 Task: Look for space in Ardon, Russia from 12th July, 2023 to 16th July, 2023 for 8 adults in price range Rs.10000 to Rs.16000. Place can be private room with 8 bedrooms having 8 beds and 8 bathrooms. Property type can be house, flat, guest house. Amenities needed are: wifi, TV, free parkinig on premises, gym, breakfast. Booking option can be shelf check-in. Required host language is English.
Action: Mouse moved to (522, 113)
Screenshot: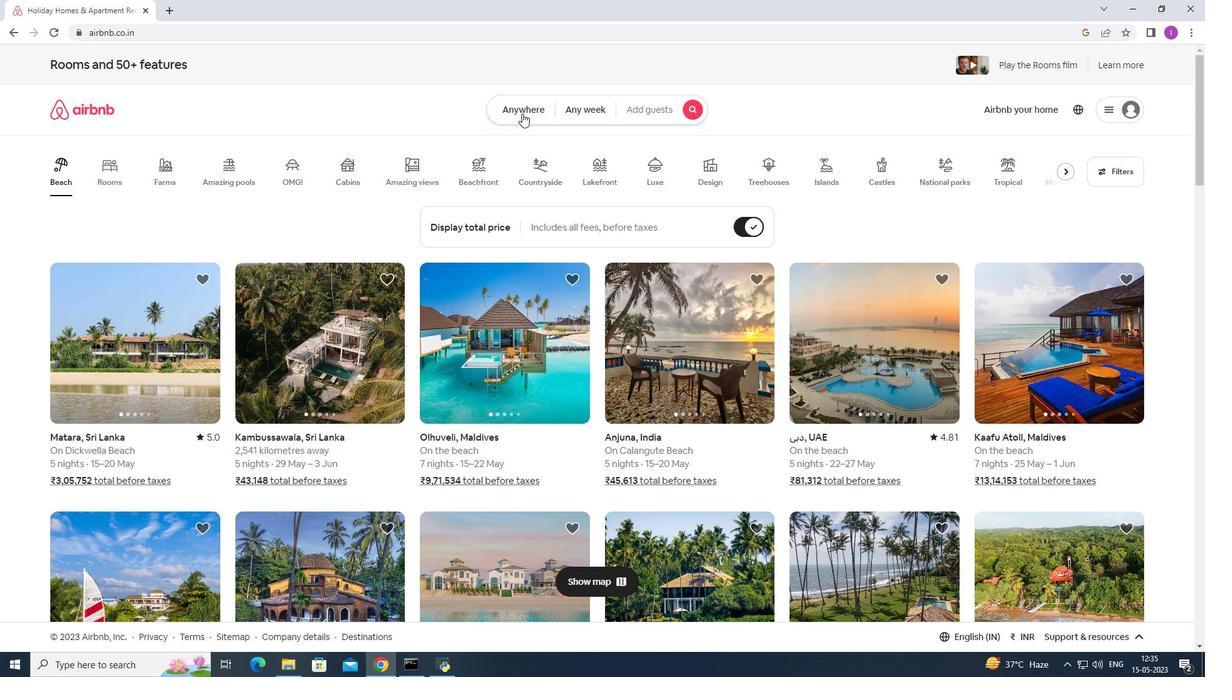 
Action: Mouse pressed left at (522, 113)
Screenshot: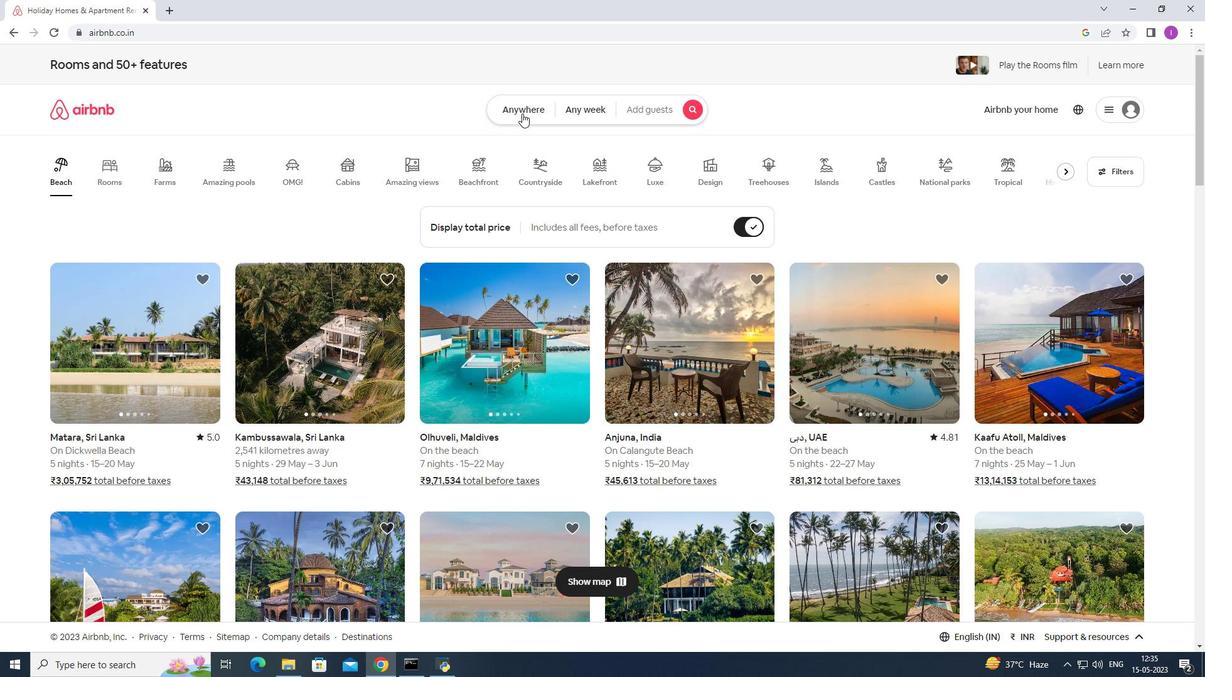 
Action: Mouse moved to (416, 163)
Screenshot: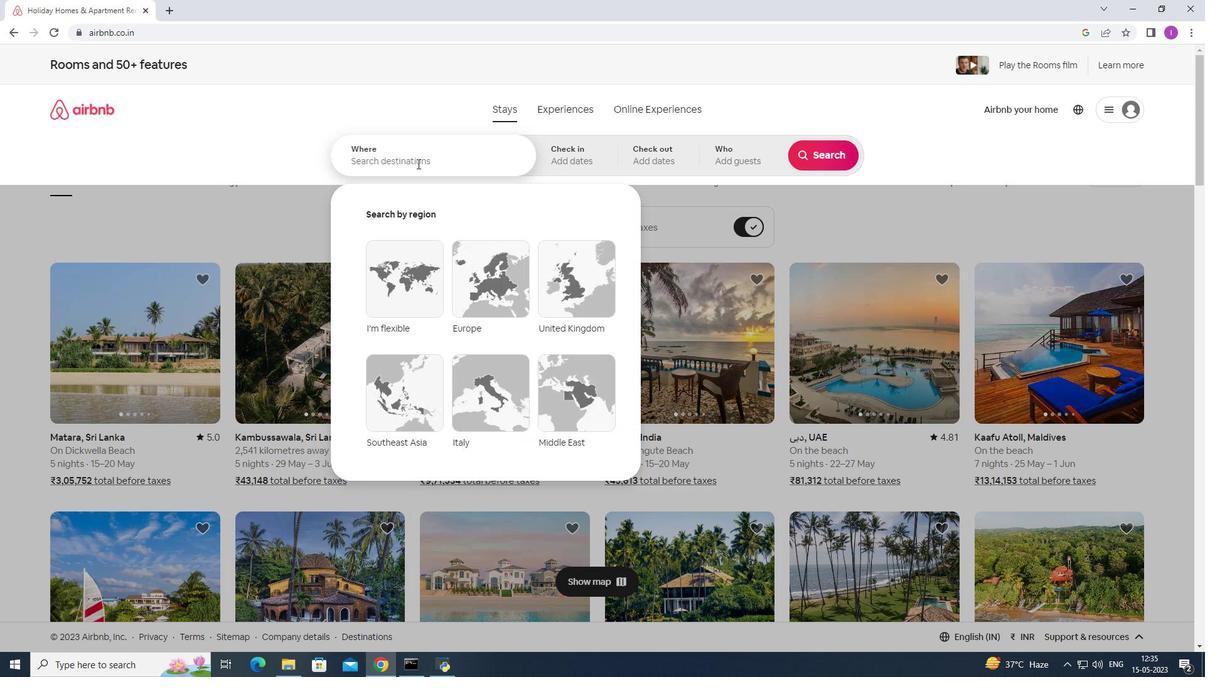 
Action: Mouse pressed left at (416, 163)
Screenshot: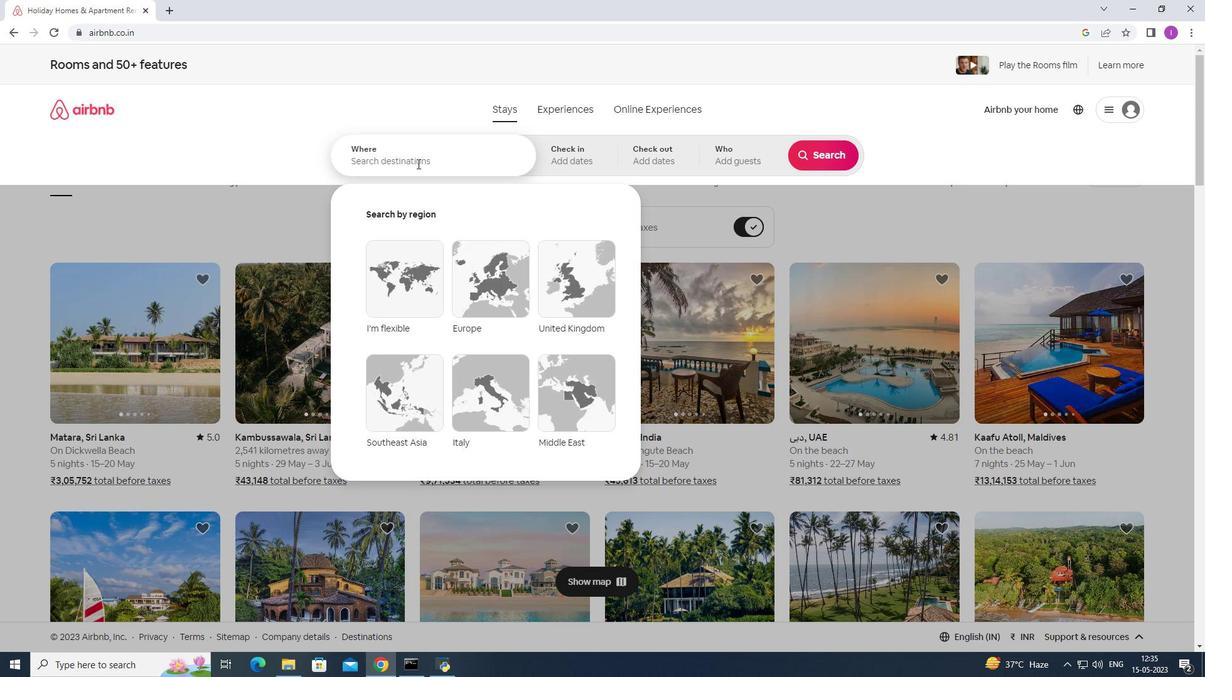 
Action: Mouse moved to (436, 163)
Screenshot: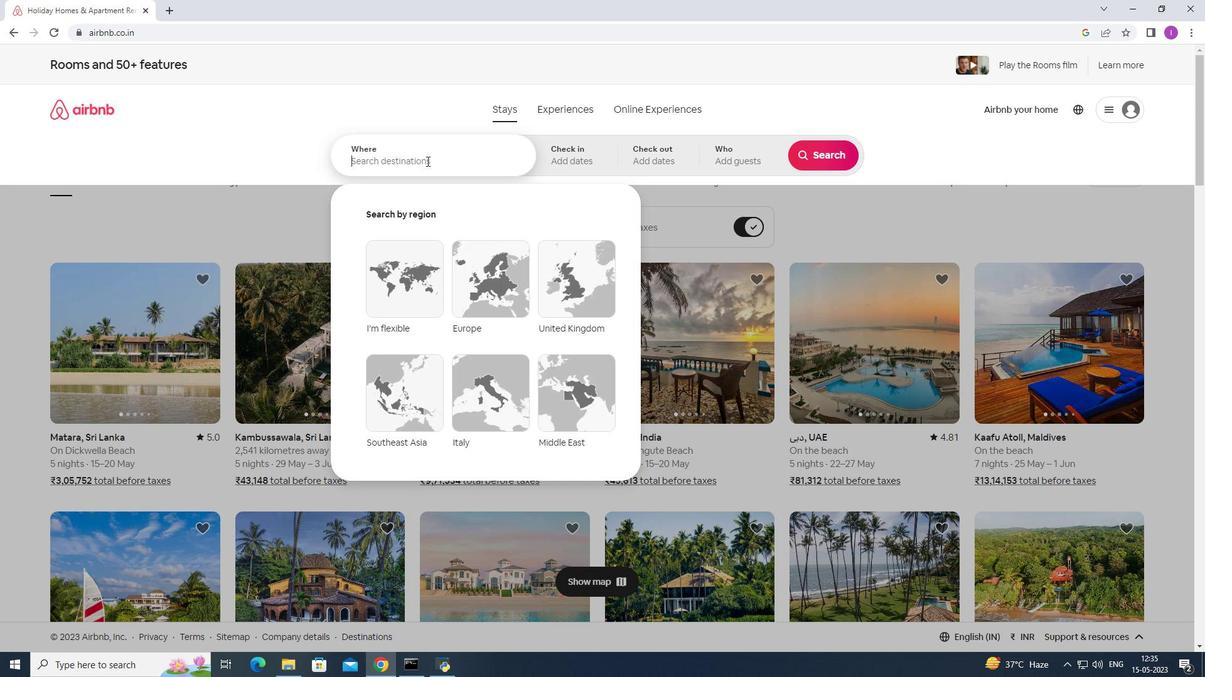 
Action: Key pressed <Key.shift>Ardon,<Key.shift>Russia
Screenshot: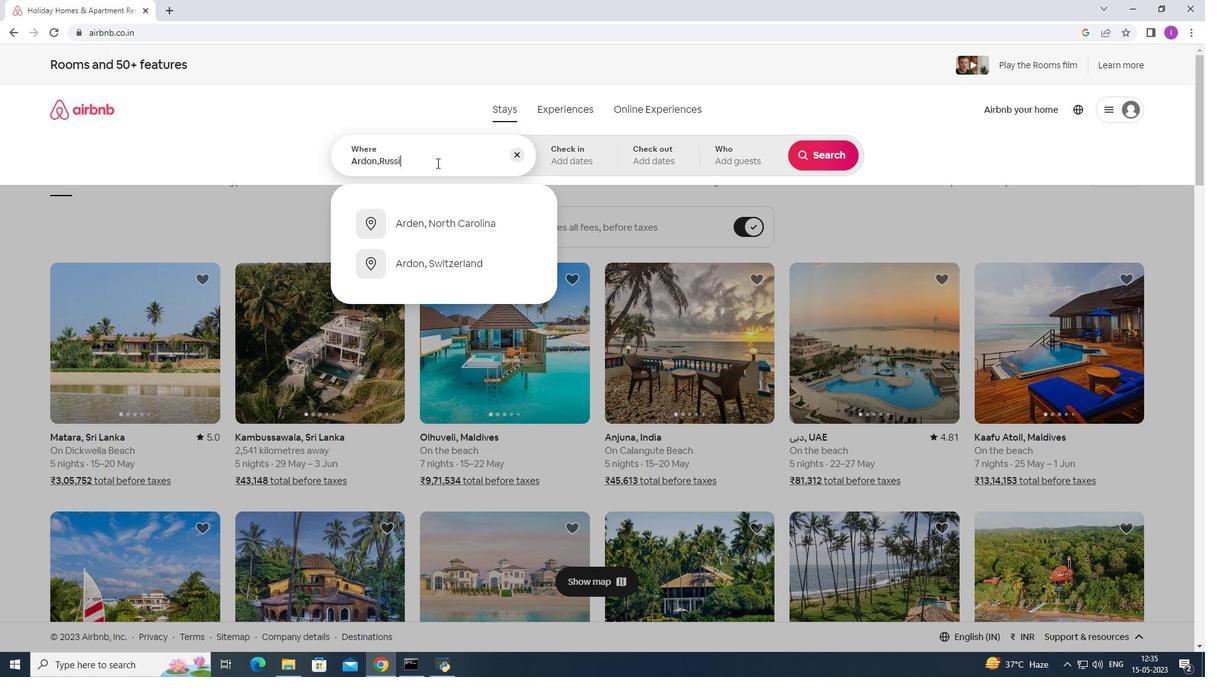 
Action: Mouse moved to (562, 164)
Screenshot: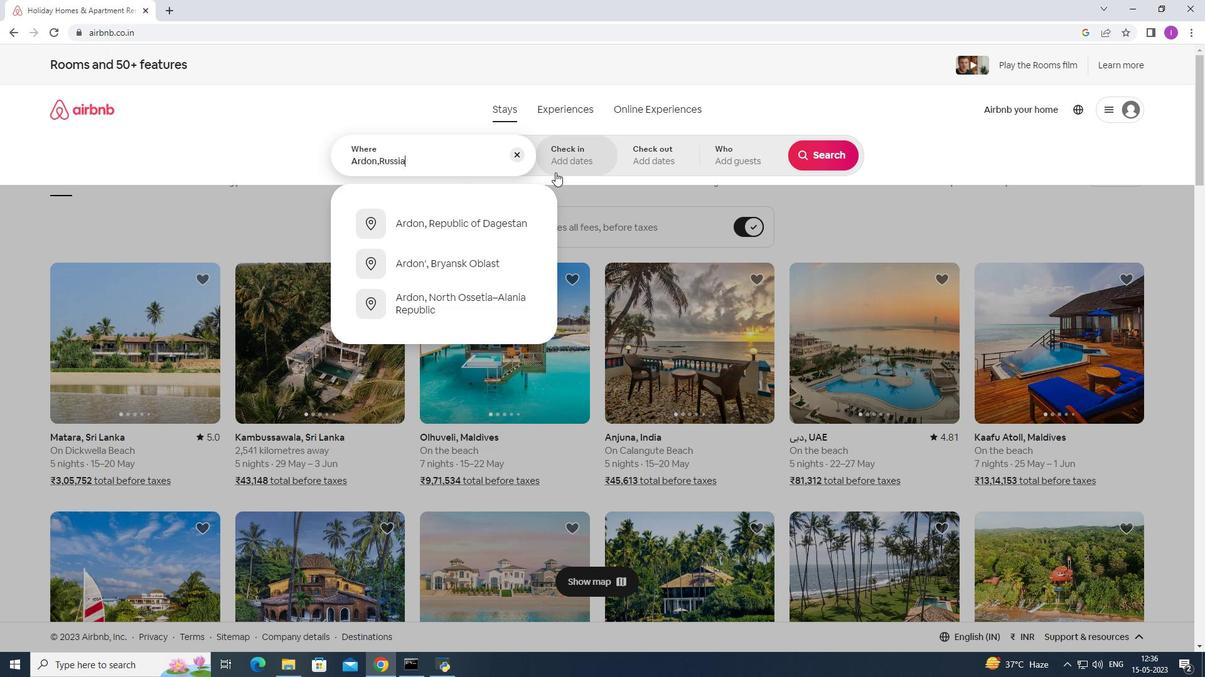 
Action: Mouse pressed left at (562, 164)
Screenshot: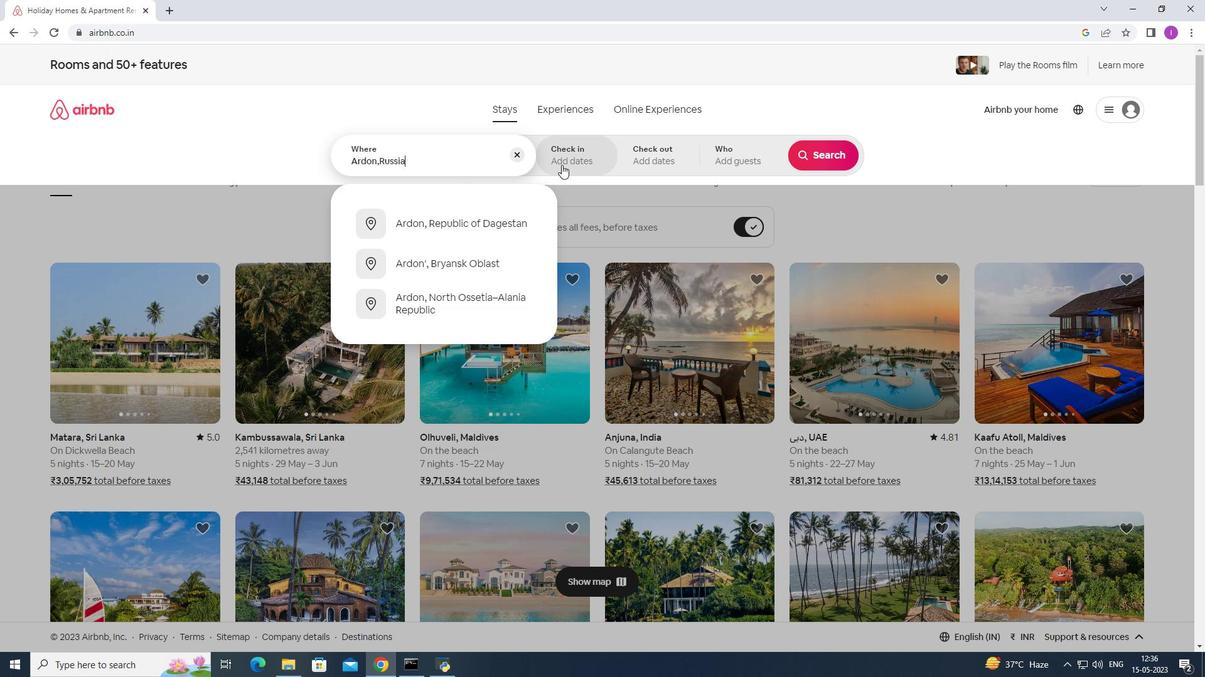 
Action: Mouse moved to (820, 257)
Screenshot: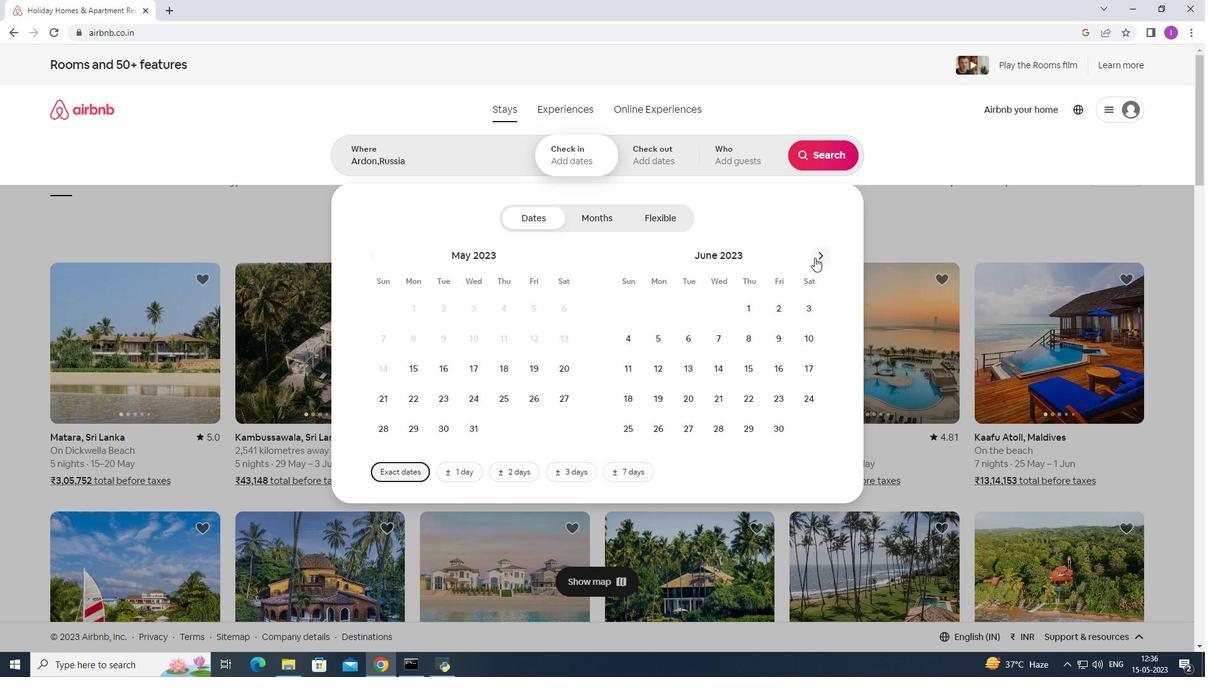 
Action: Mouse pressed left at (820, 257)
Screenshot: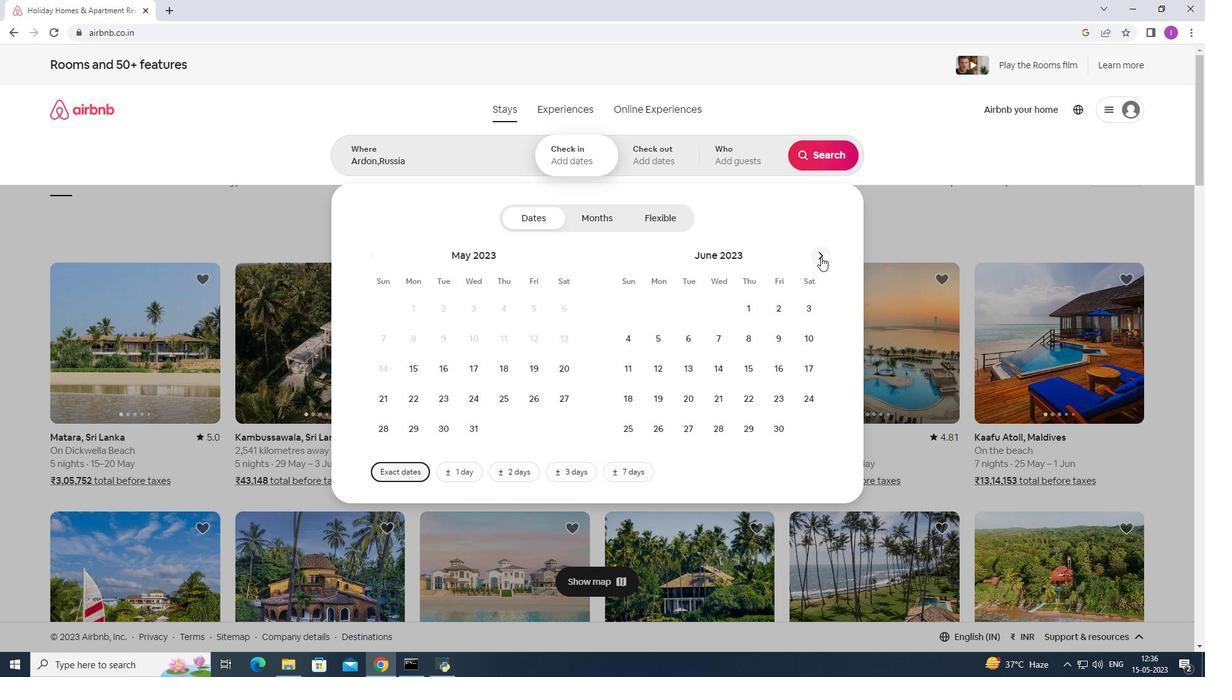 
Action: Mouse moved to (708, 369)
Screenshot: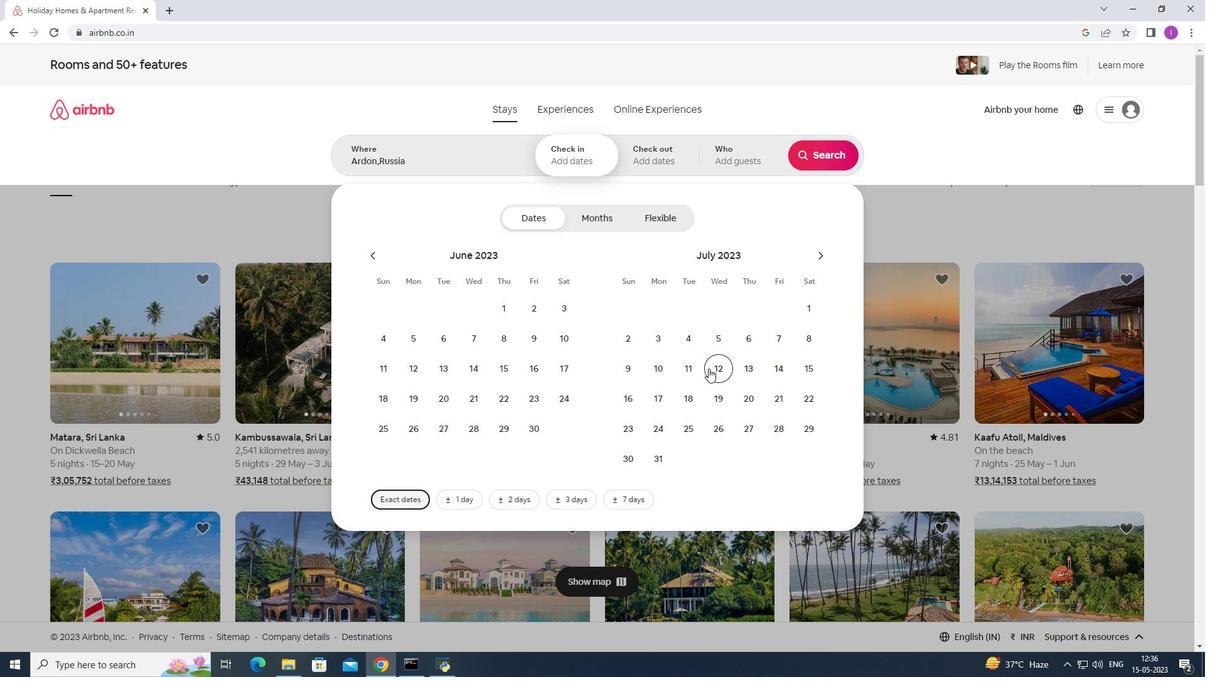 
Action: Mouse pressed left at (708, 369)
Screenshot: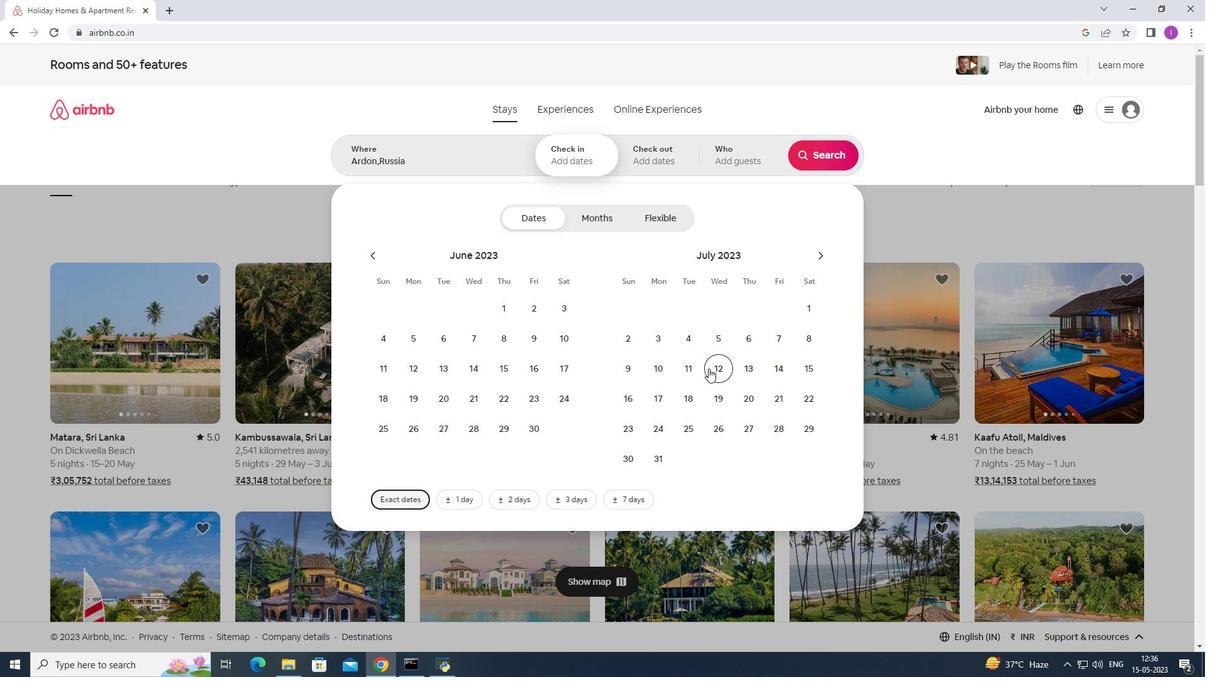 
Action: Mouse pressed left at (708, 369)
Screenshot: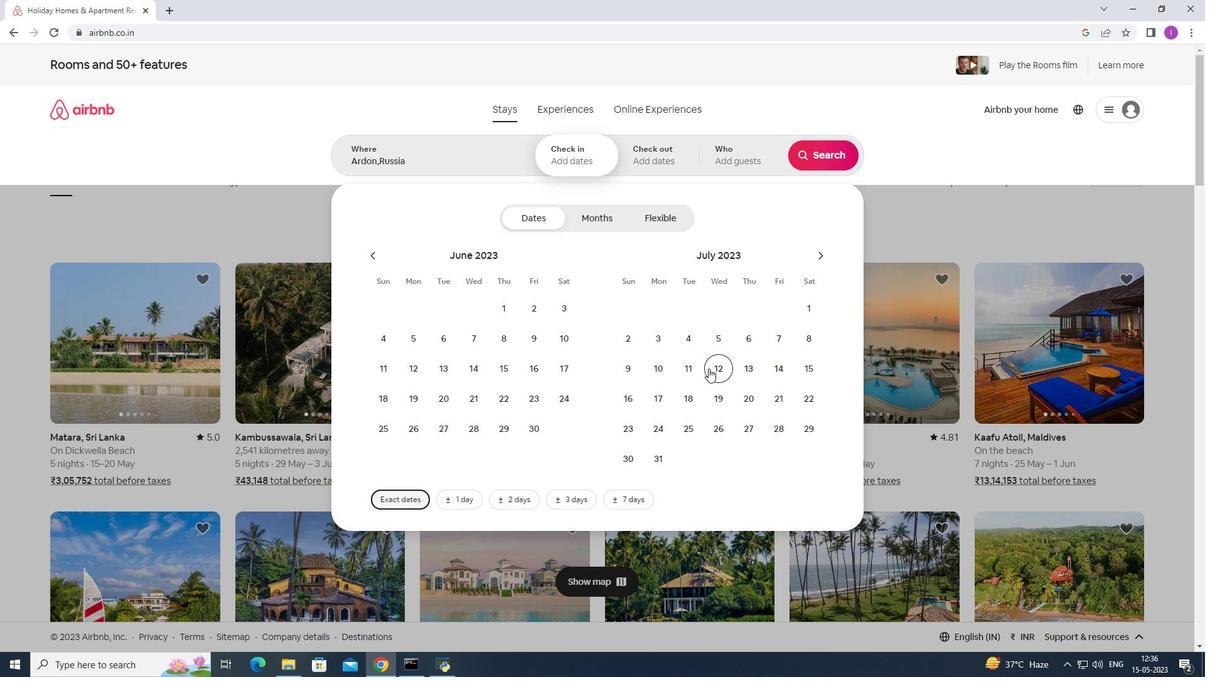 
Action: Mouse moved to (622, 401)
Screenshot: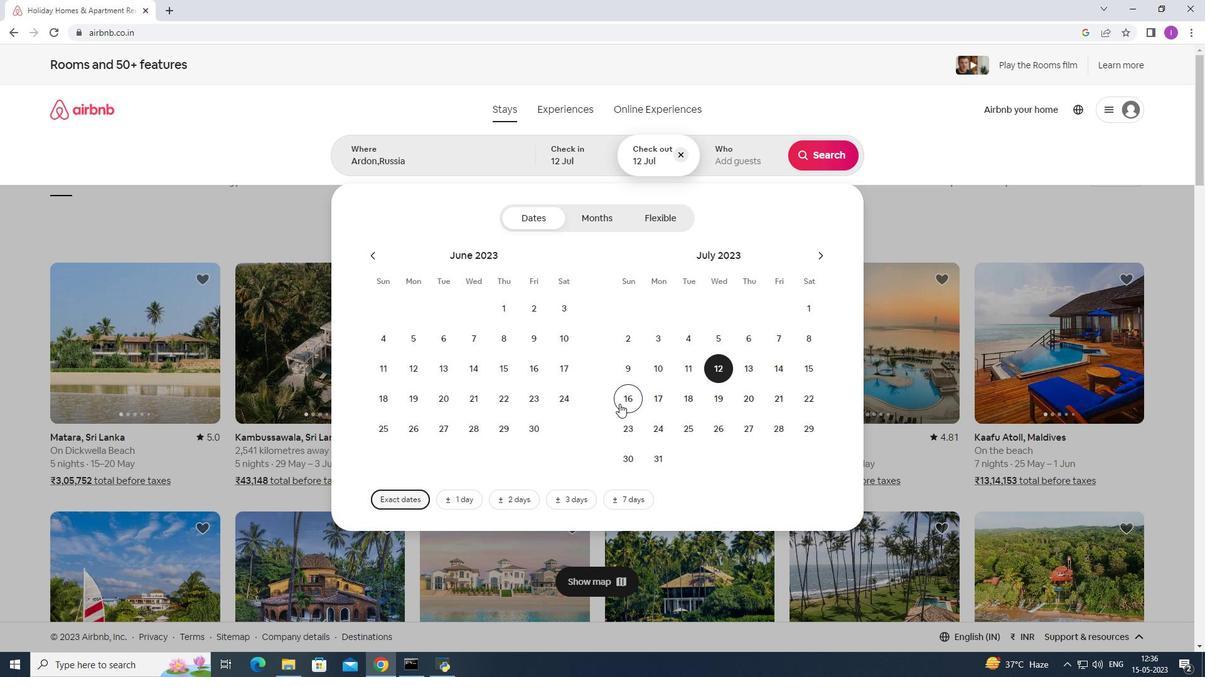 
Action: Mouse pressed left at (622, 401)
Screenshot: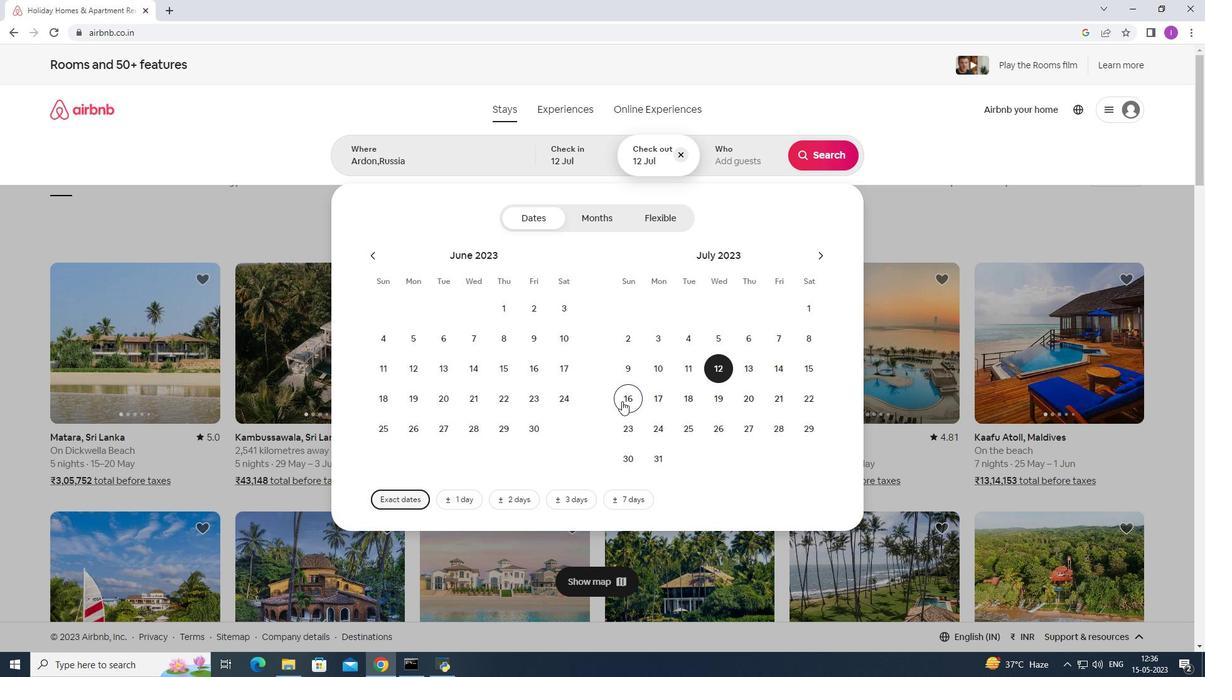 
Action: Mouse moved to (737, 165)
Screenshot: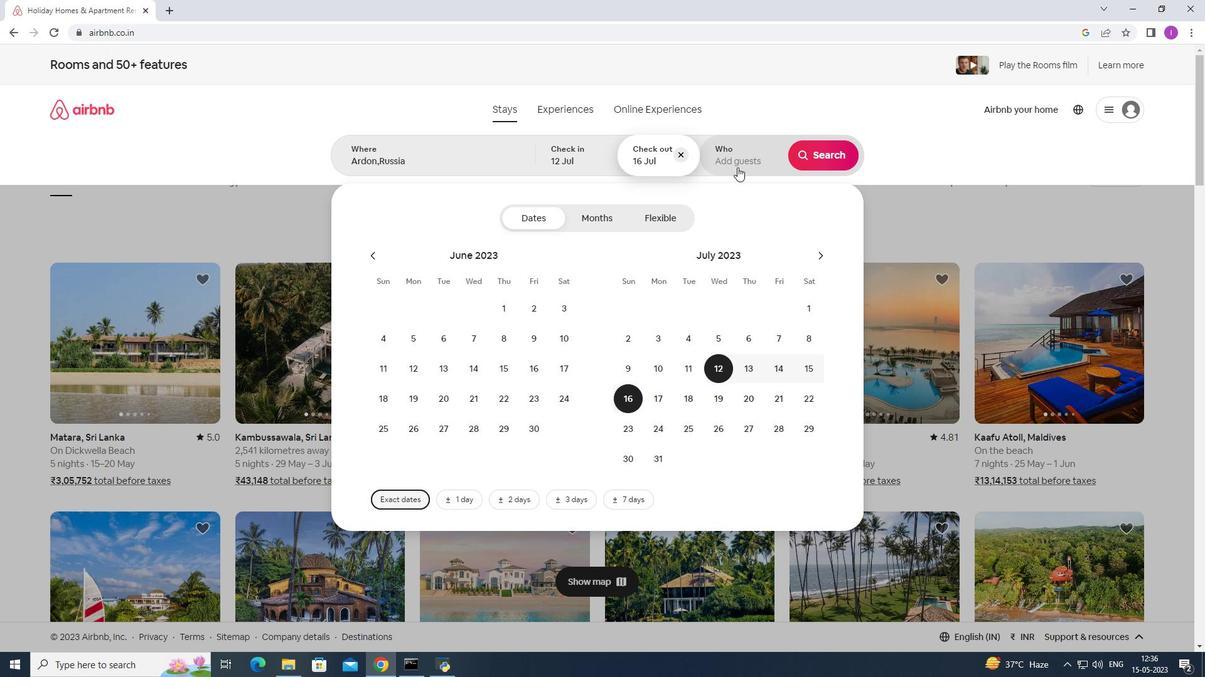 
Action: Mouse pressed left at (737, 165)
Screenshot: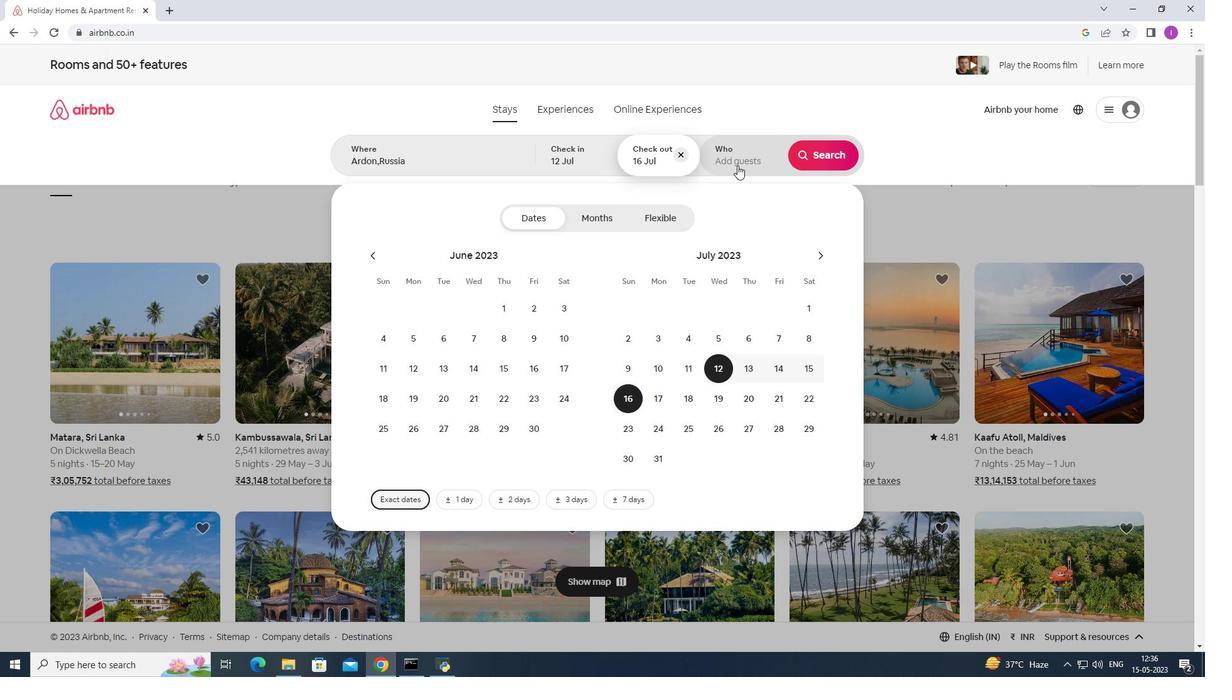 
Action: Mouse moved to (828, 220)
Screenshot: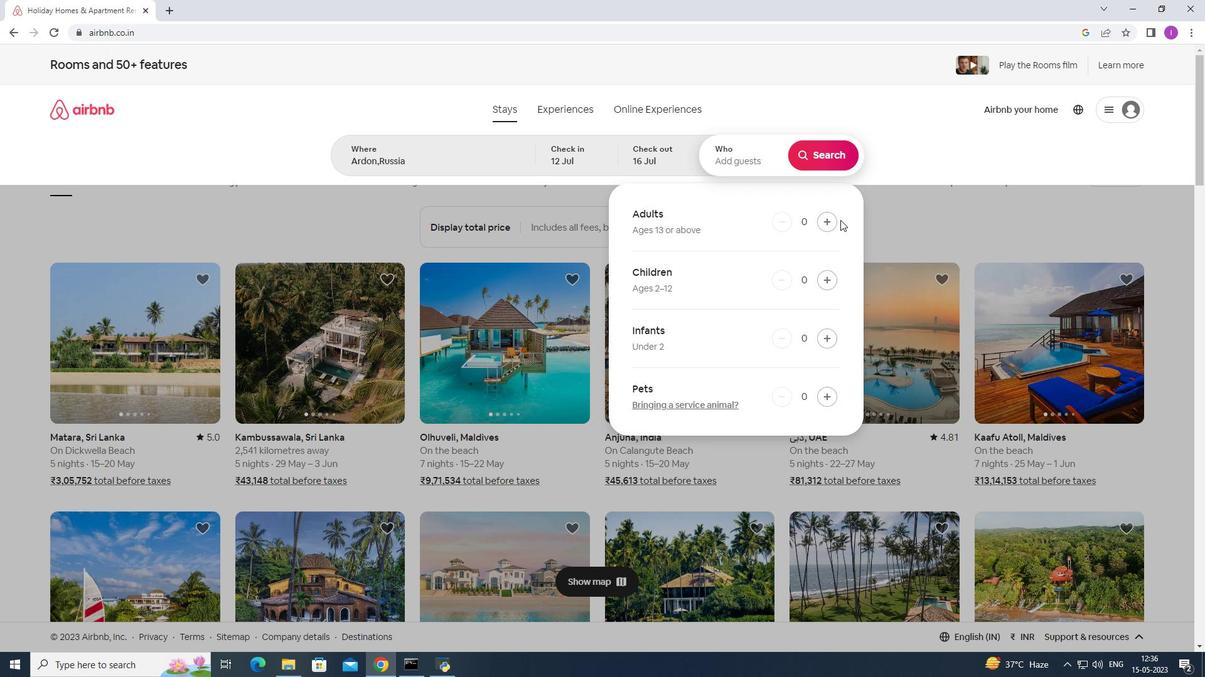 
Action: Mouse pressed left at (828, 220)
Screenshot: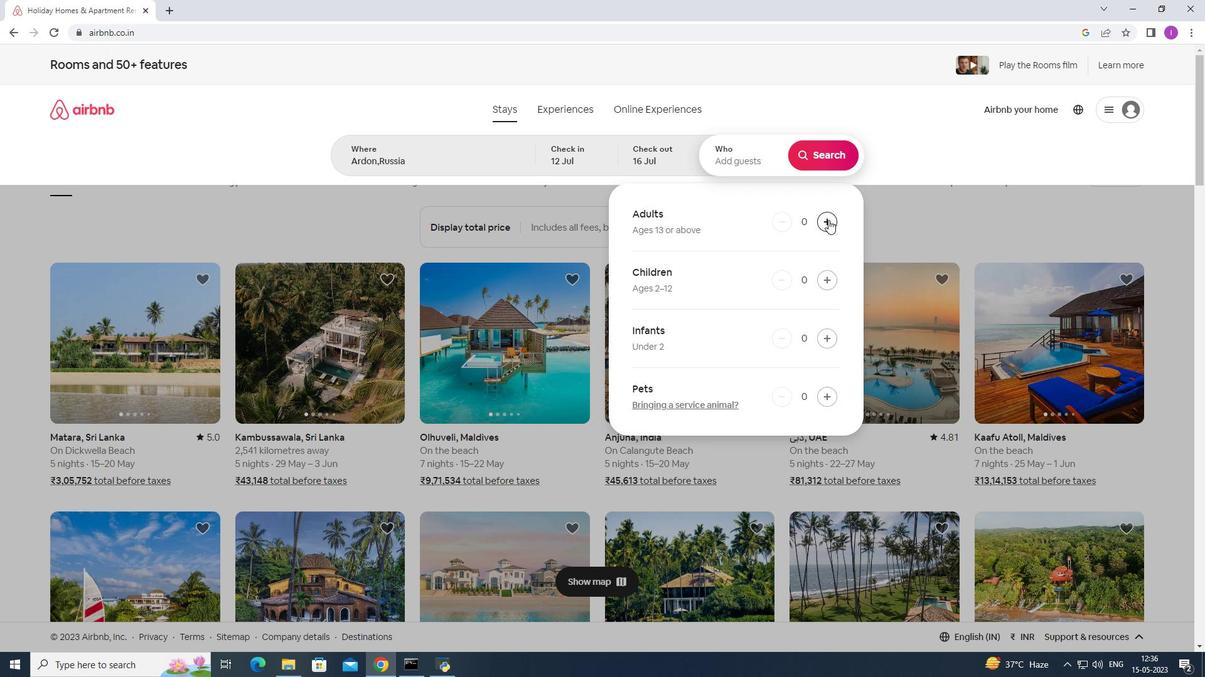 
Action: Mouse pressed left at (828, 220)
Screenshot: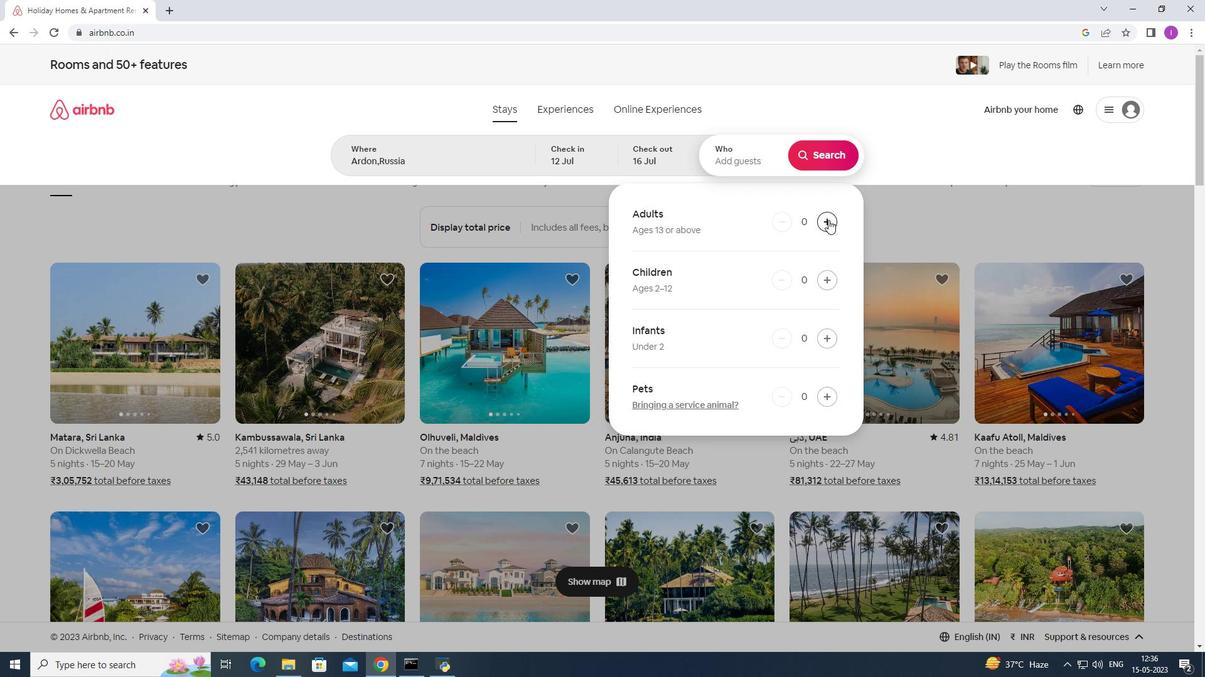 
Action: Mouse pressed left at (828, 220)
Screenshot: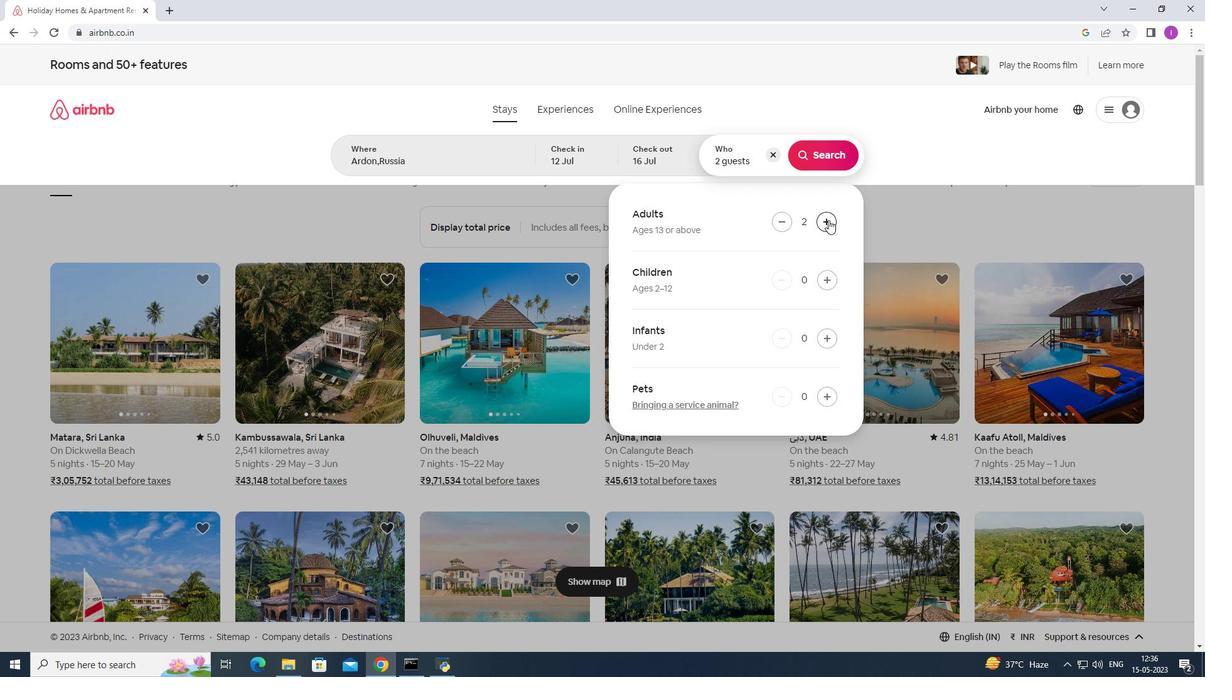 
Action: Mouse pressed left at (828, 220)
Screenshot: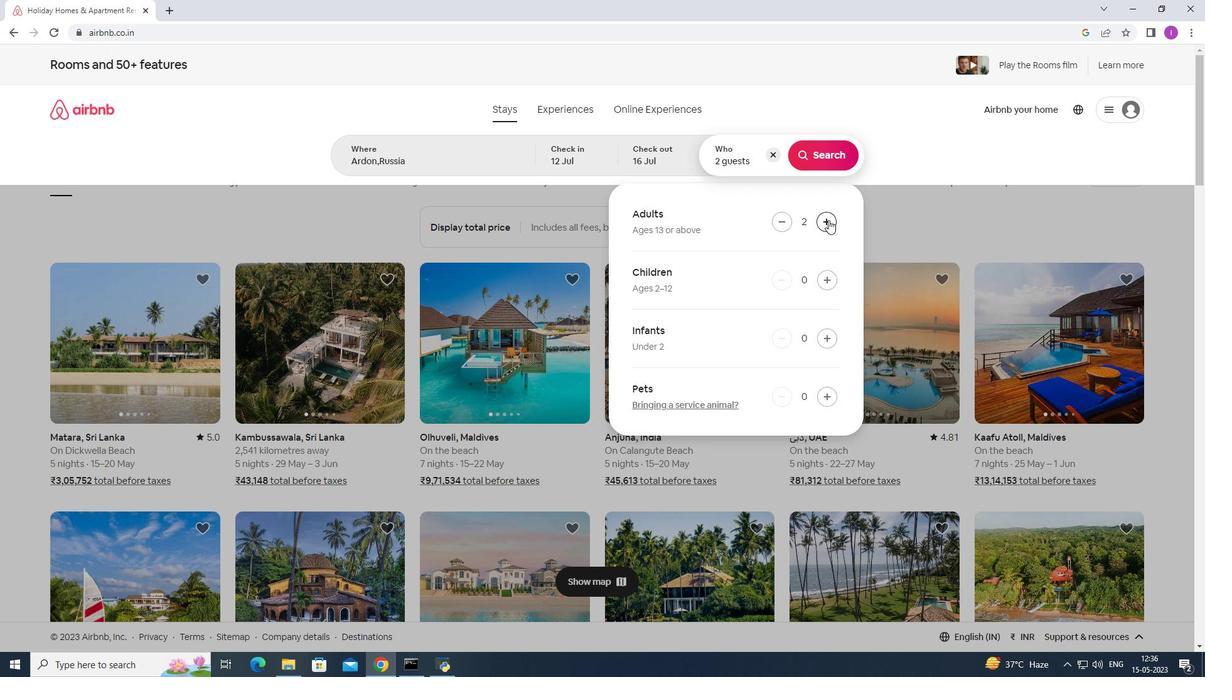 
Action: Mouse pressed left at (828, 220)
Screenshot: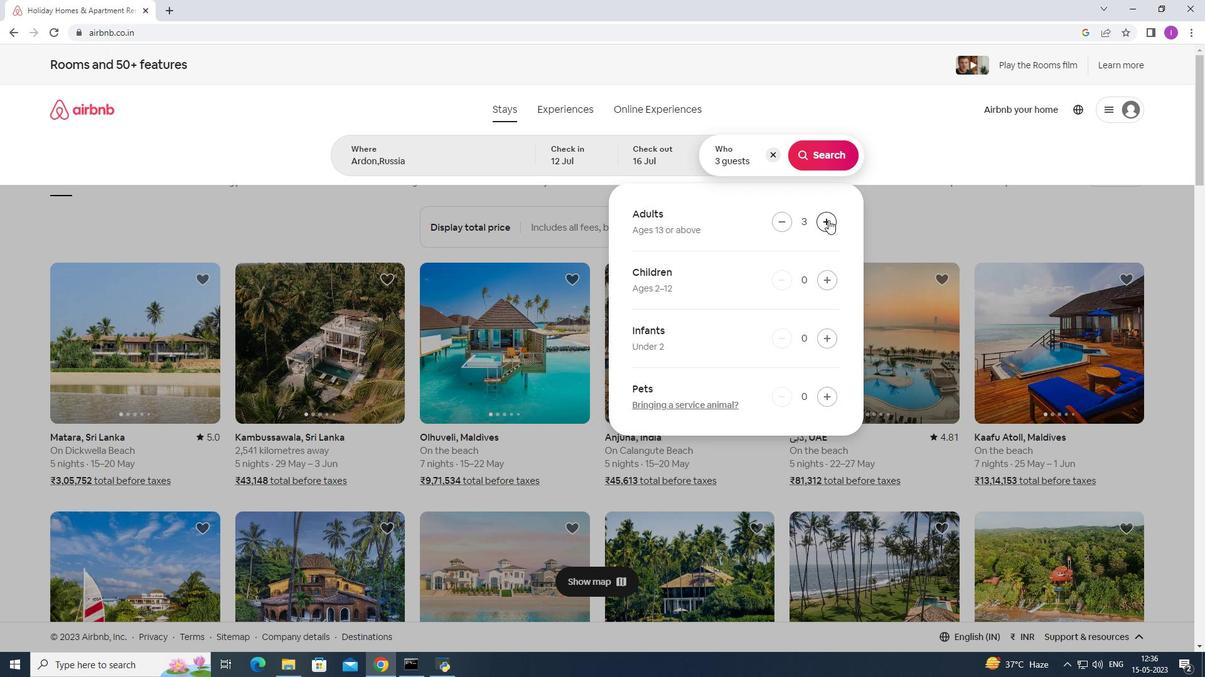 
Action: Mouse moved to (828, 220)
Screenshot: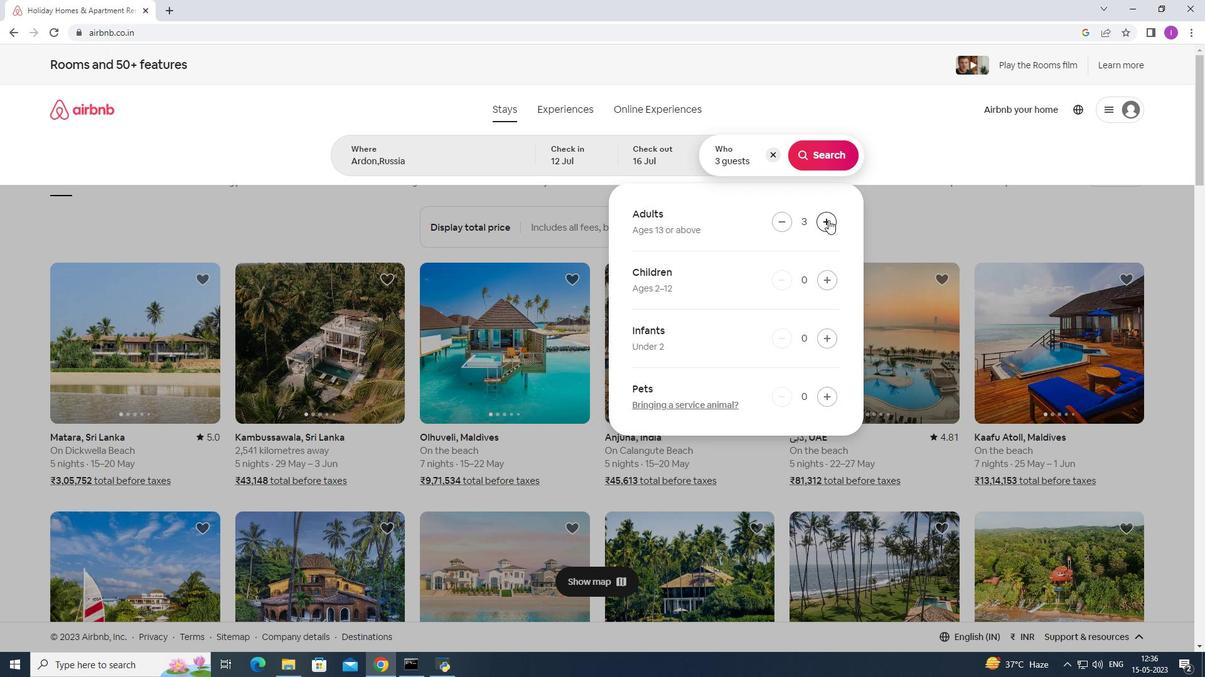 
Action: Mouse pressed left at (828, 220)
Screenshot: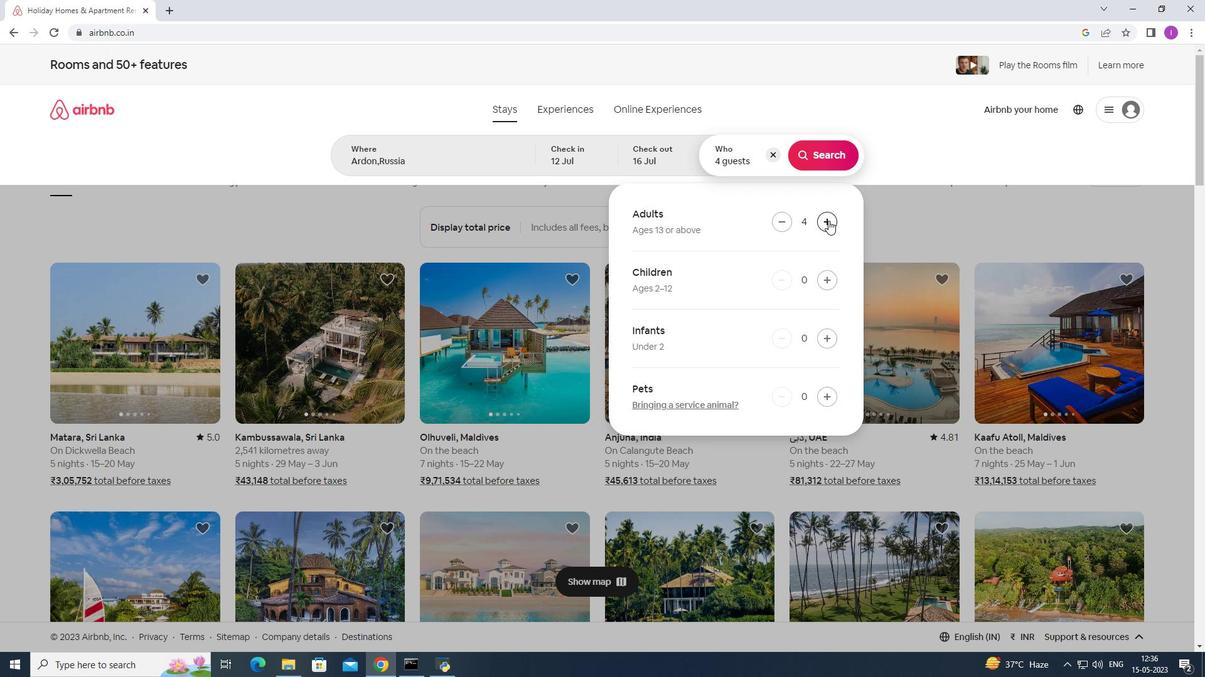
Action: Mouse pressed left at (828, 220)
Screenshot: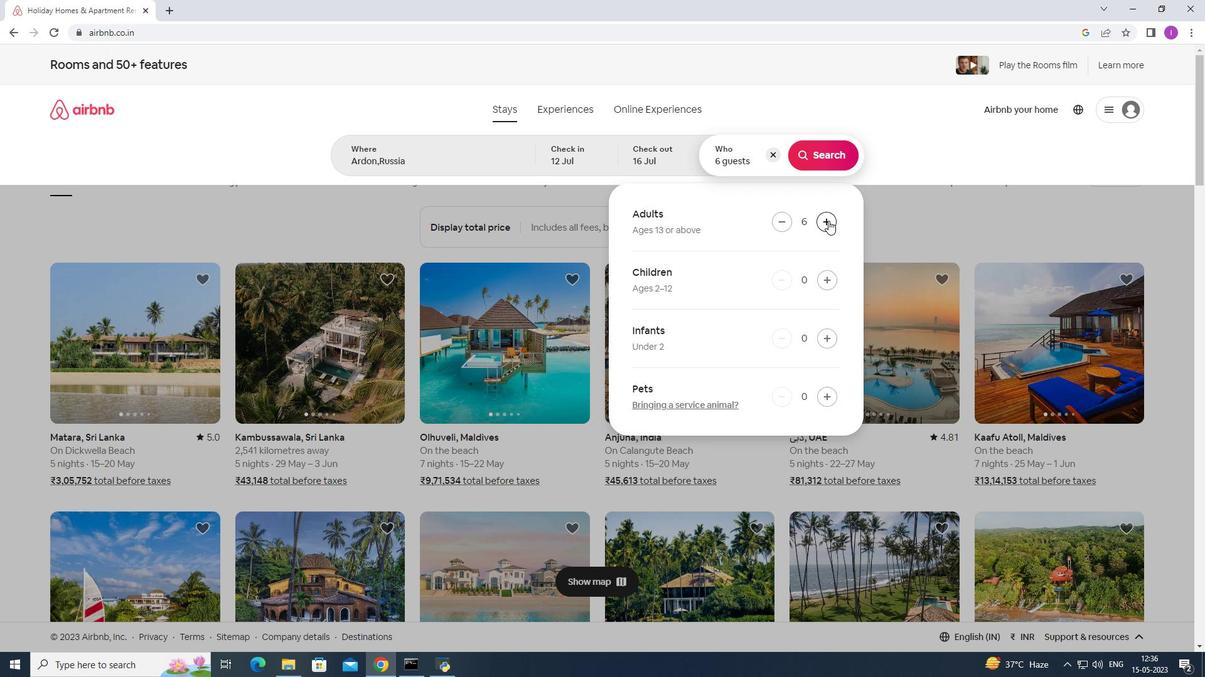 
Action: Mouse pressed left at (828, 220)
Screenshot: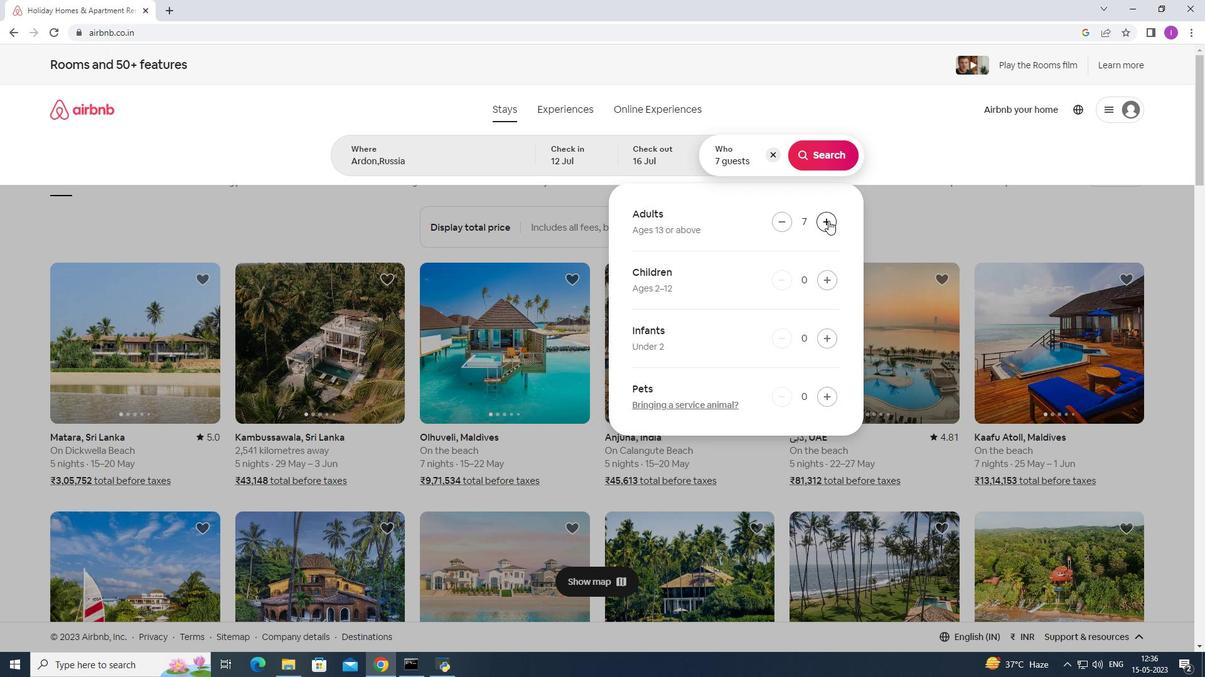 
Action: Mouse moved to (830, 158)
Screenshot: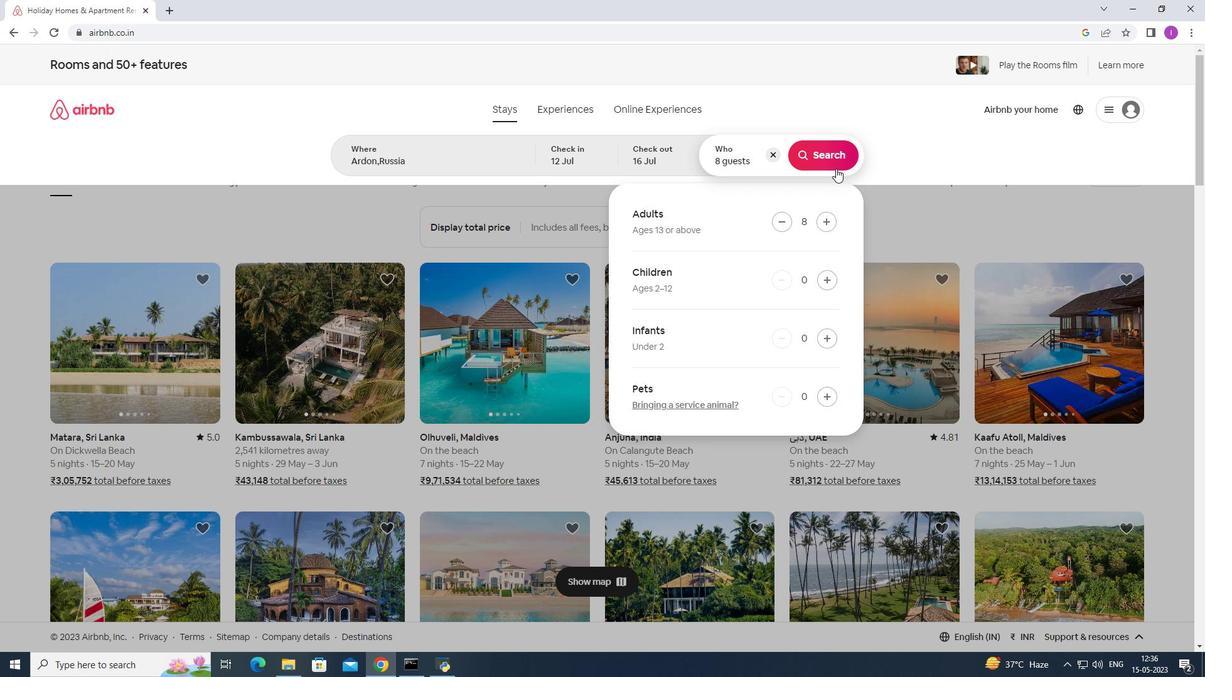 
Action: Mouse pressed left at (830, 158)
Screenshot: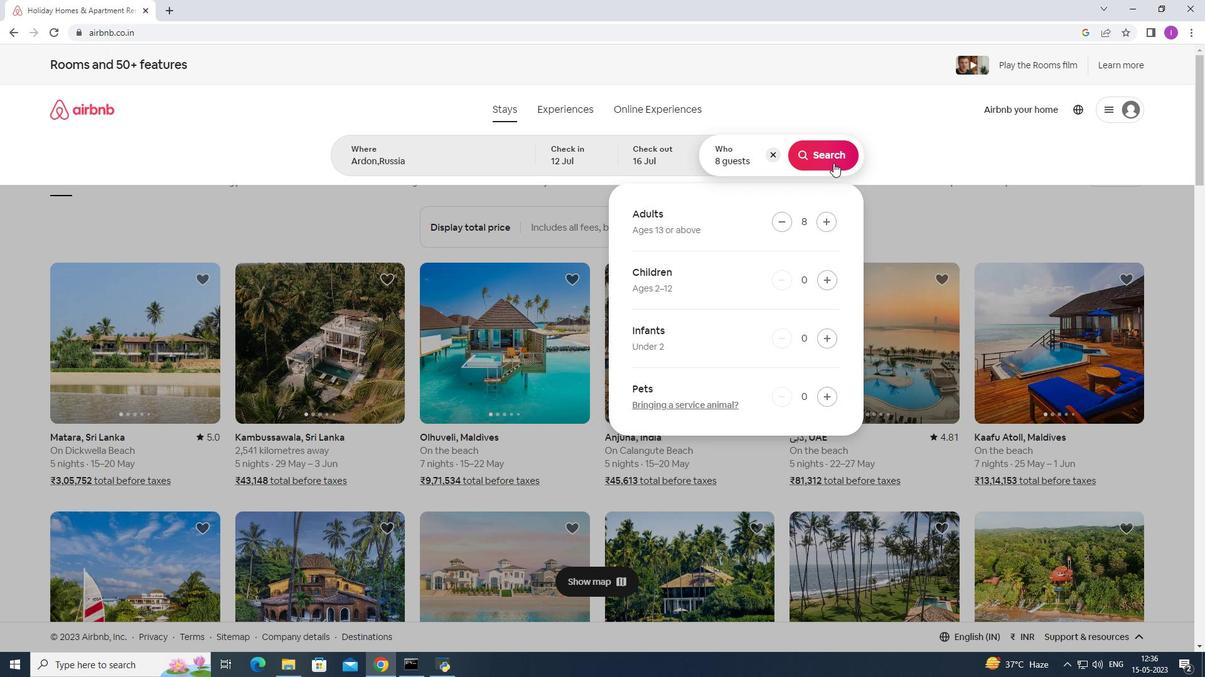 
Action: Mouse moved to (1168, 121)
Screenshot: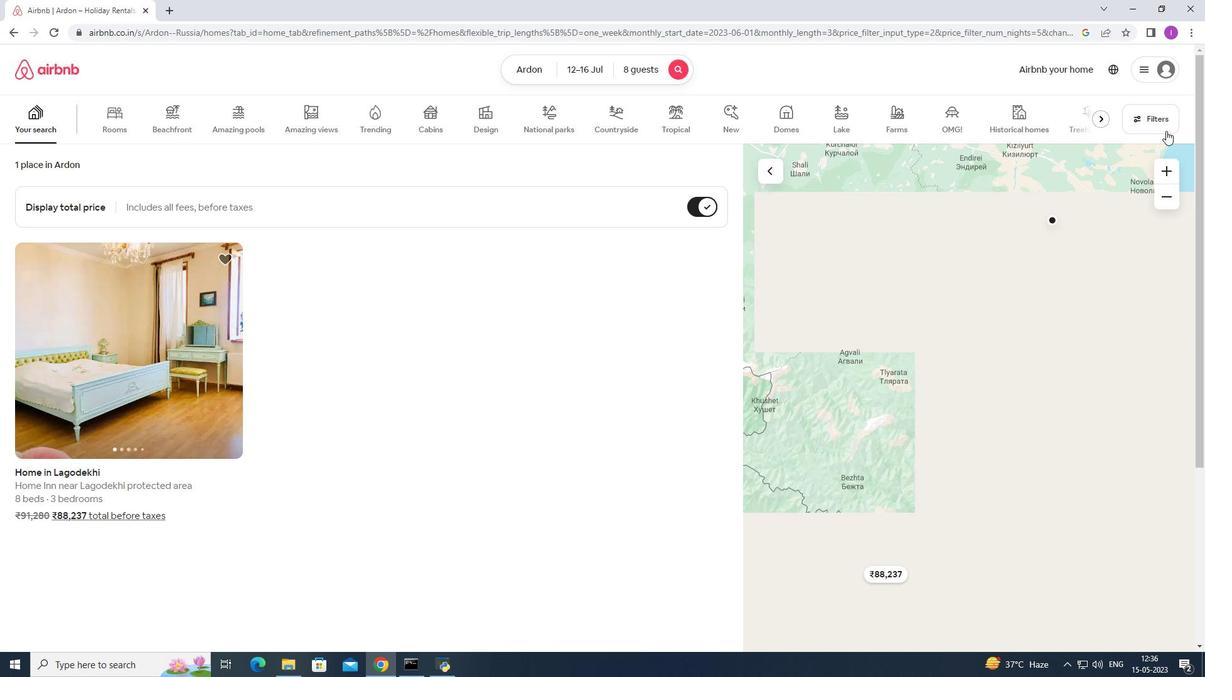 
Action: Mouse pressed left at (1168, 121)
Screenshot: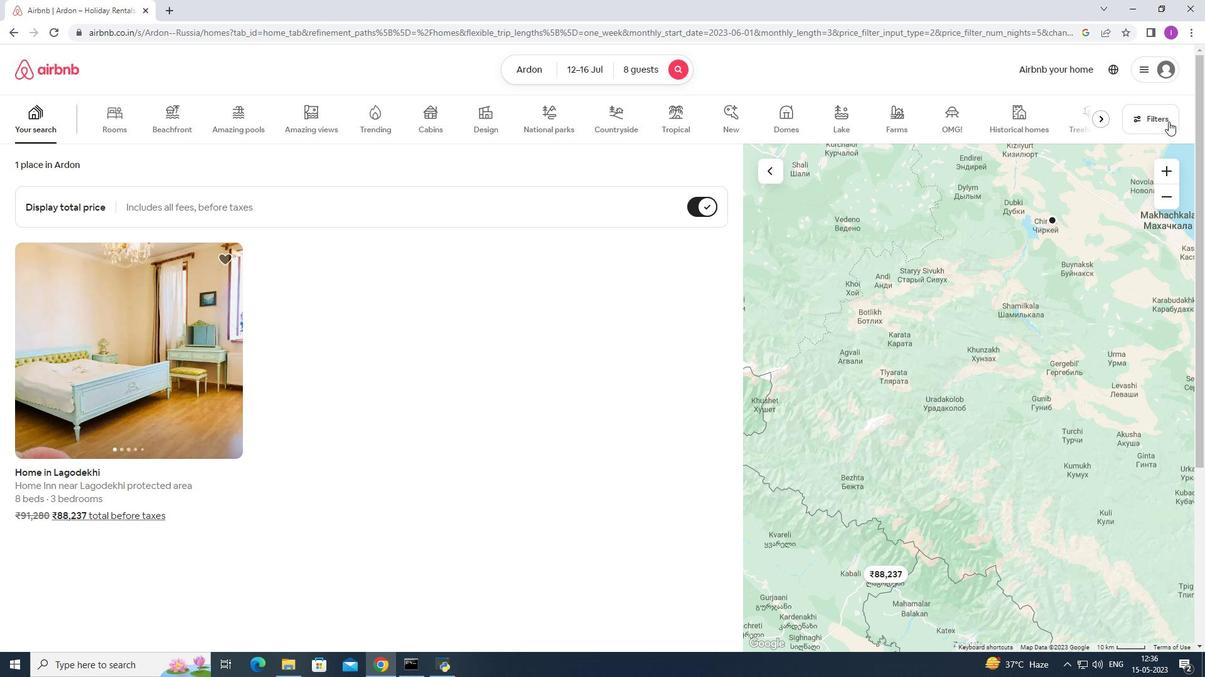 
Action: Mouse moved to (707, 429)
Screenshot: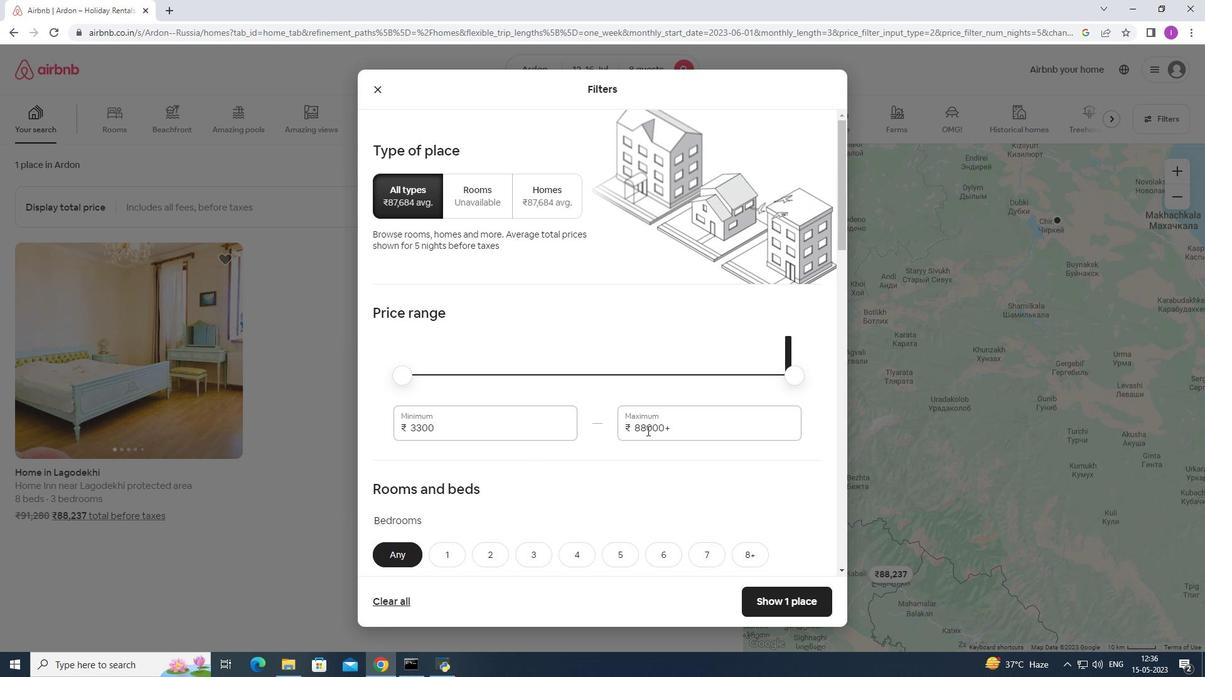 
Action: Mouse pressed left at (707, 429)
Screenshot: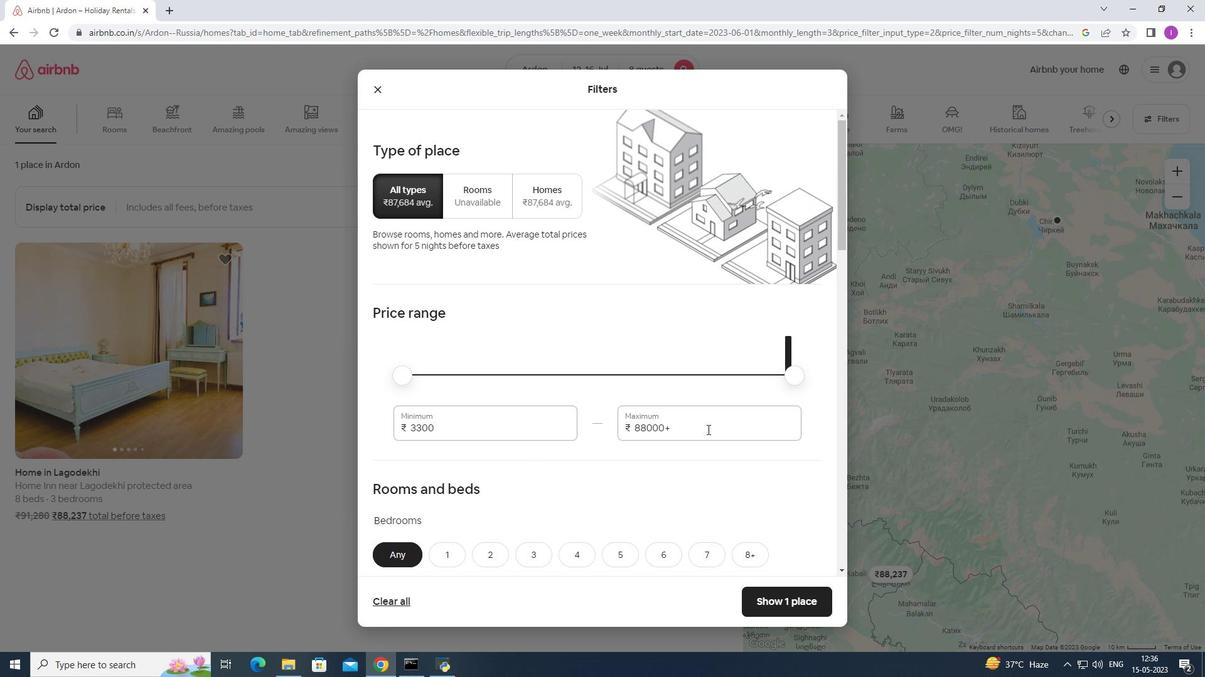 
Action: Mouse moved to (684, 423)
Screenshot: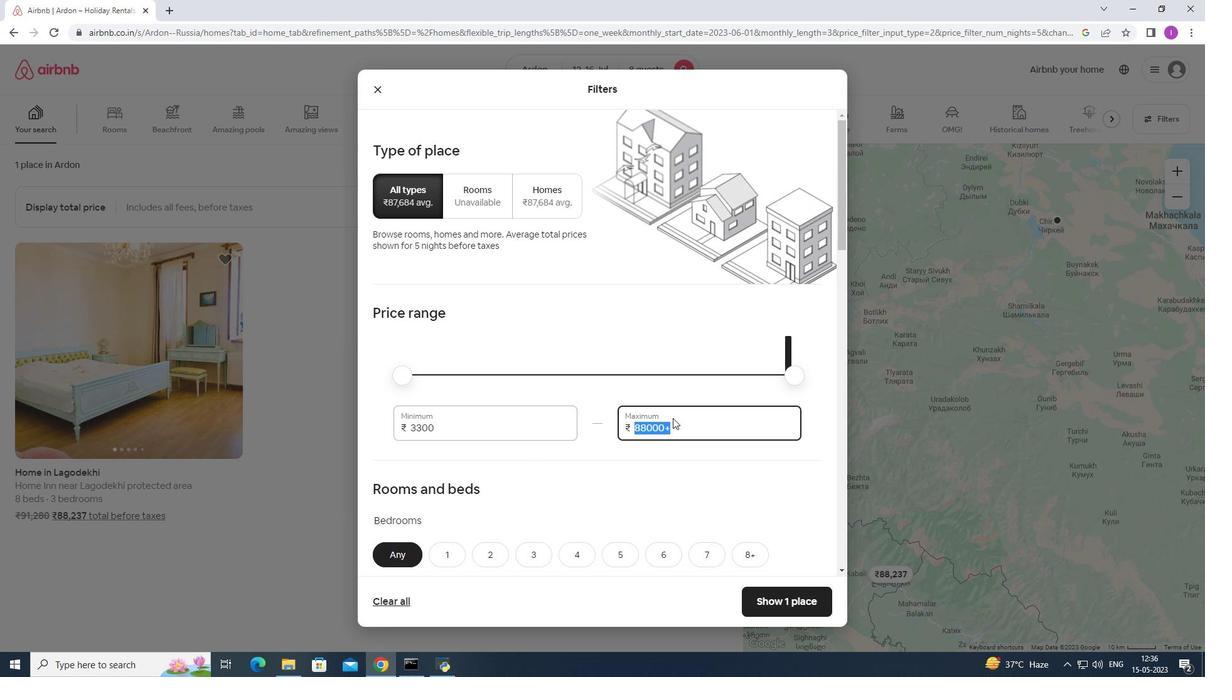 
Action: Key pressed 1
Screenshot: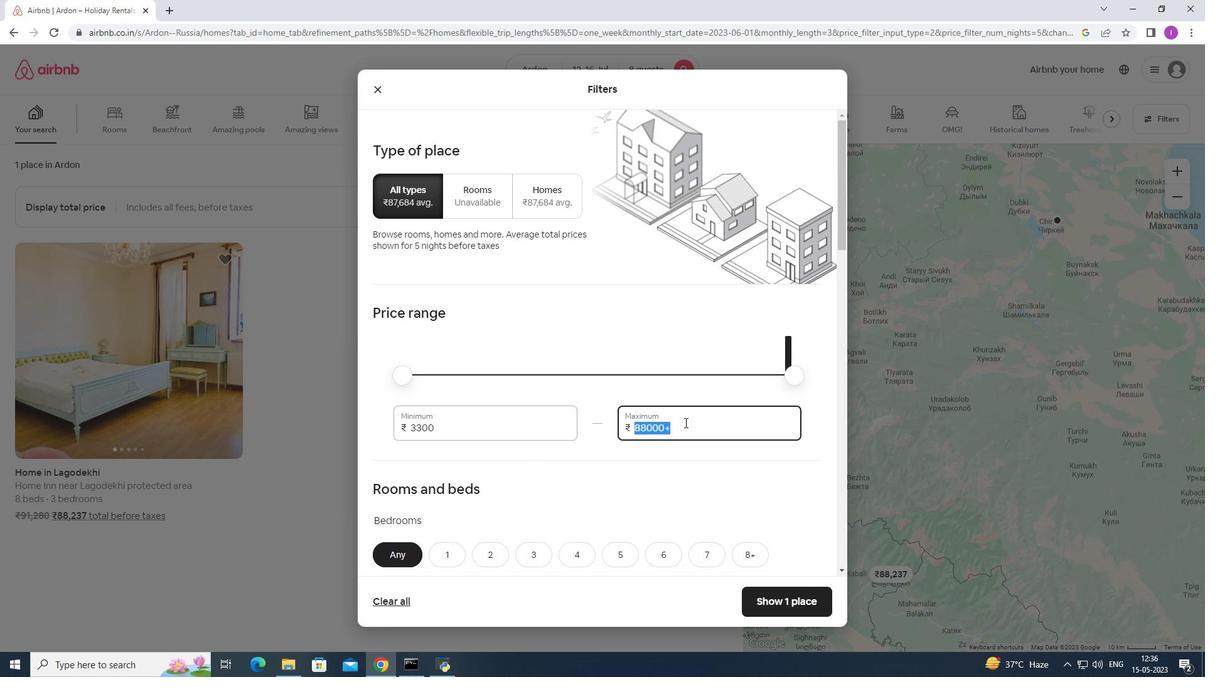 
Action: Mouse moved to (685, 421)
Screenshot: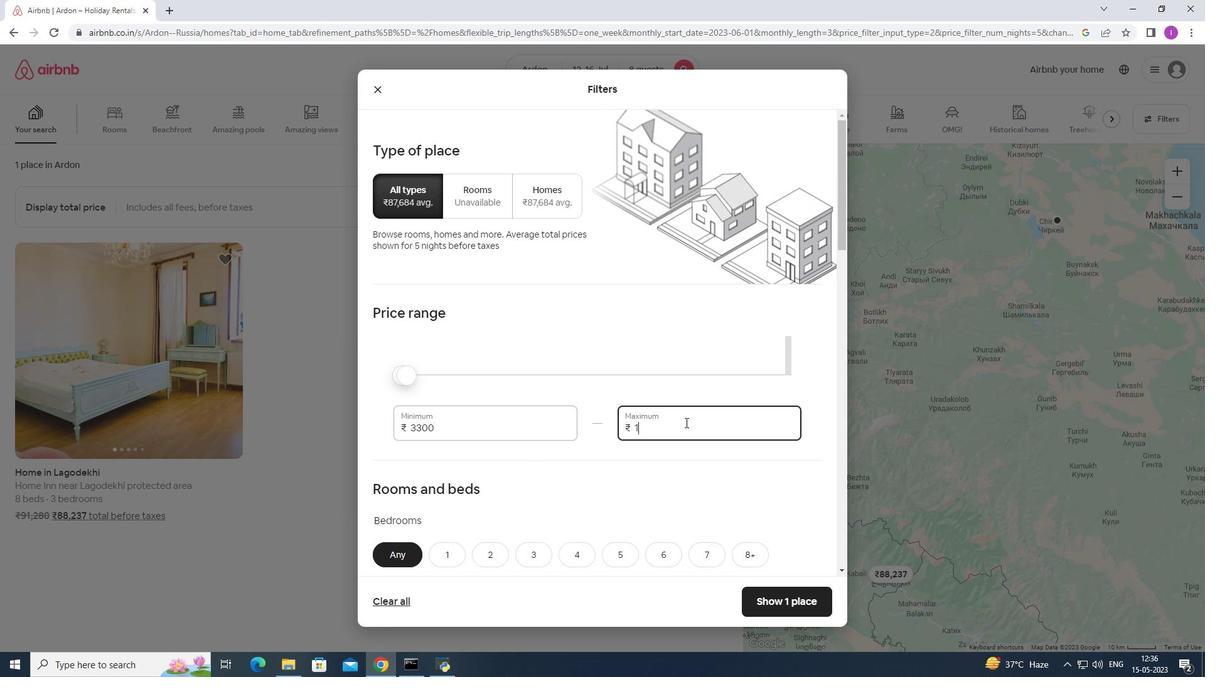 
Action: Key pressed 6
Screenshot: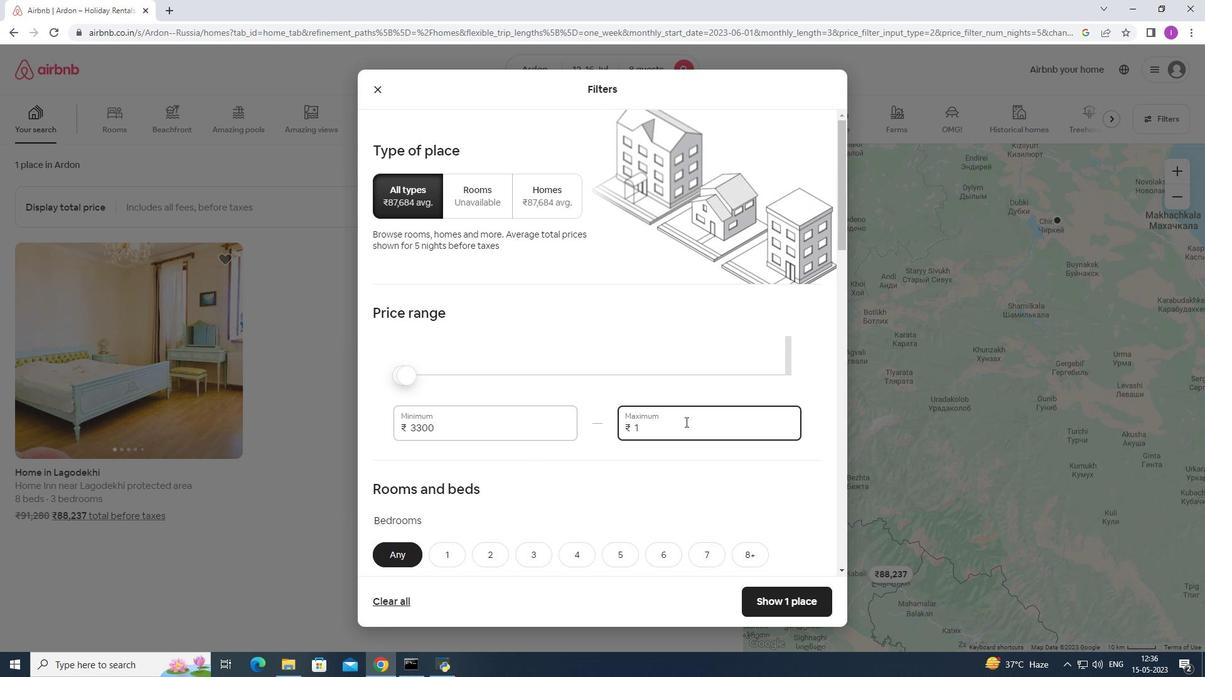 
Action: Mouse moved to (685, 419)
Screenshot: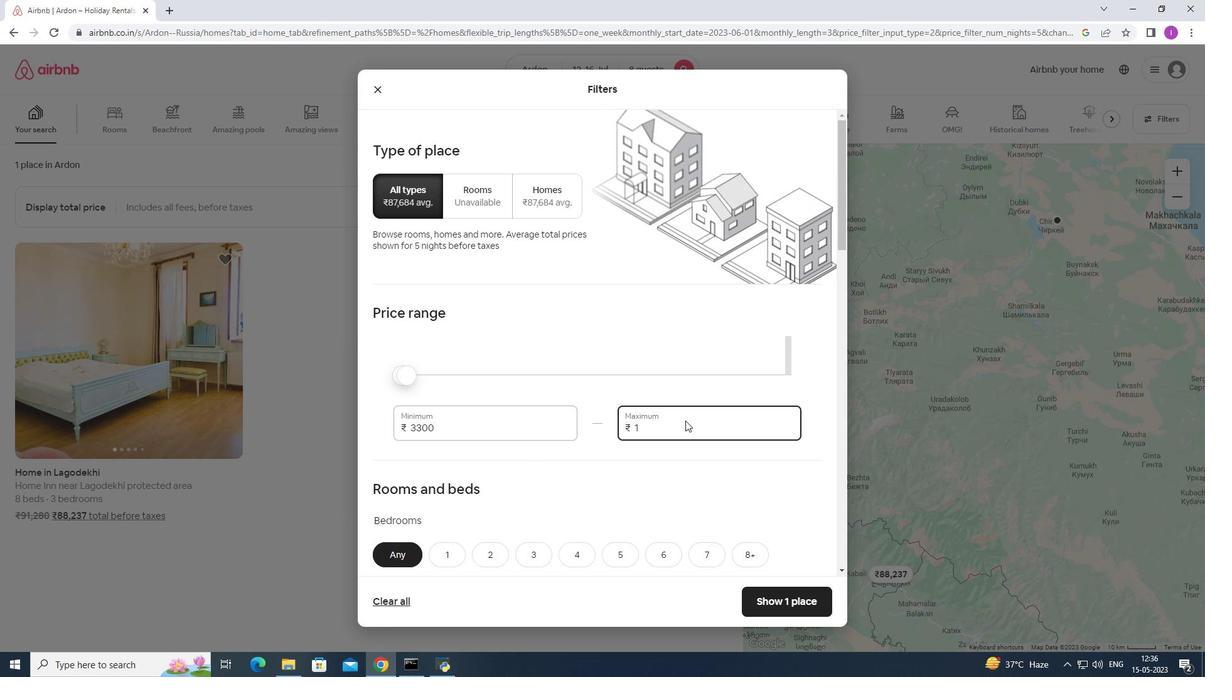 
Action: Key pressed 0
Screenshot: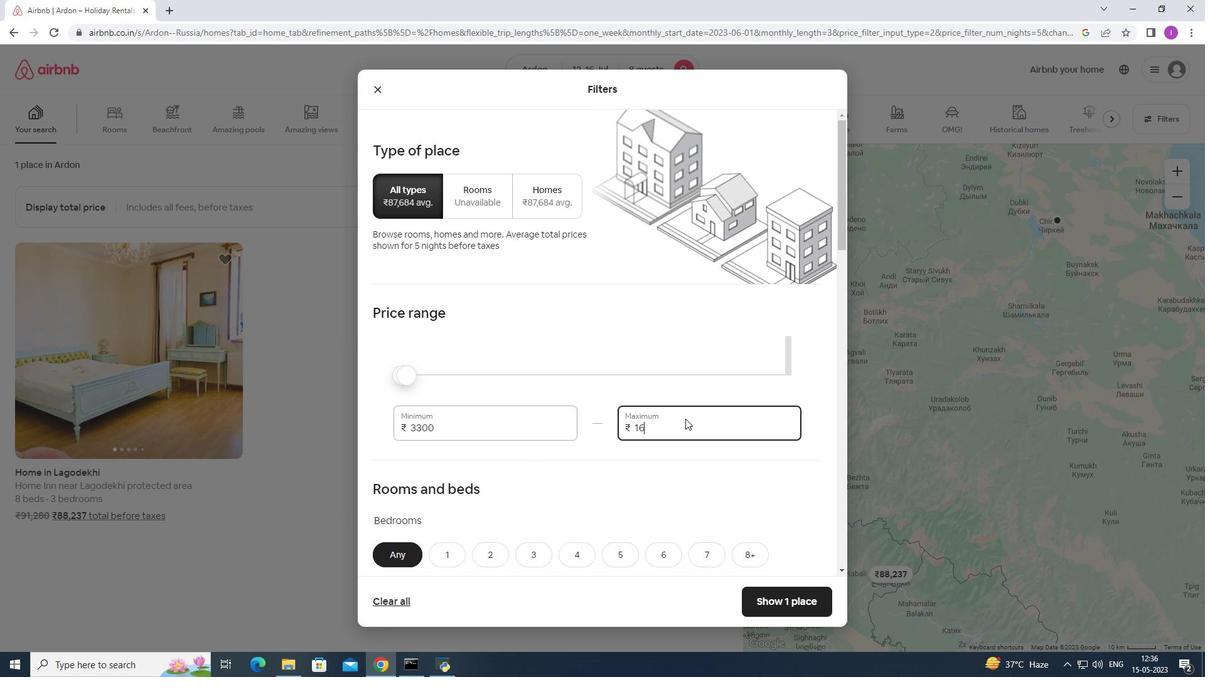 
Action: Mouse moved to (685, 418)
Screenshot: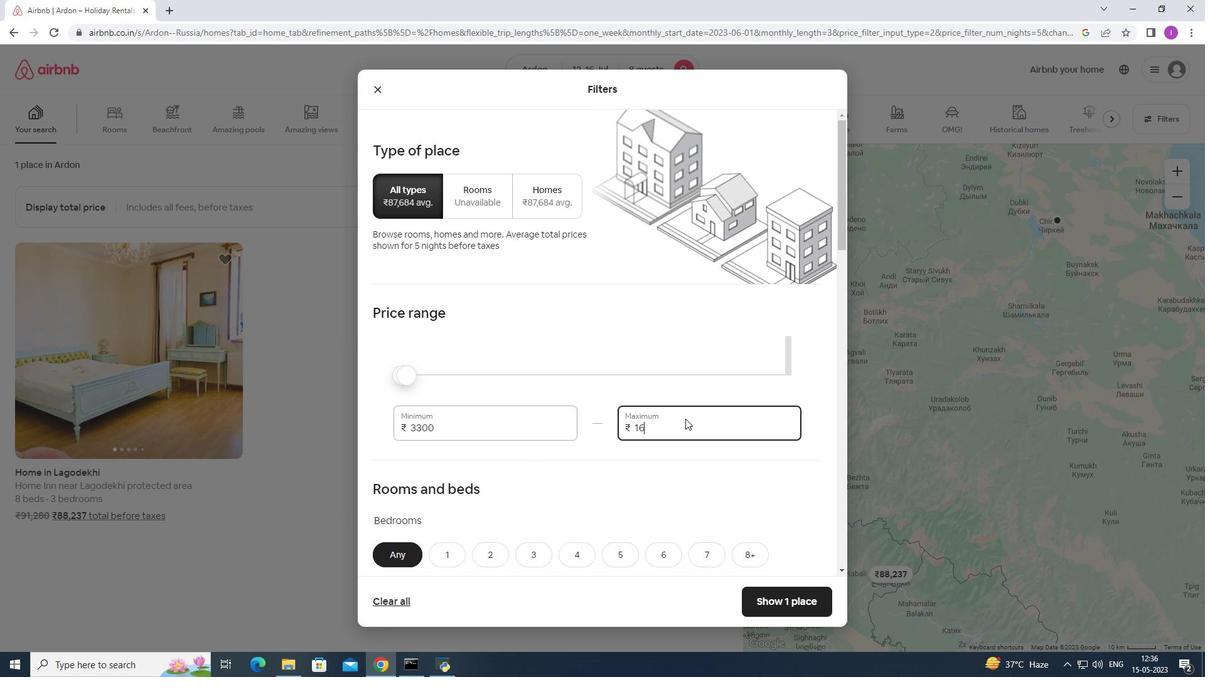 
Action: Key pressed 00
Screenshot: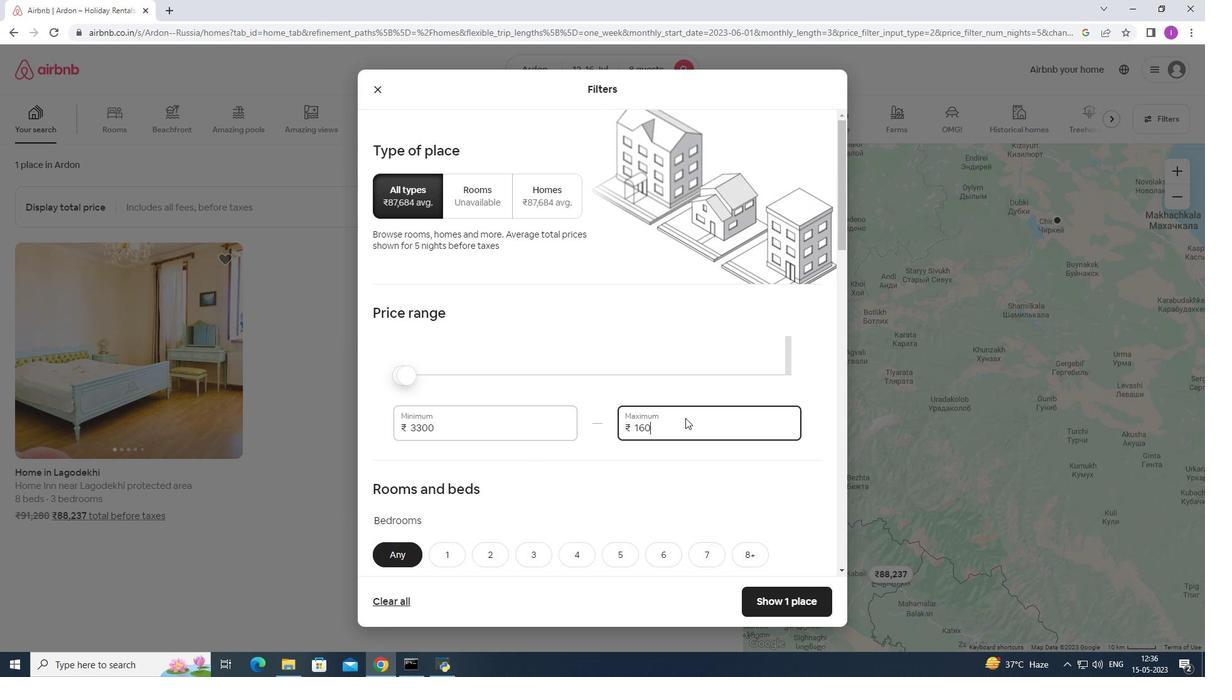 
Action: Mouse moved to (459, 429)
Screenshot: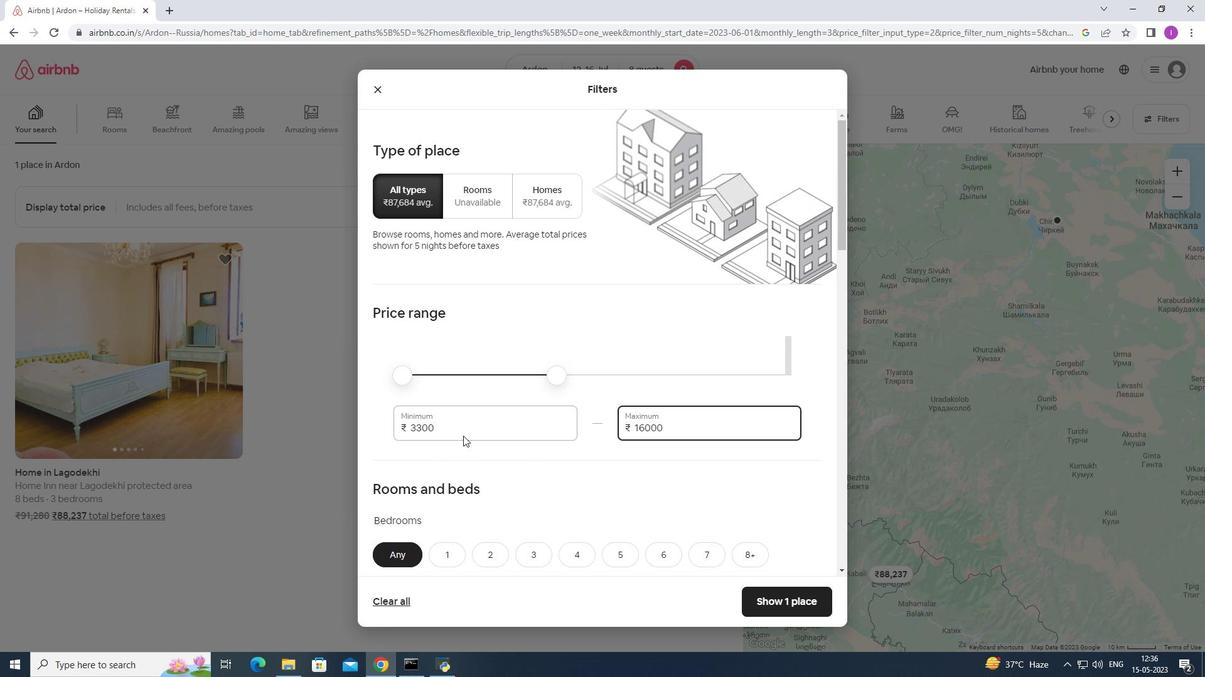 
Action: Mouse pressed left at (459, 429)
Screenshot: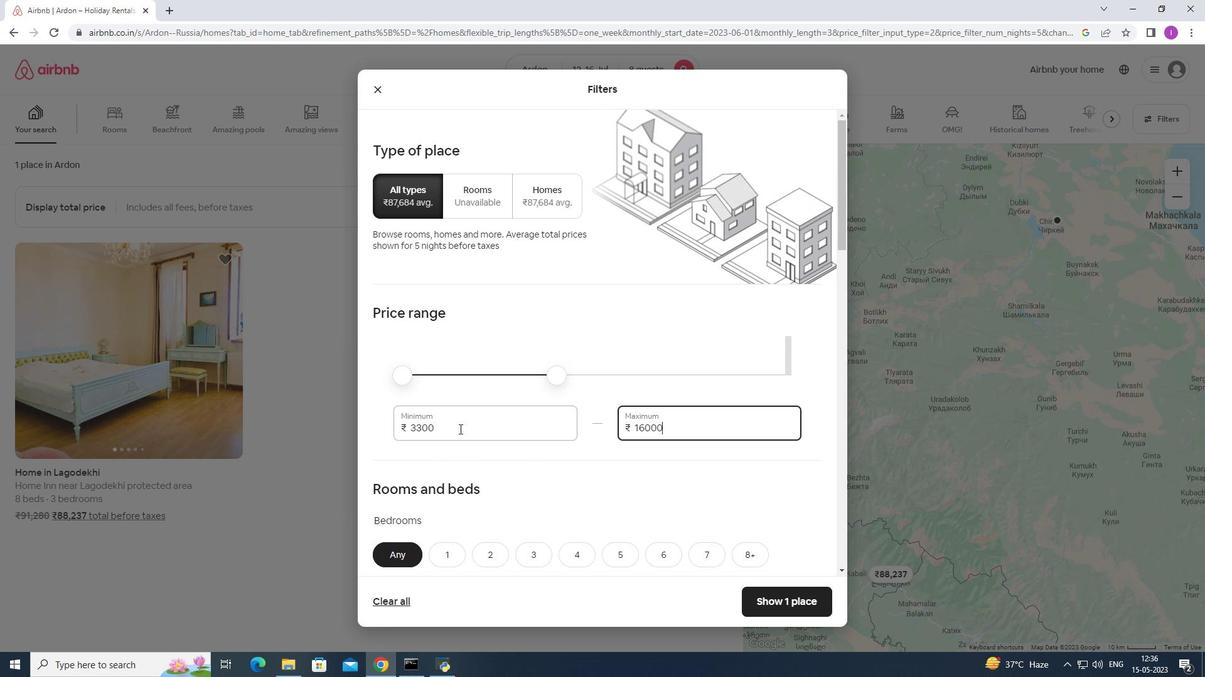 
Action: Mouse moved to (475, 448)
Screenshot: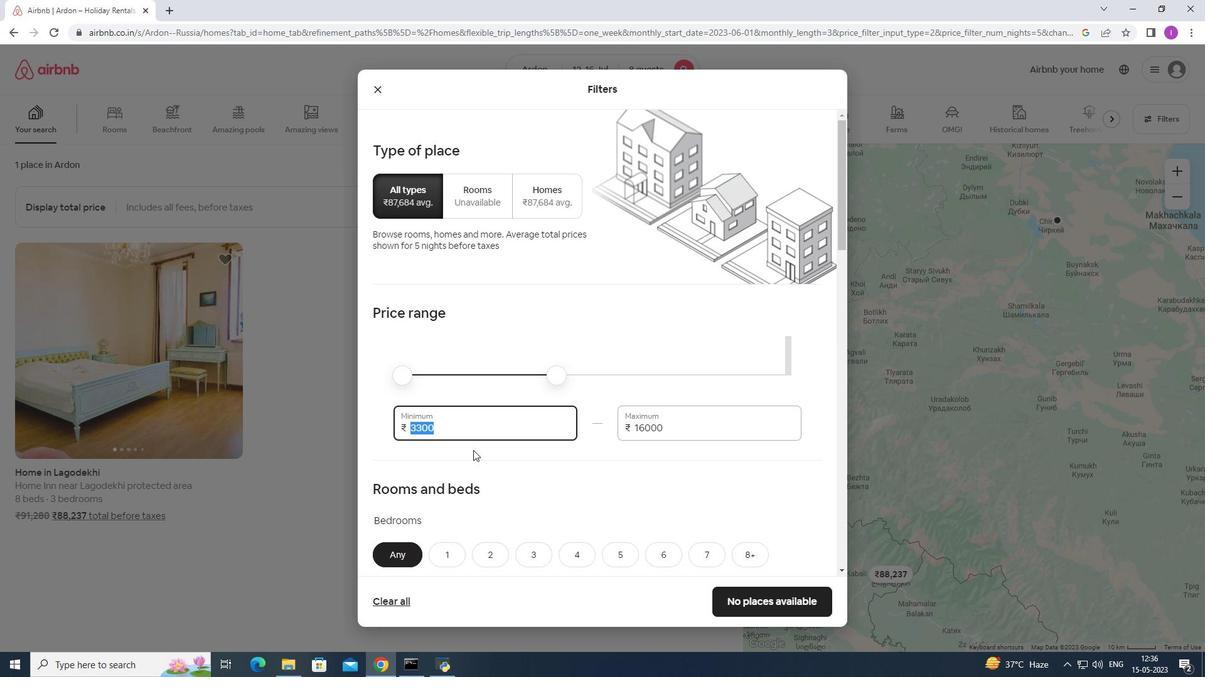 
Action: Key pressed 1
Screenshot: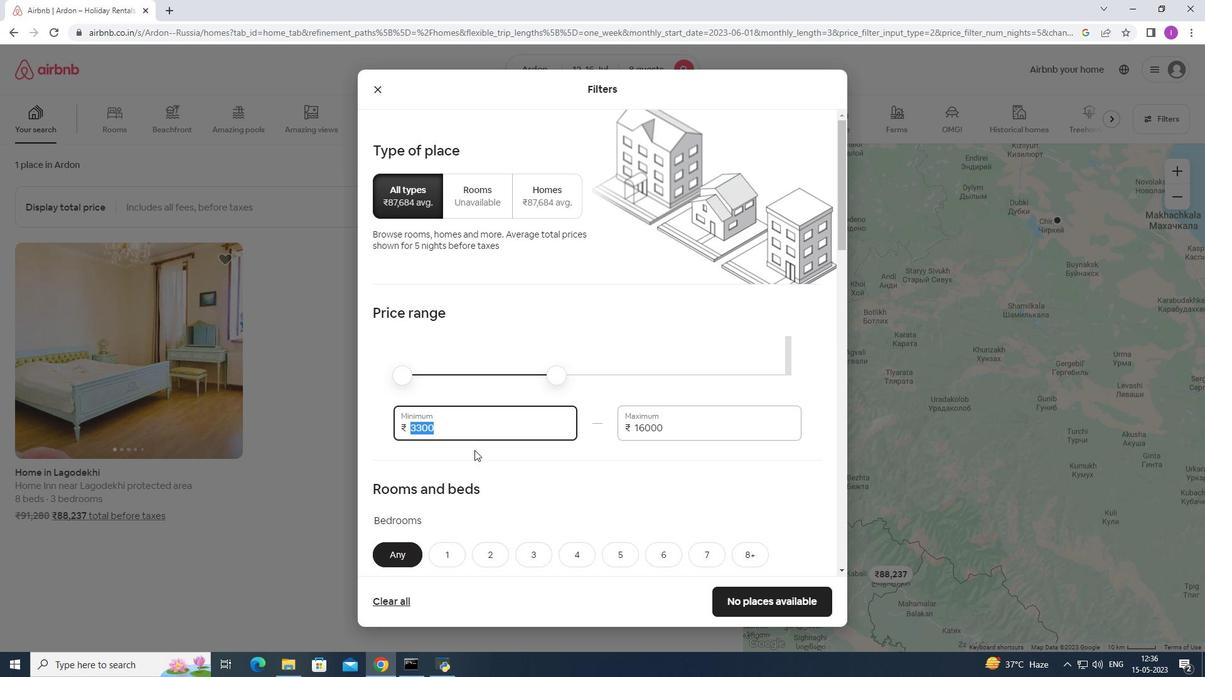 
Action: Mouse moved to (475, 447)
Screenshot: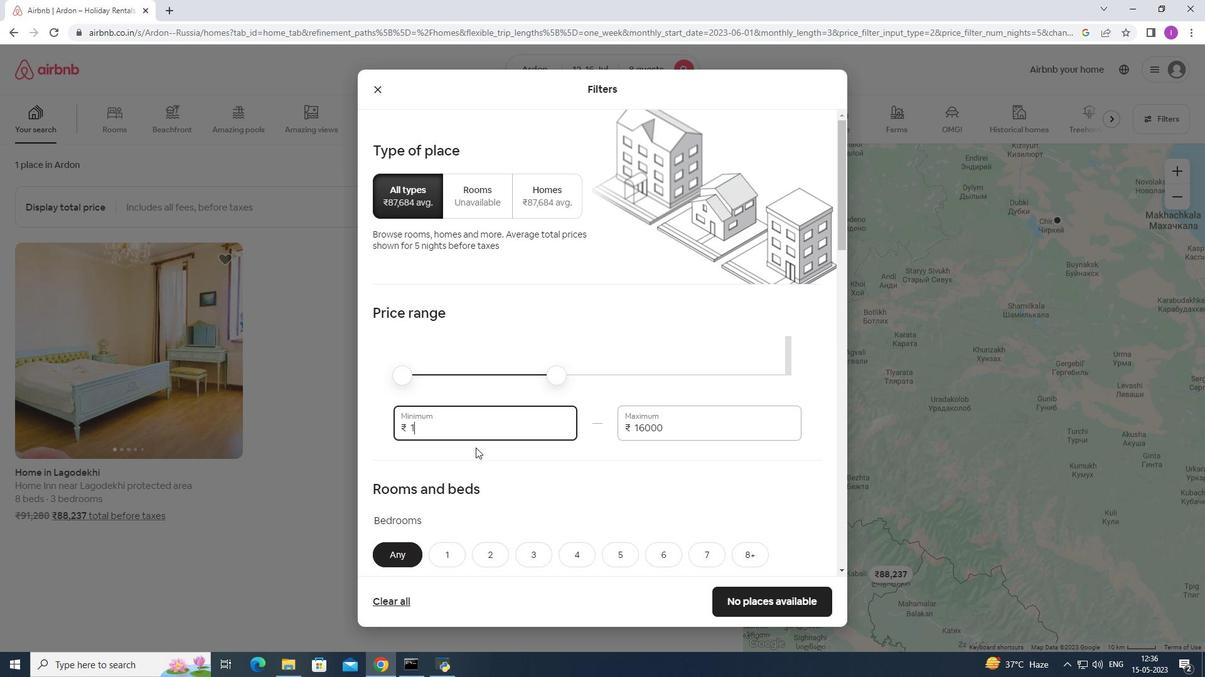 
Action: Key pressed 0
Screenshot: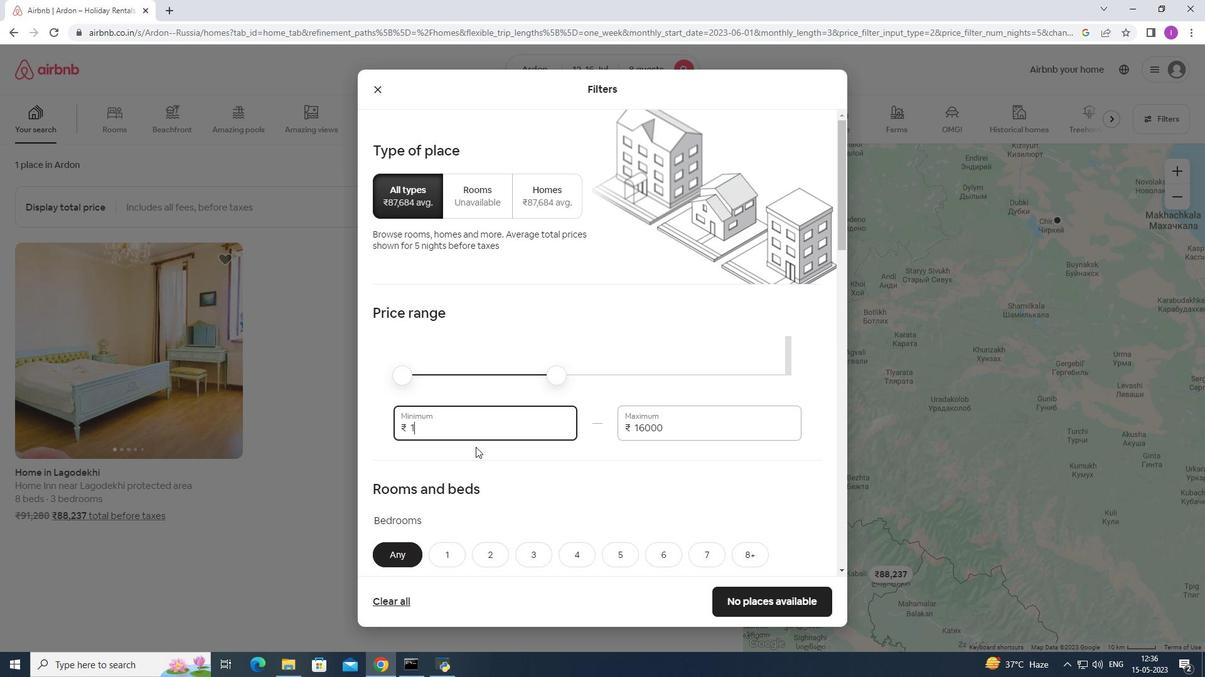 
Action: Mouse moved to (475, 445)
Screenshot: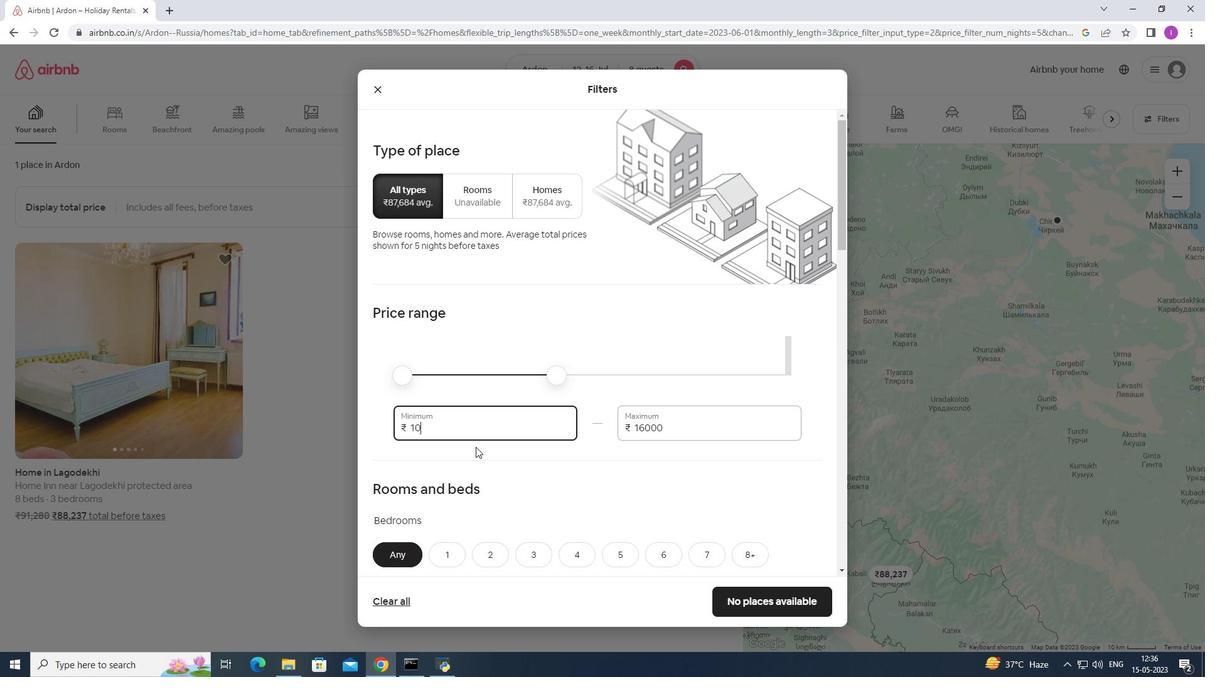 
Action: Key pressed 0
Screenshot: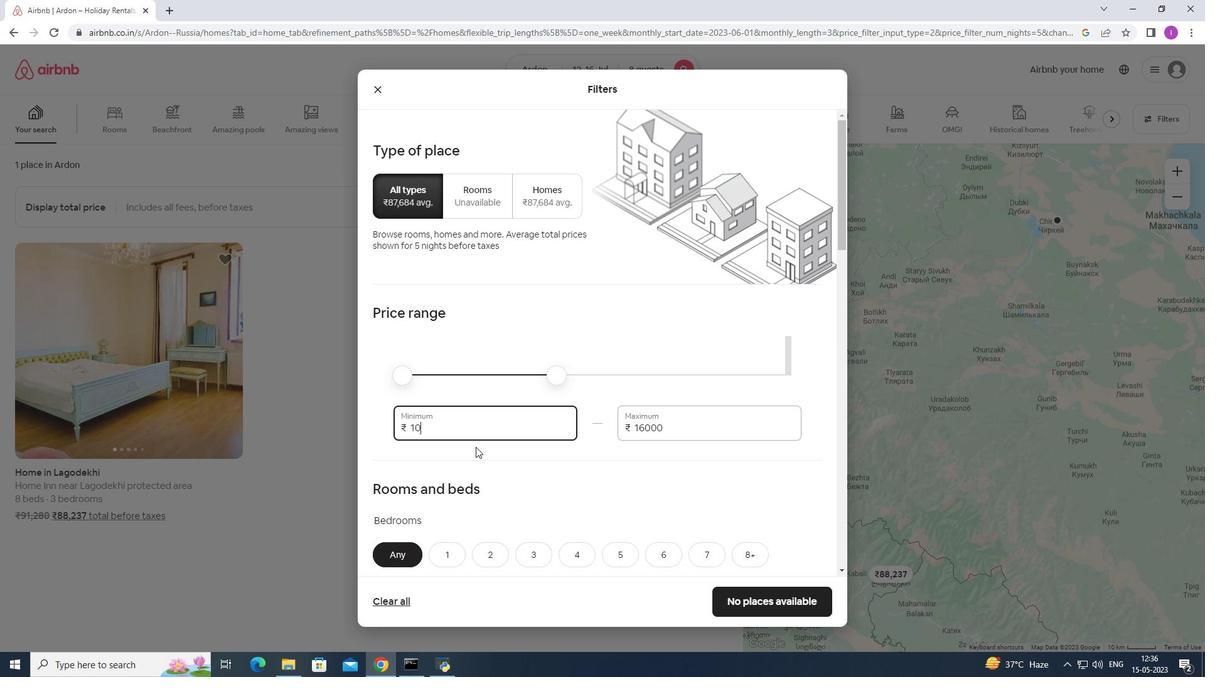 
Action: Mouse moved to (475, 444)
Screenshot: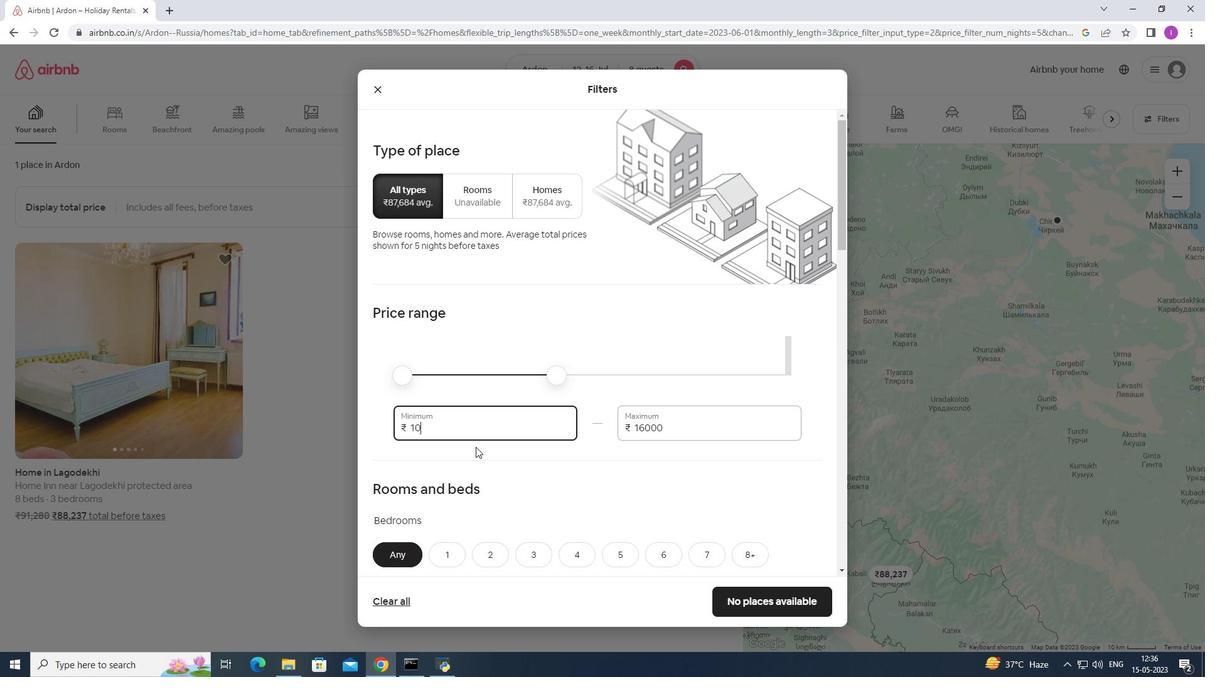 
Action: Key pressed 00
Screenshot: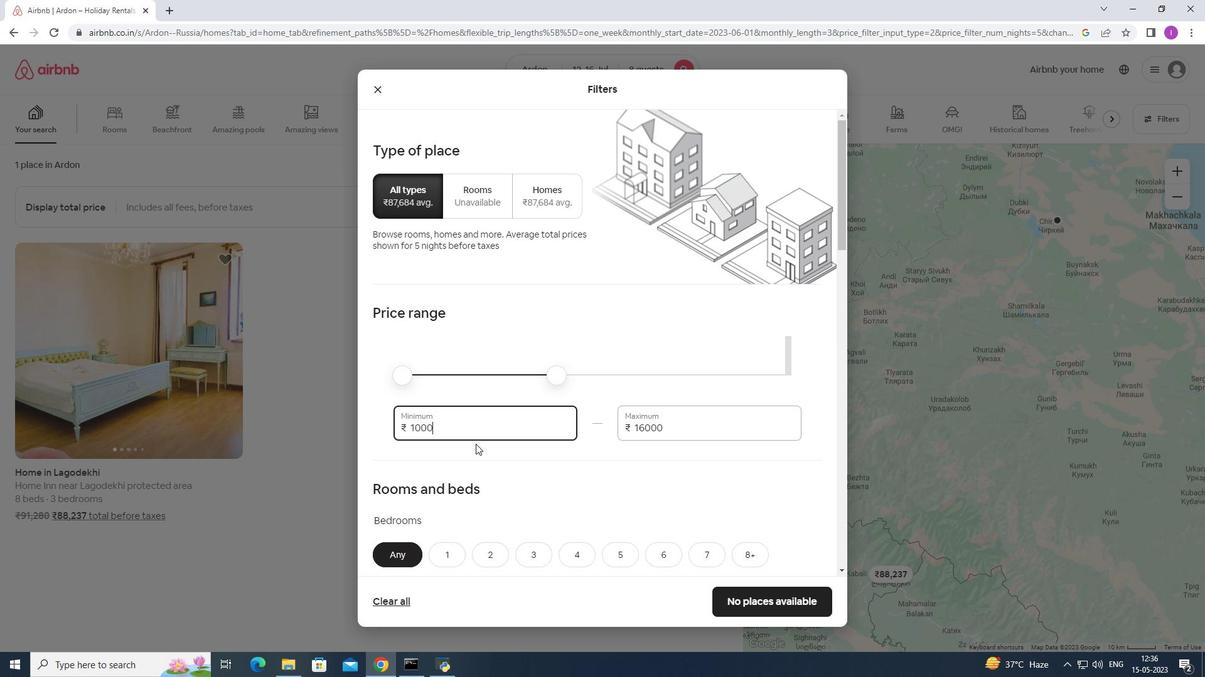 
Action: Mouse moved to (469, 454)
Screenshot: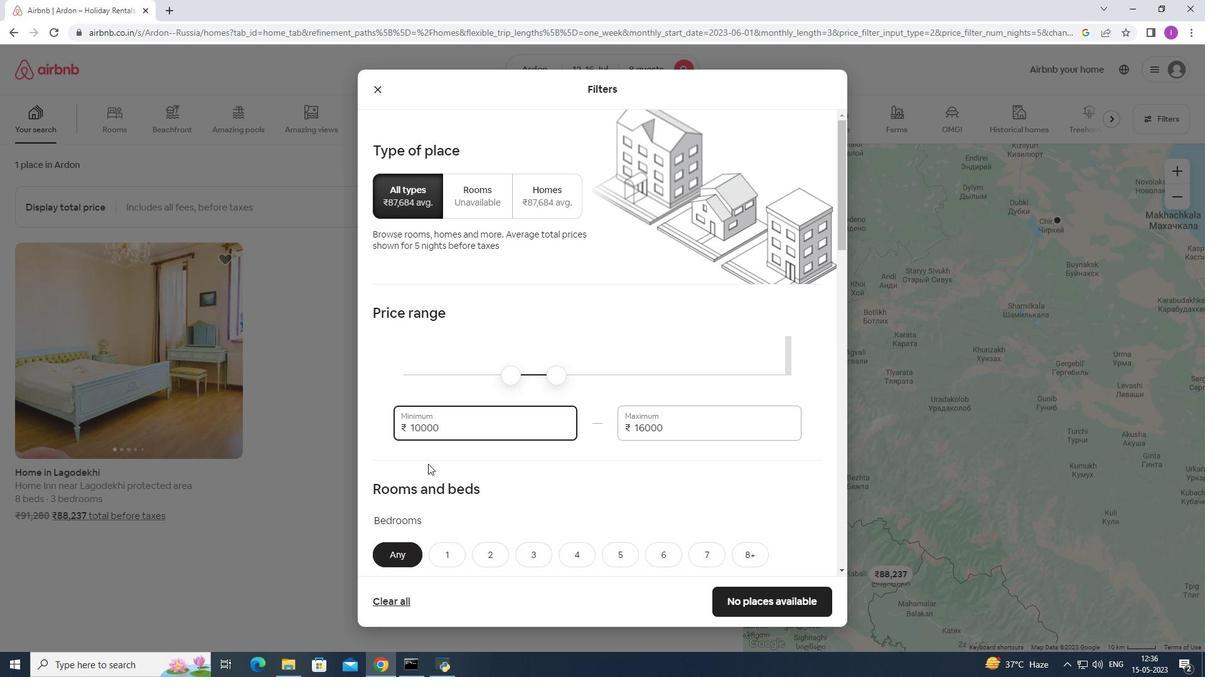 
Action: Mouse scrolled (469, 453) with delta (0, 0)
Screenshot: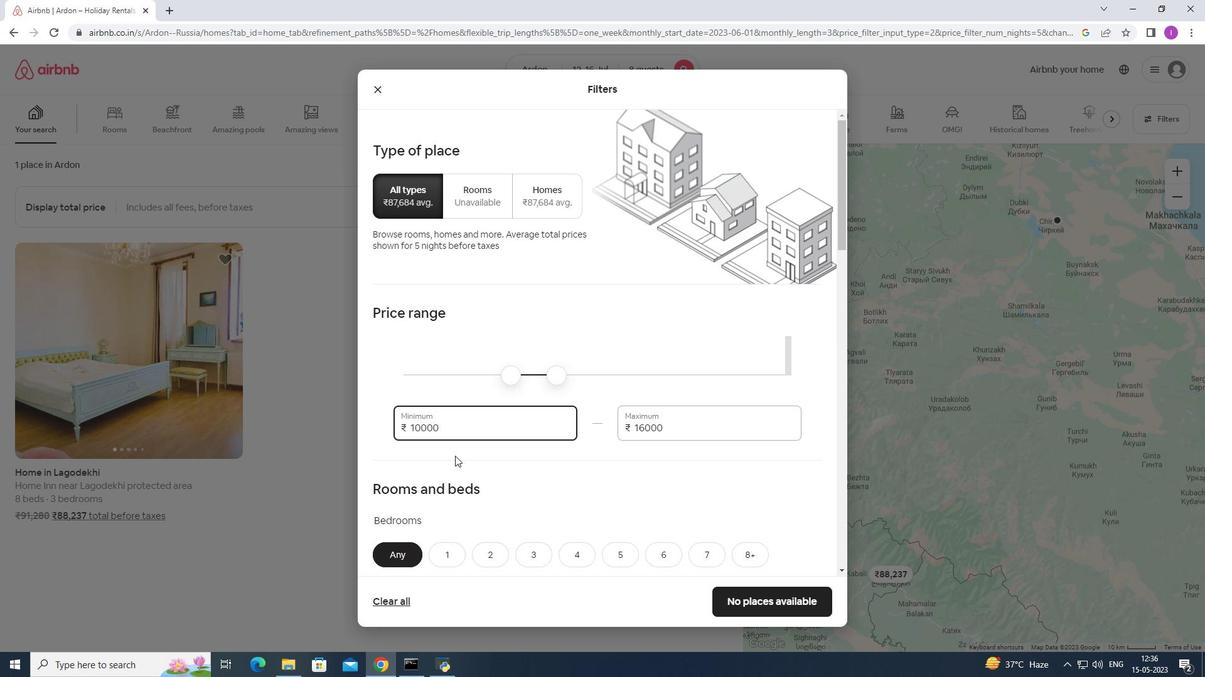 
Action: Mouse scrolled (469, 453) with delta (0, 0)
Screenshot: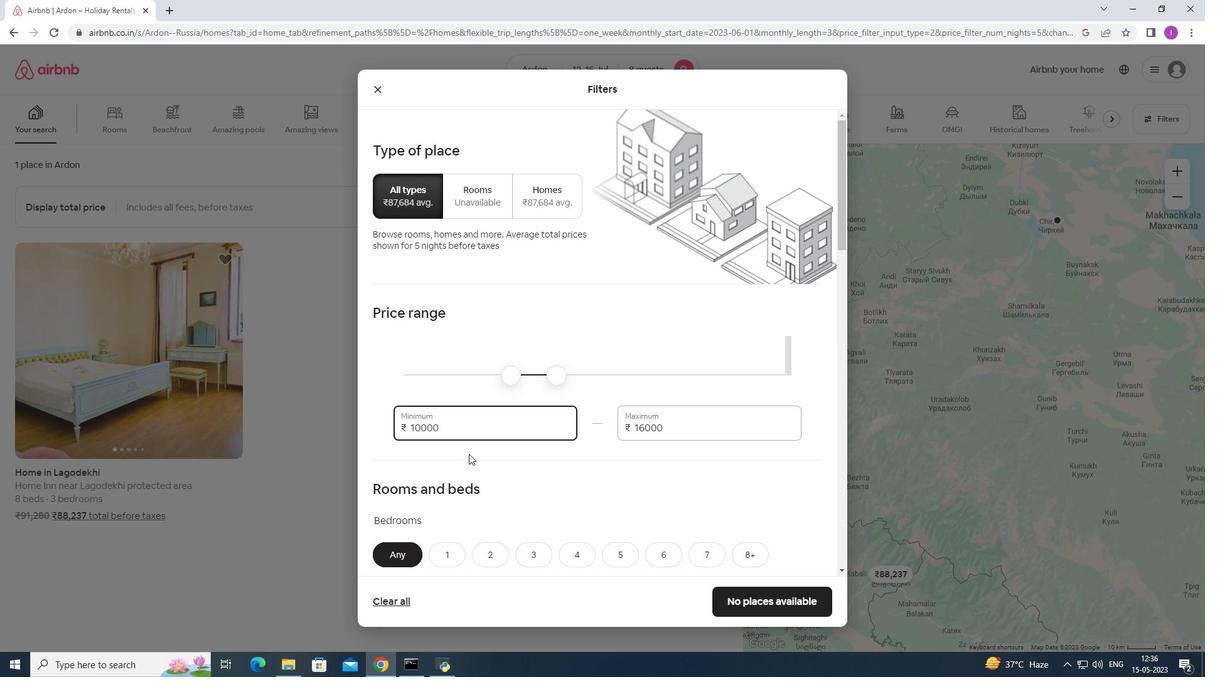 
Action: Mouse moved to (475, 453)
Screenshot: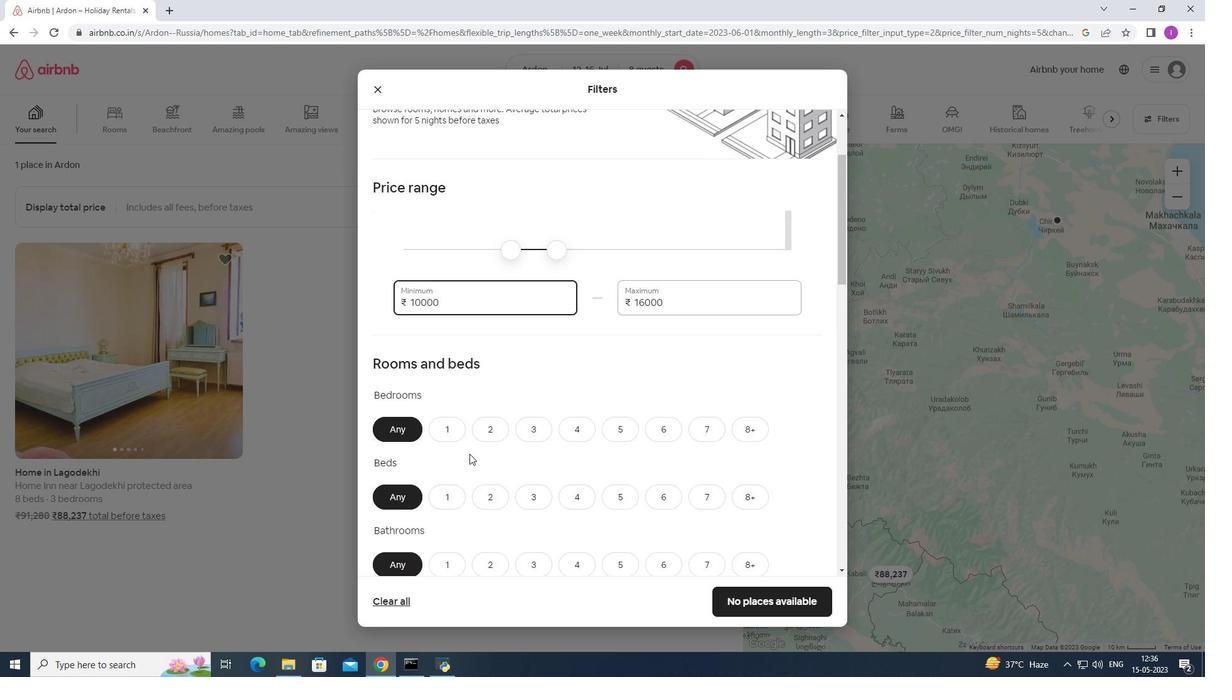 
Action: Mouse scrolled (475, 453) with delta (0, 0)
Screenshot: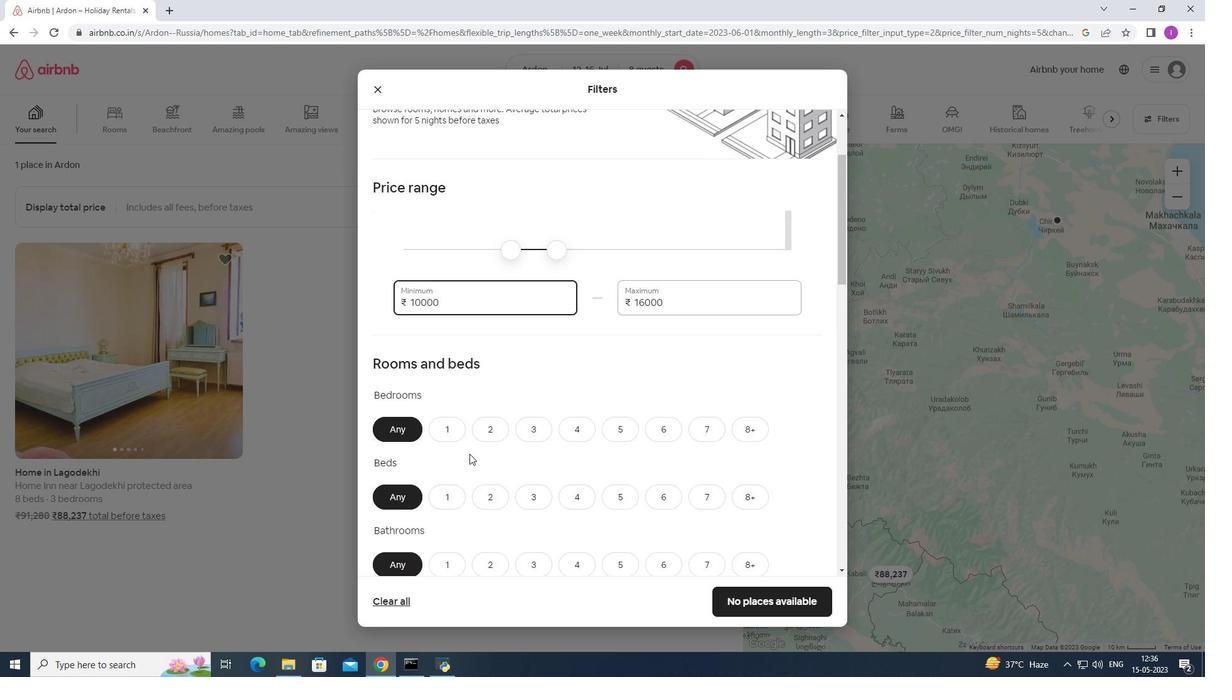 
Action: Mouse scrolled (475, 453) with delta (0, 0)
Screenshot: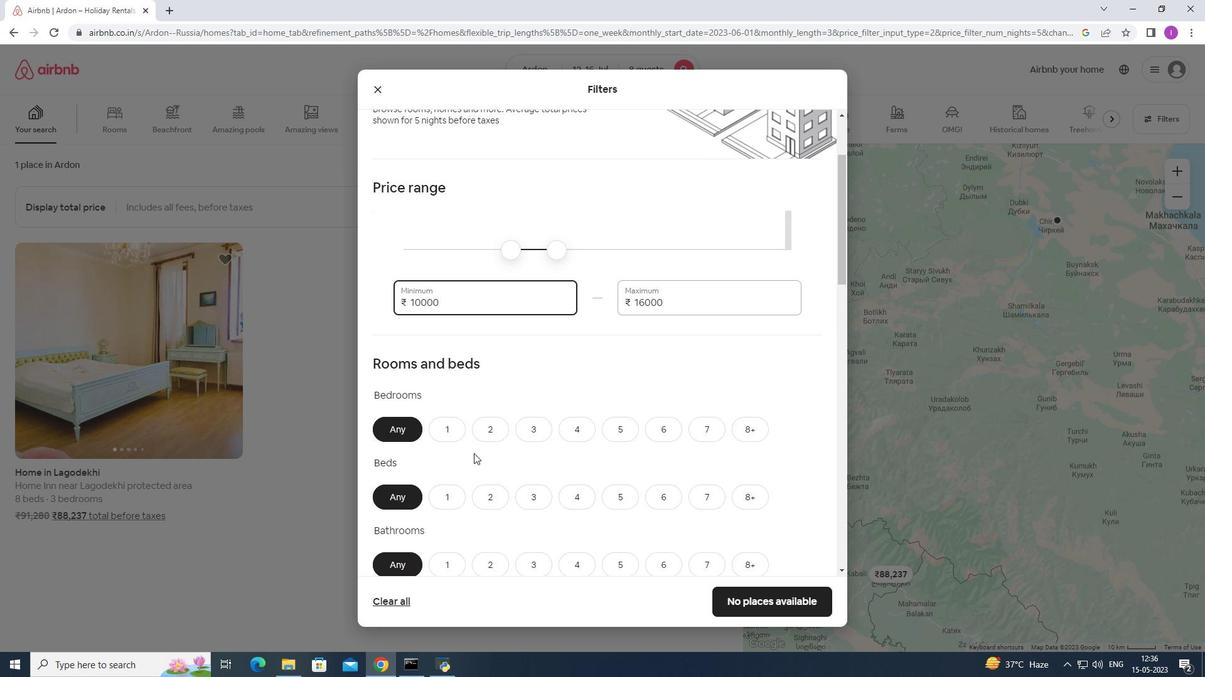 
Action: Mouse moved to (476, 453)
Screenshot: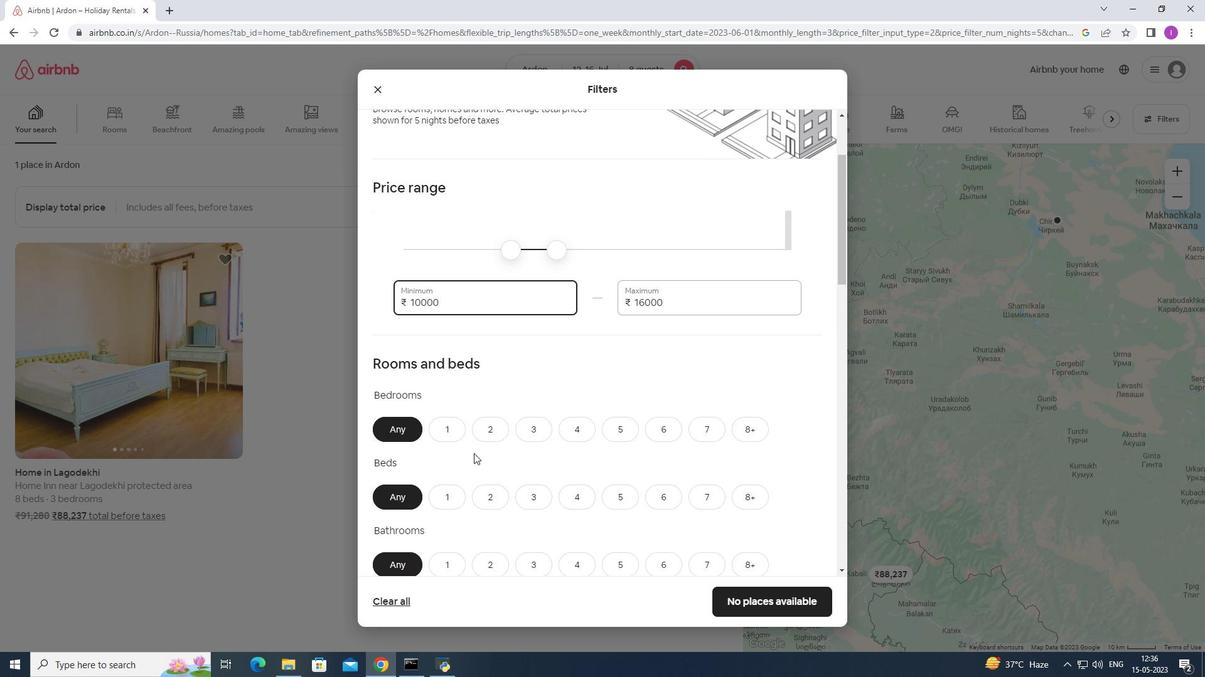 
Action: Mouse scrolled (476, 453) with delta (0, 0)
Screenshot: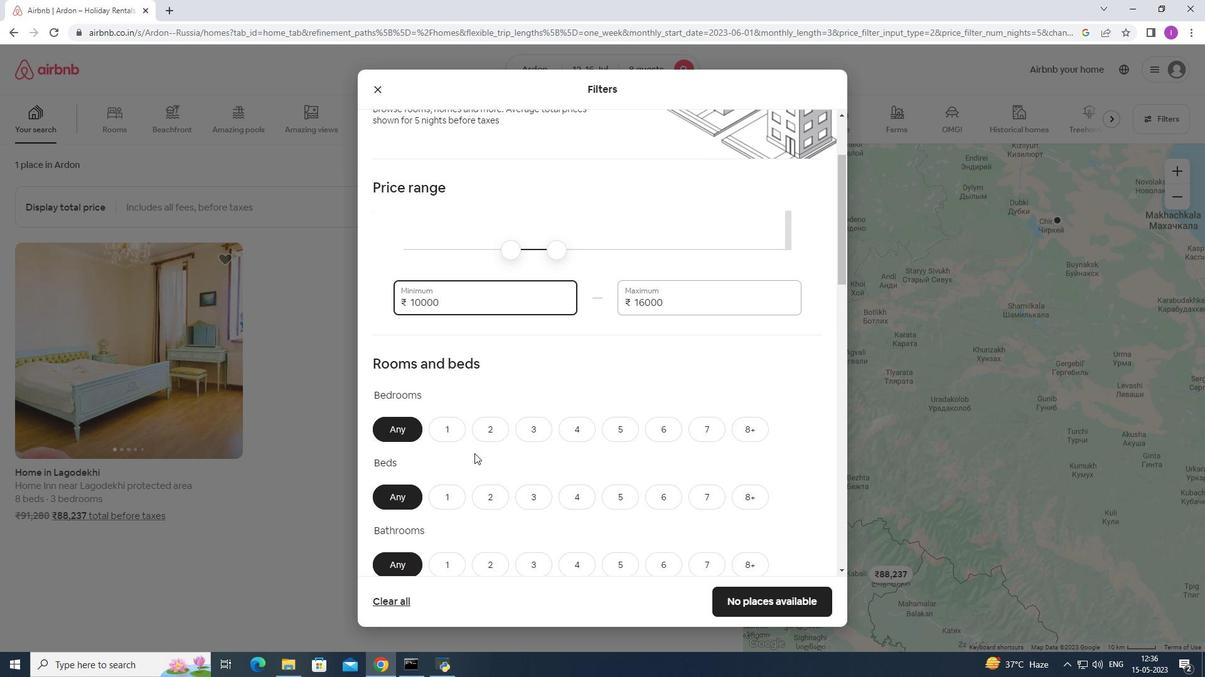 
Action: Mouse moved to (763, 240)
Screenshot: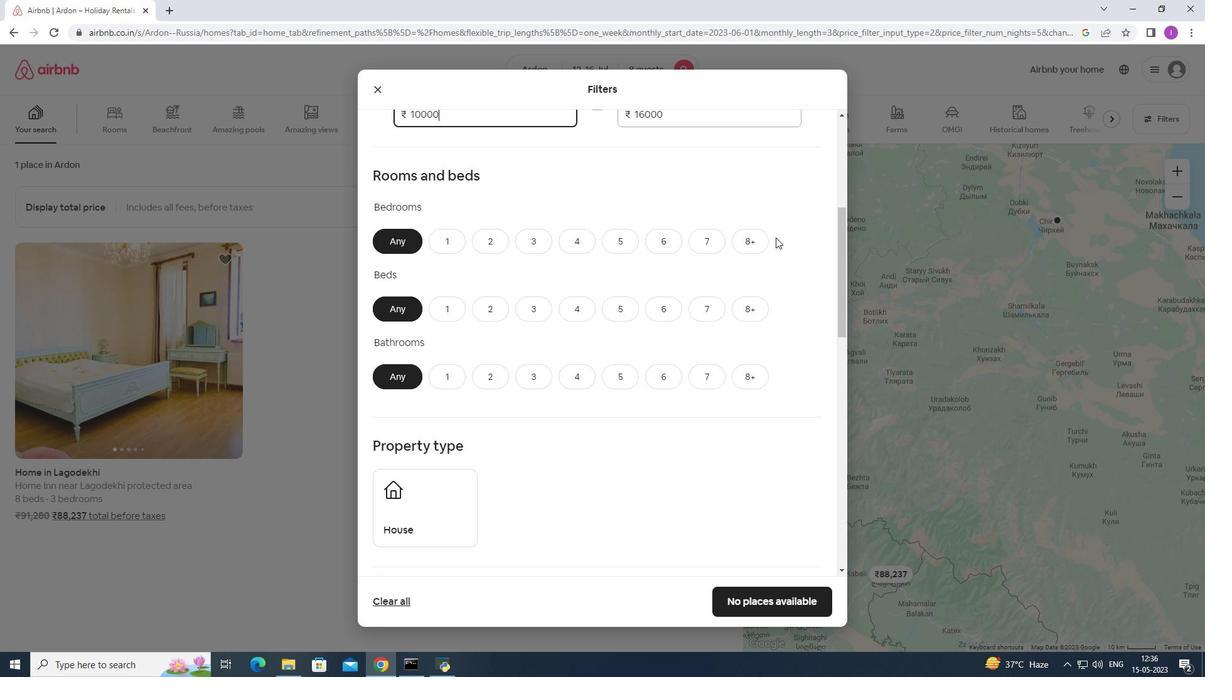 
Action: Mouse pressed left at (763, 240)
Screenshot: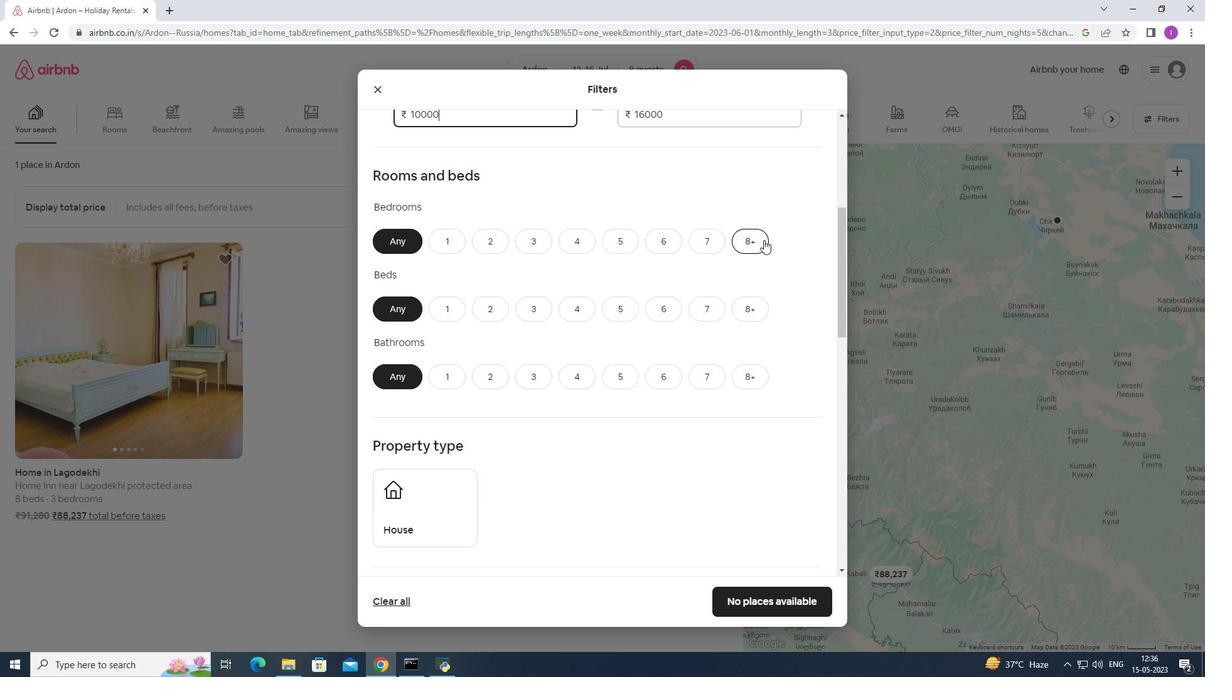 
Action: Mouse moved to (757, 310)
Screenshot: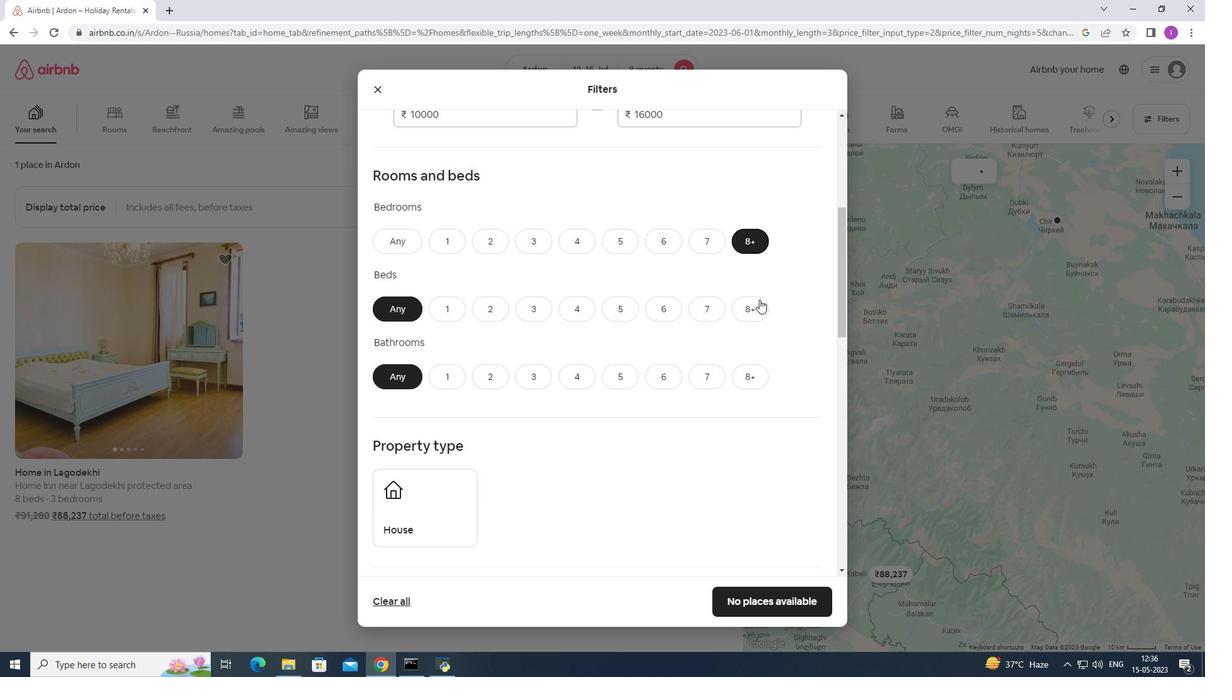 
Action: Mouse pressed left at (757, 310)
Screenshot: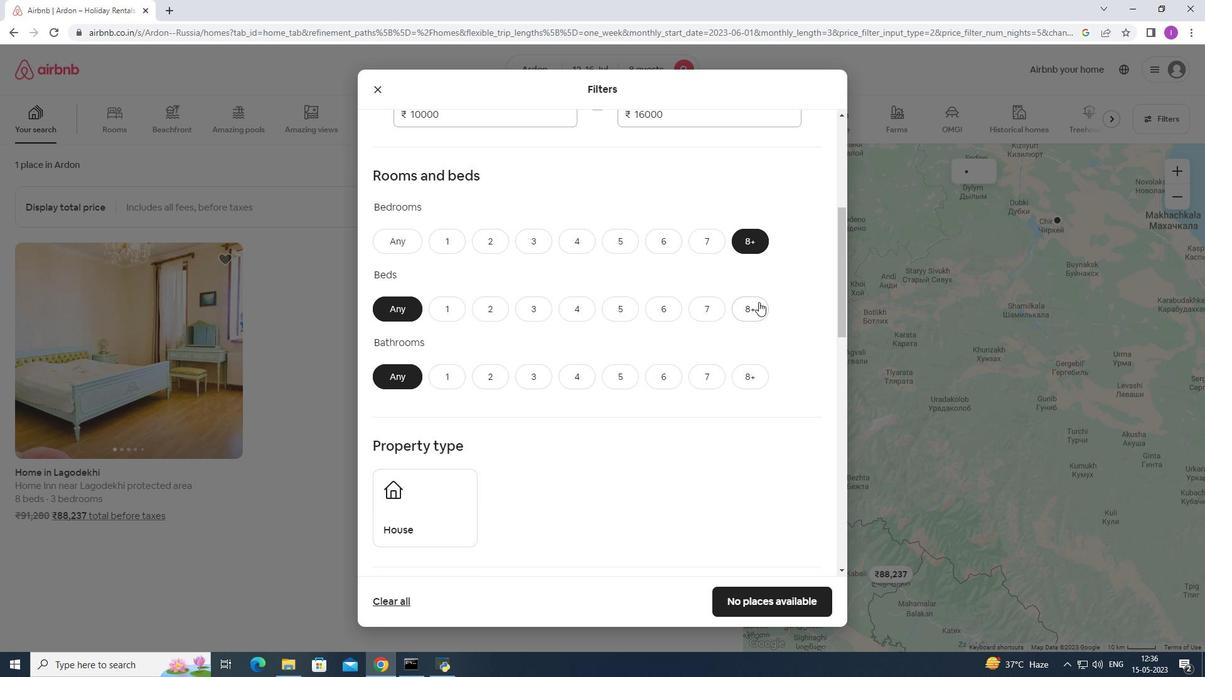 
Action: Mouse moved to (752, 372)
Screenshot: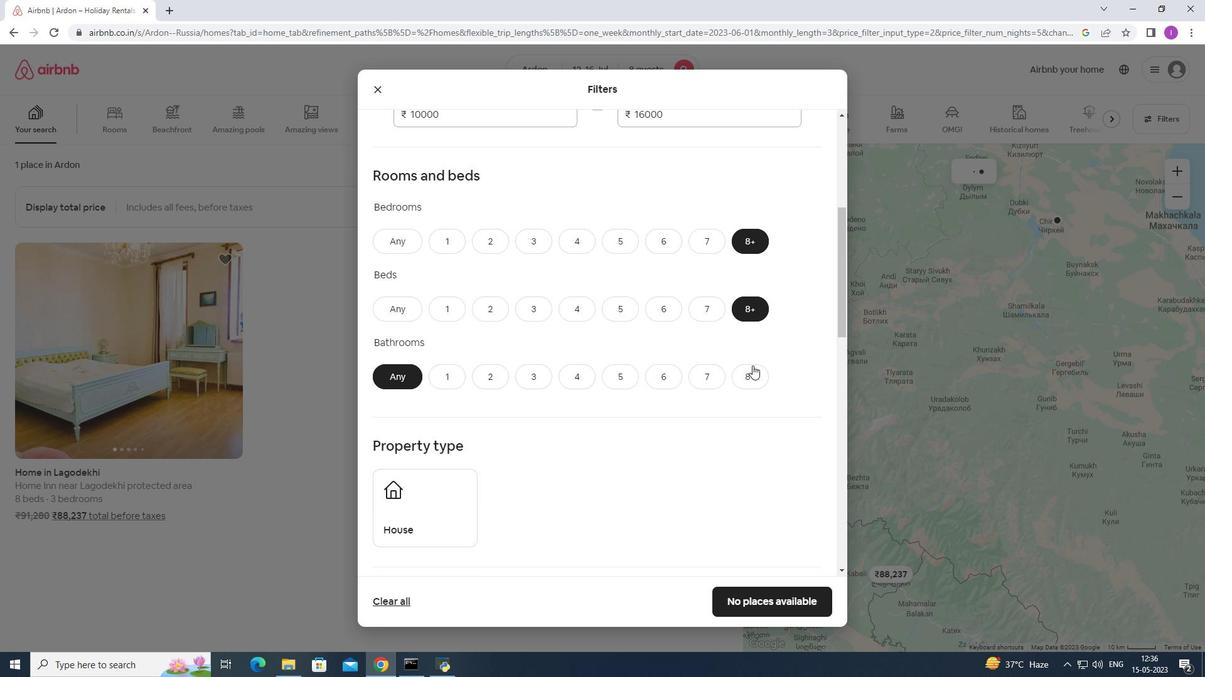 
Action: Mouse pressed left at (752, 372)
Screenshot: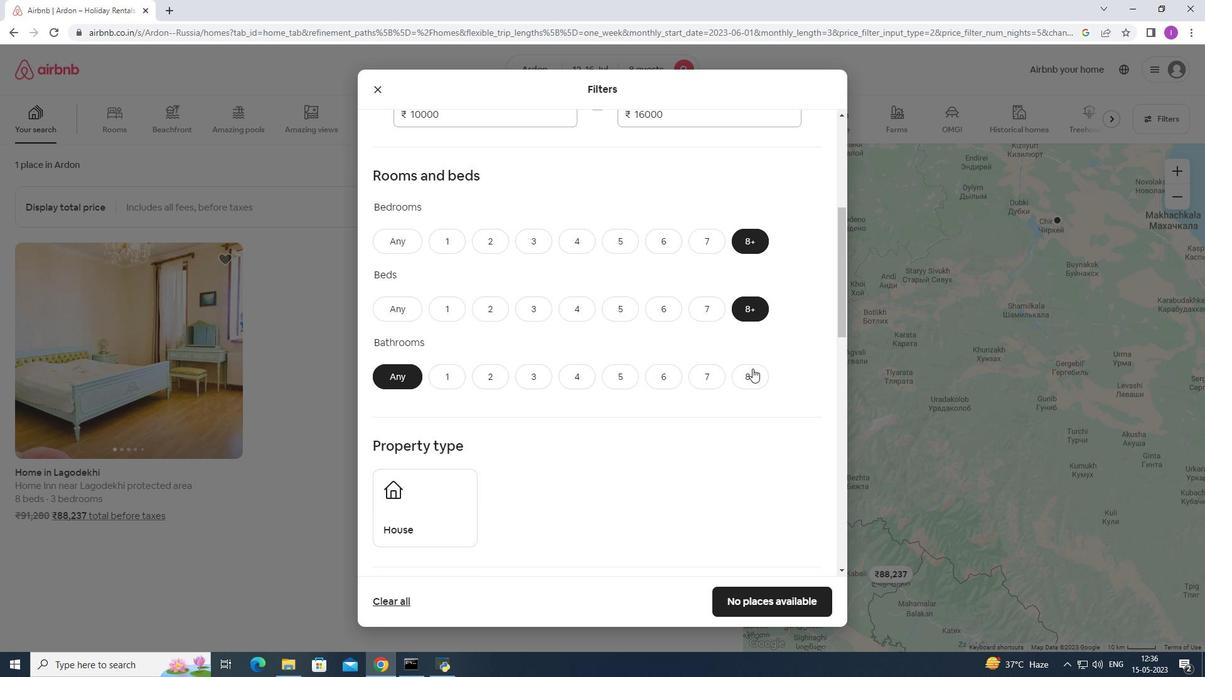 
Action: Mouse moved to (578, 401)
Screenshot: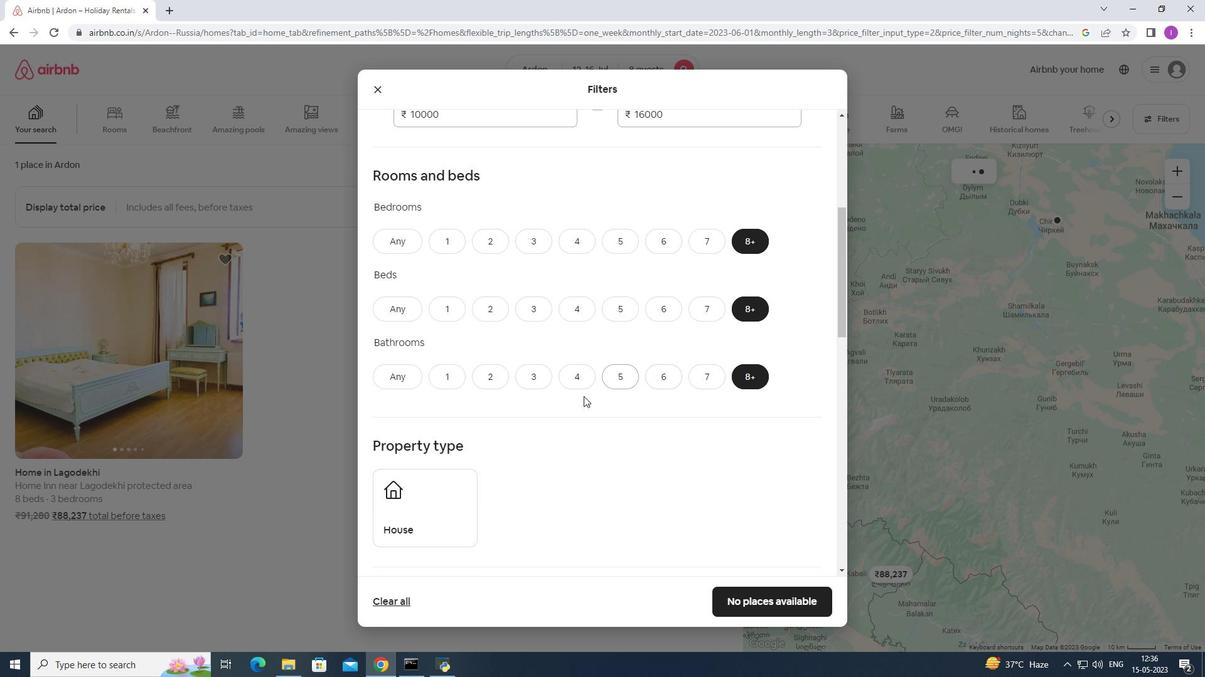 
Action: Mouse scrolled (578, 400) with delta (0, 0)
Screenshot: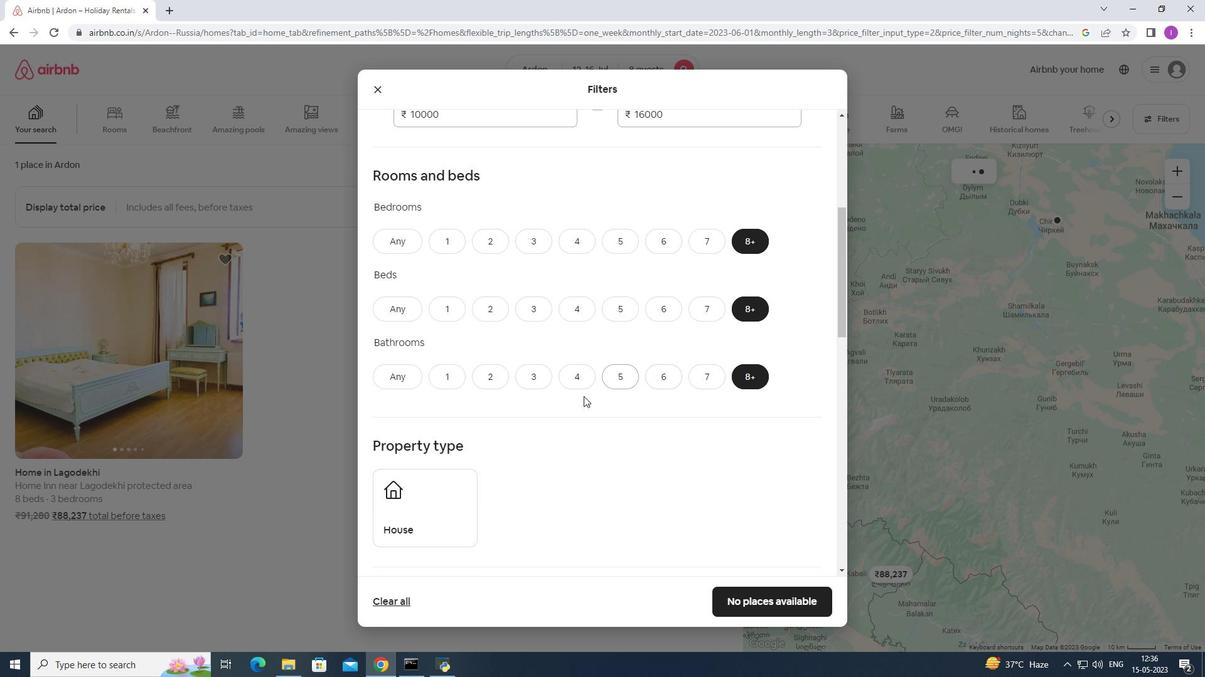 
Action: Mouse scrolled (578, 400) with delta (0, 0)
Screenshot: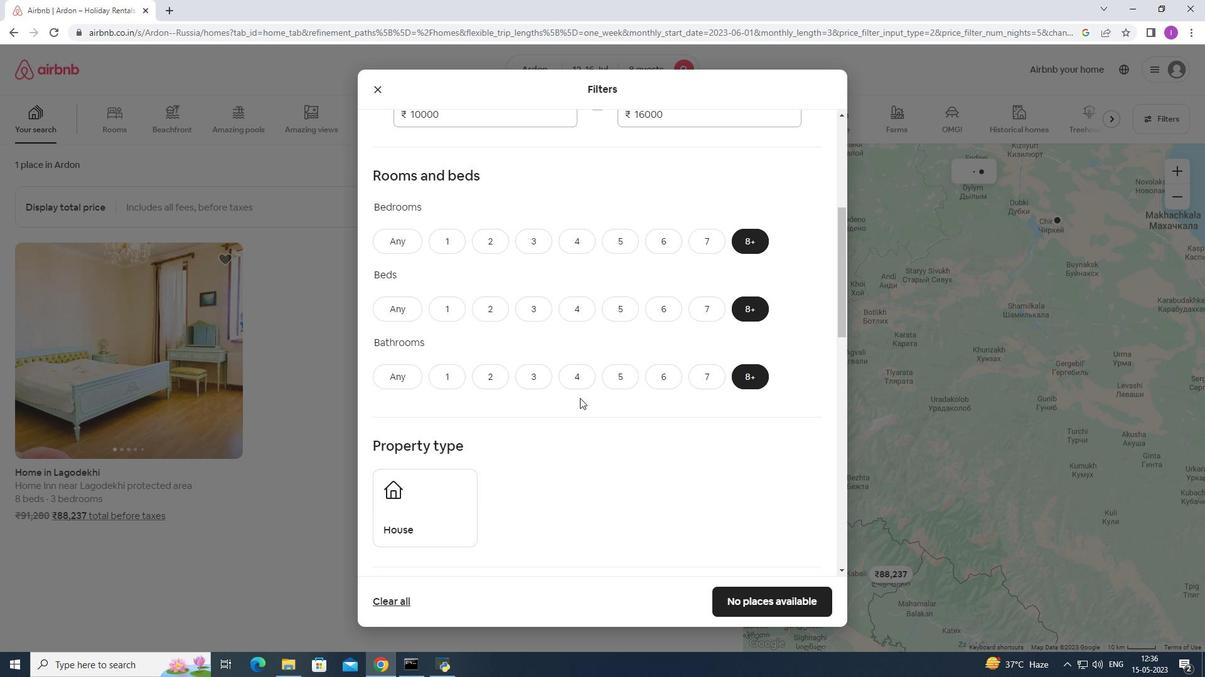 
Action: Mouse scrolled (578, 400) with delta (0, 0)
Screenshot: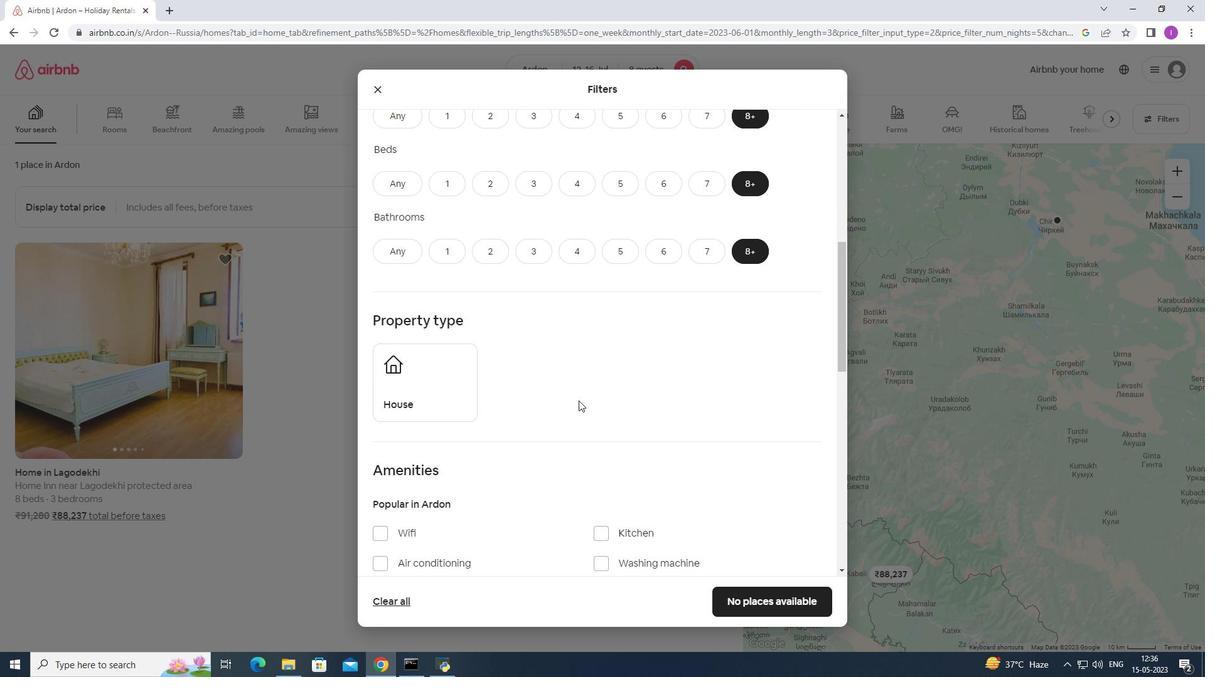 
Action: Mouse scrolled (578, 400) with delta (0, 0)
Screenshot: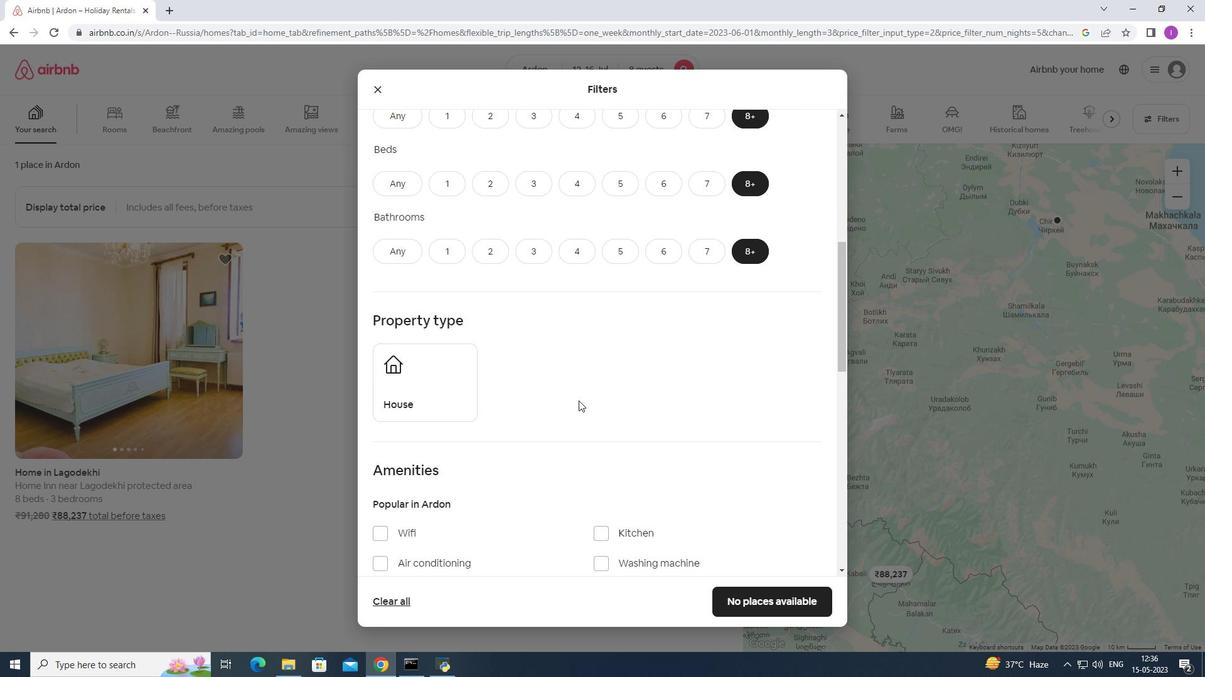 
Action: Mouse scrolled (578, 400) with delta (0, 0)
Screenshot: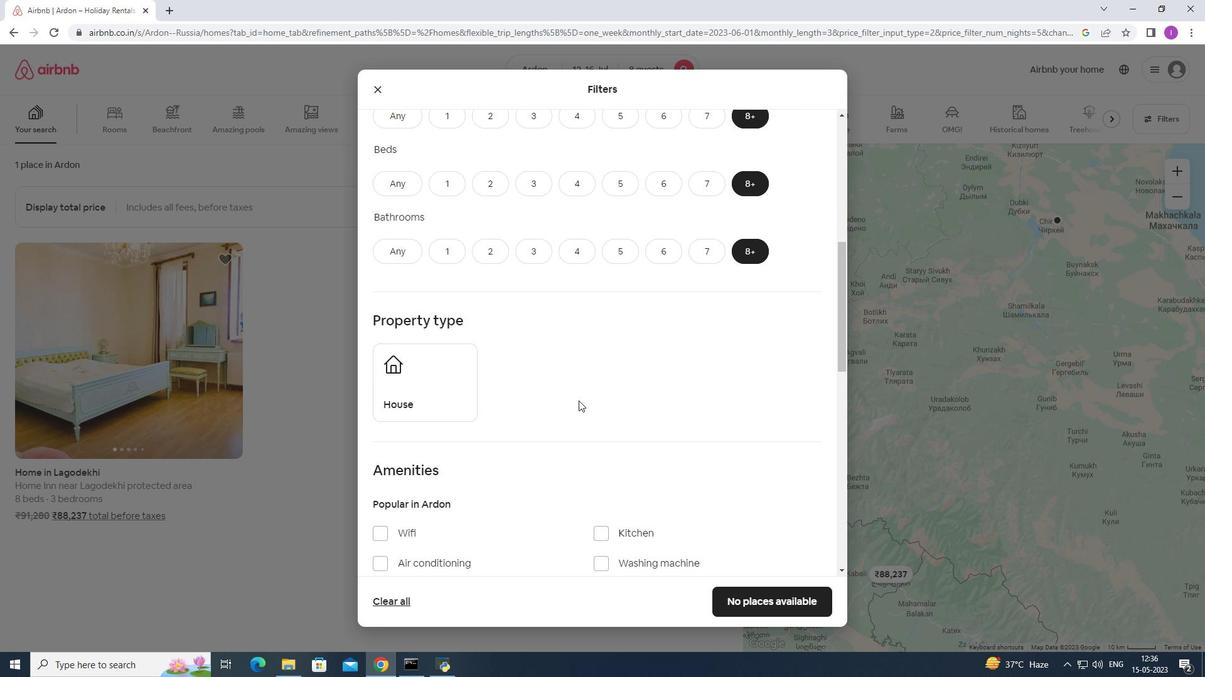 
Action: Mouse moved to (434, 212)
Screenshot: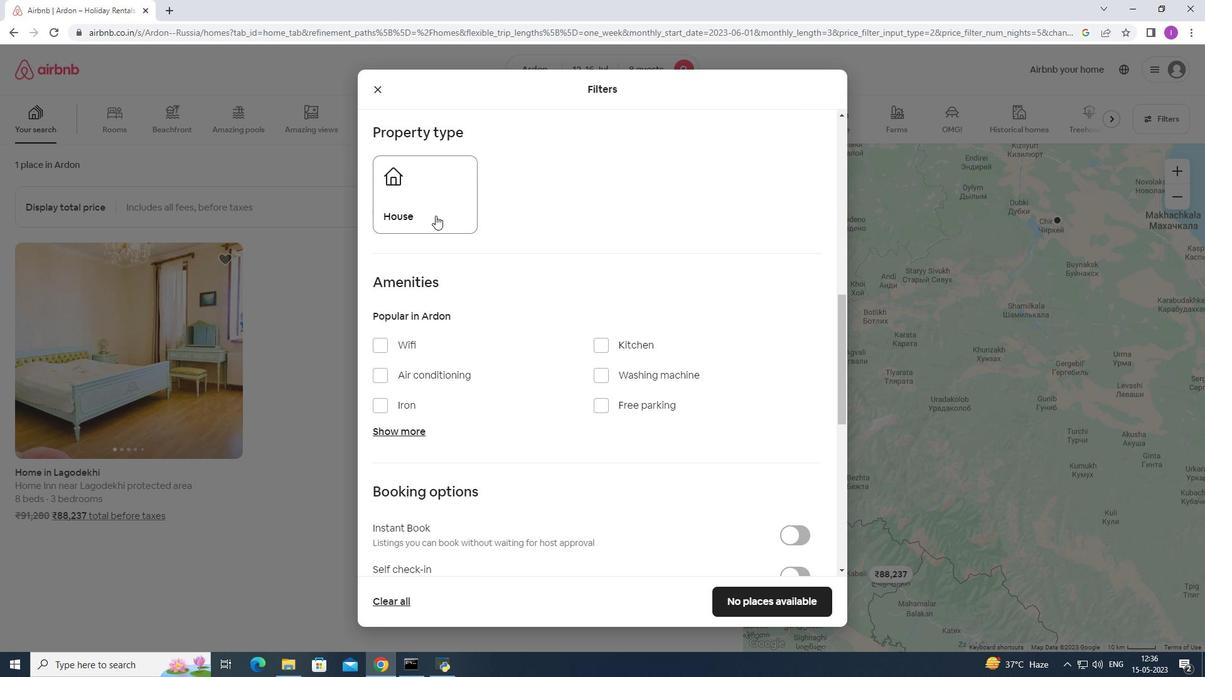 
Action: Mouse pressed left at (434, 212)
Screenshot: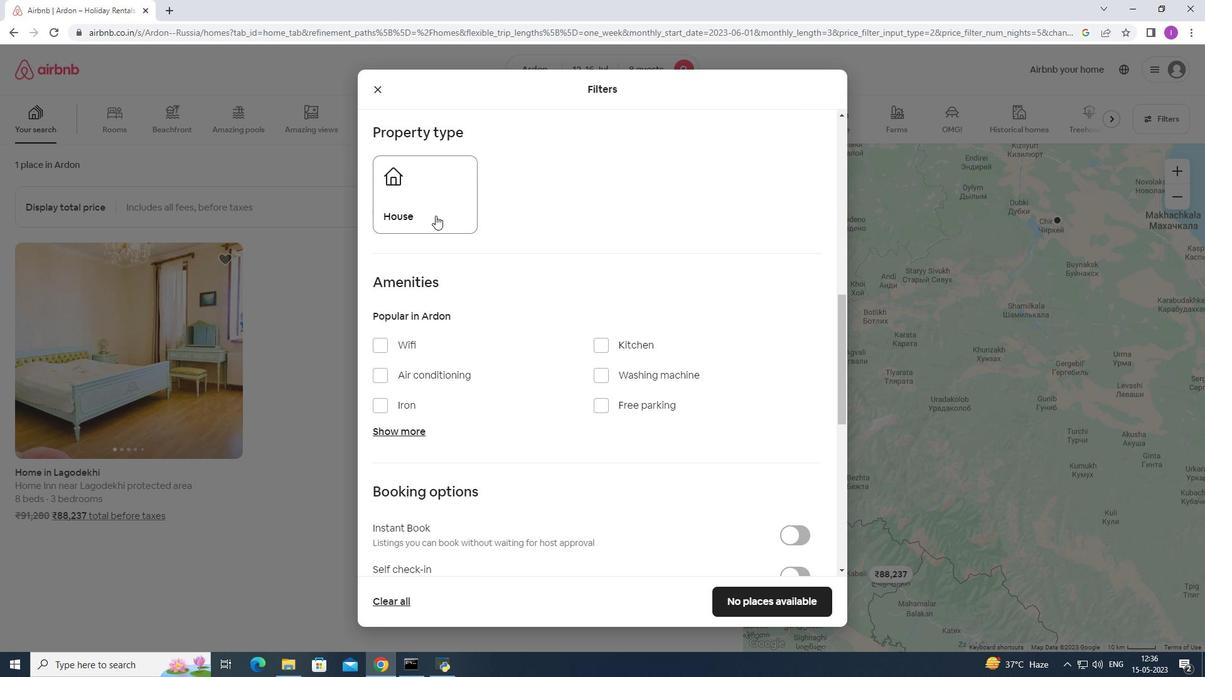 
Action: Mouse moved to (534, 308)
Screenshot: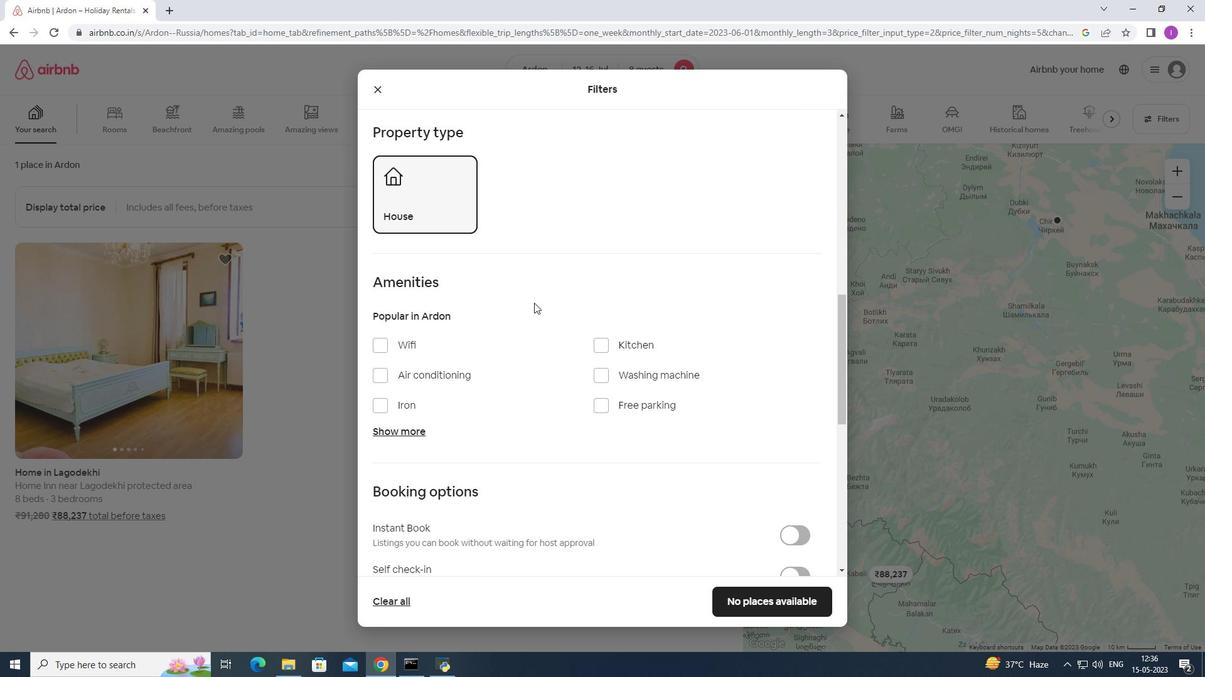 
Action: Mouse scrolled (534, 307) with delta (0, 0)
Screenshot: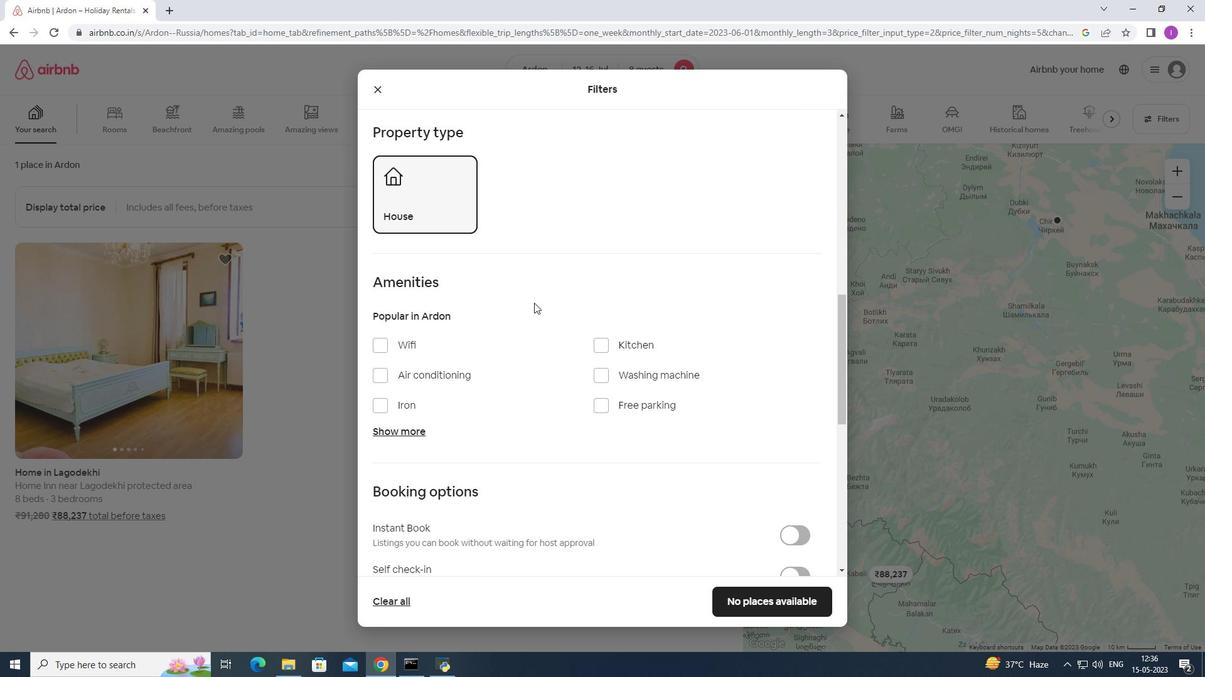 
Action: Mouse moved to (386, 280)
Screenshot: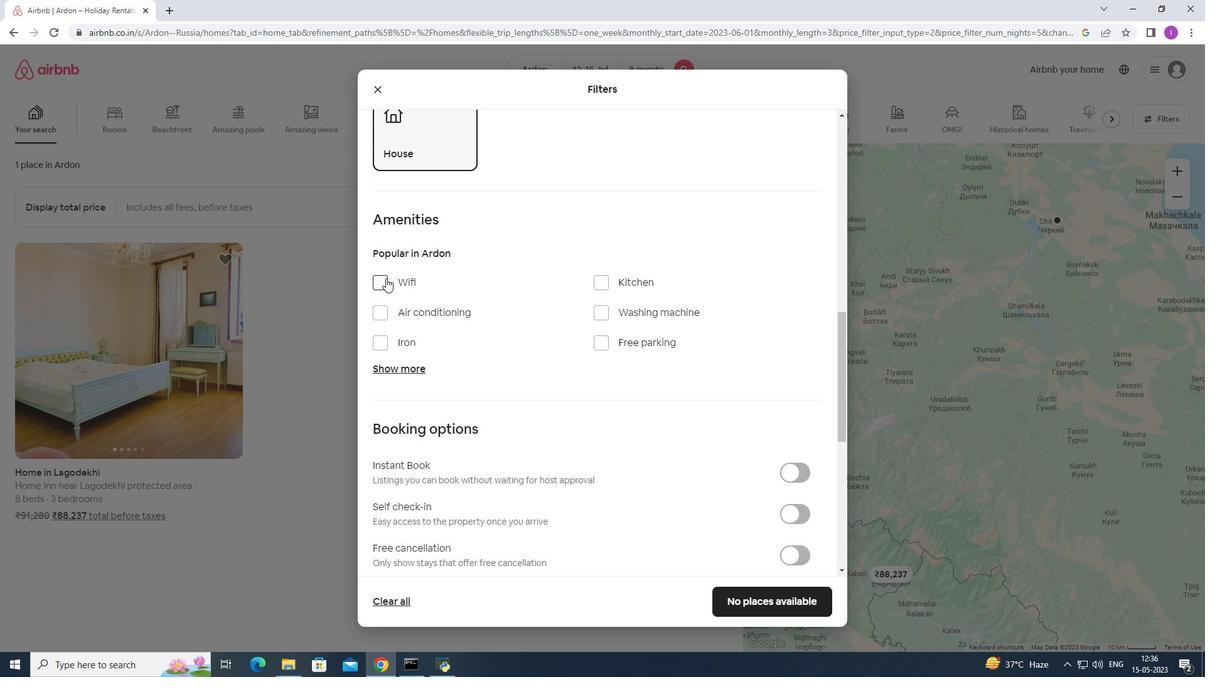 
Action: Mouse pressed left at (386, 280)
Screenshot: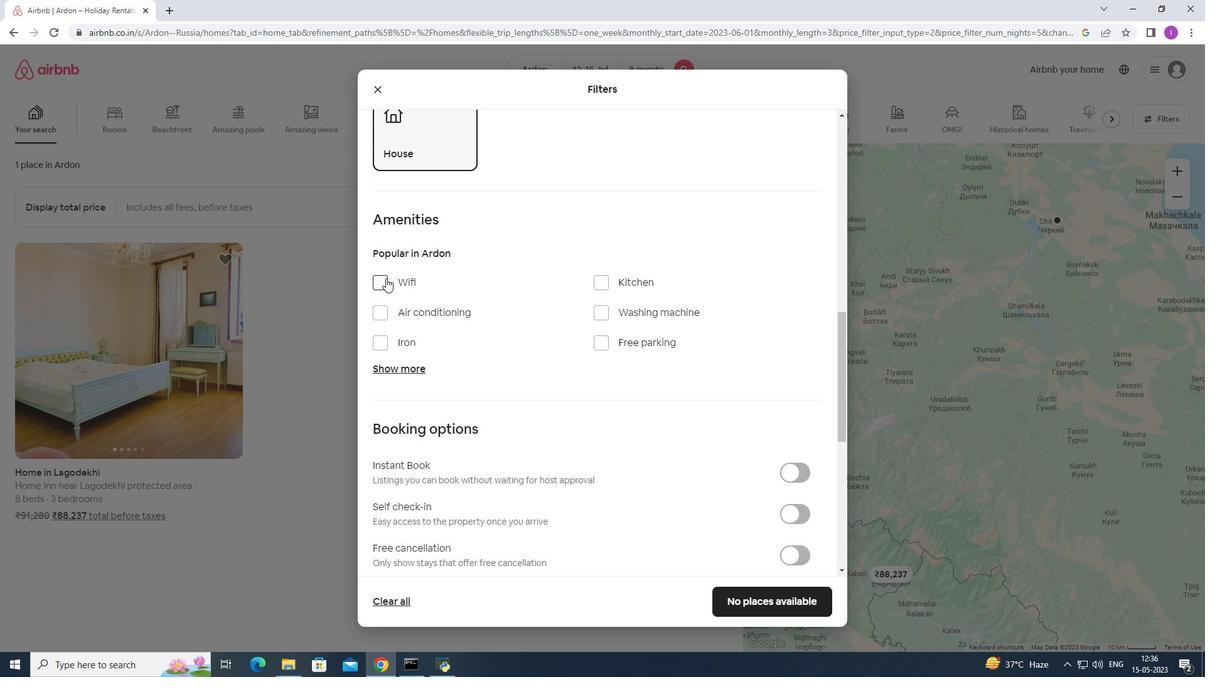 
Action: Mouse moved to (606, 345)
Screenshot: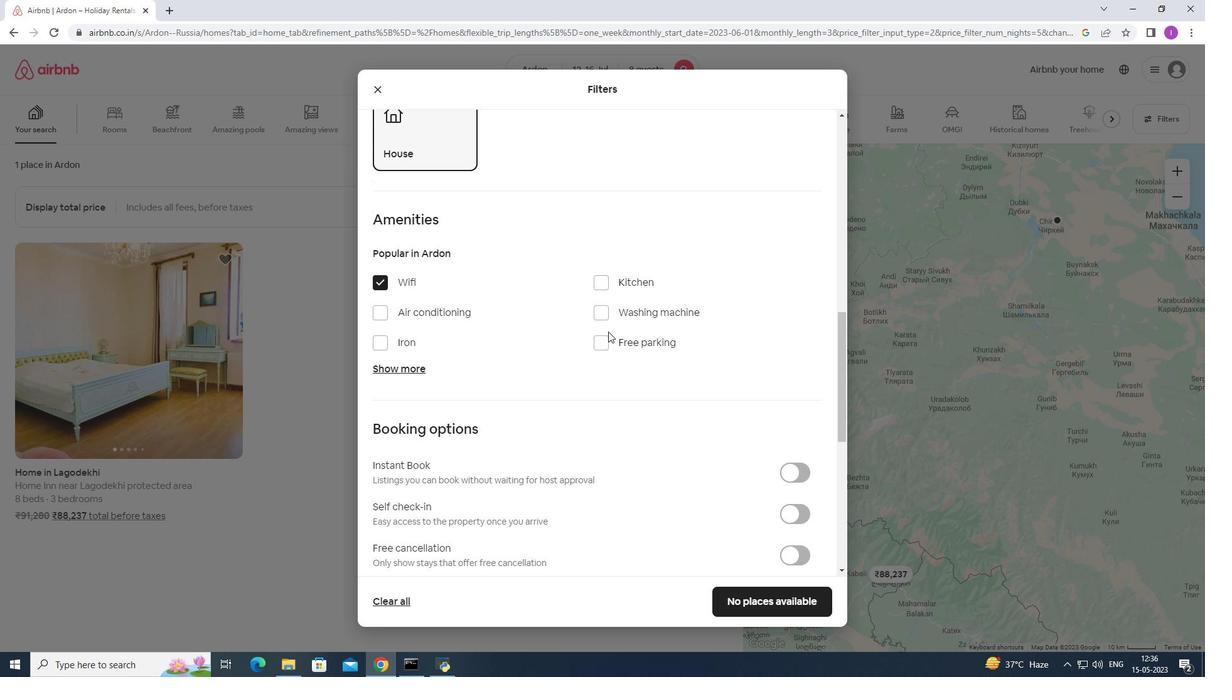 
Action: Mouse pressed left at (606, 345)
Screenshot: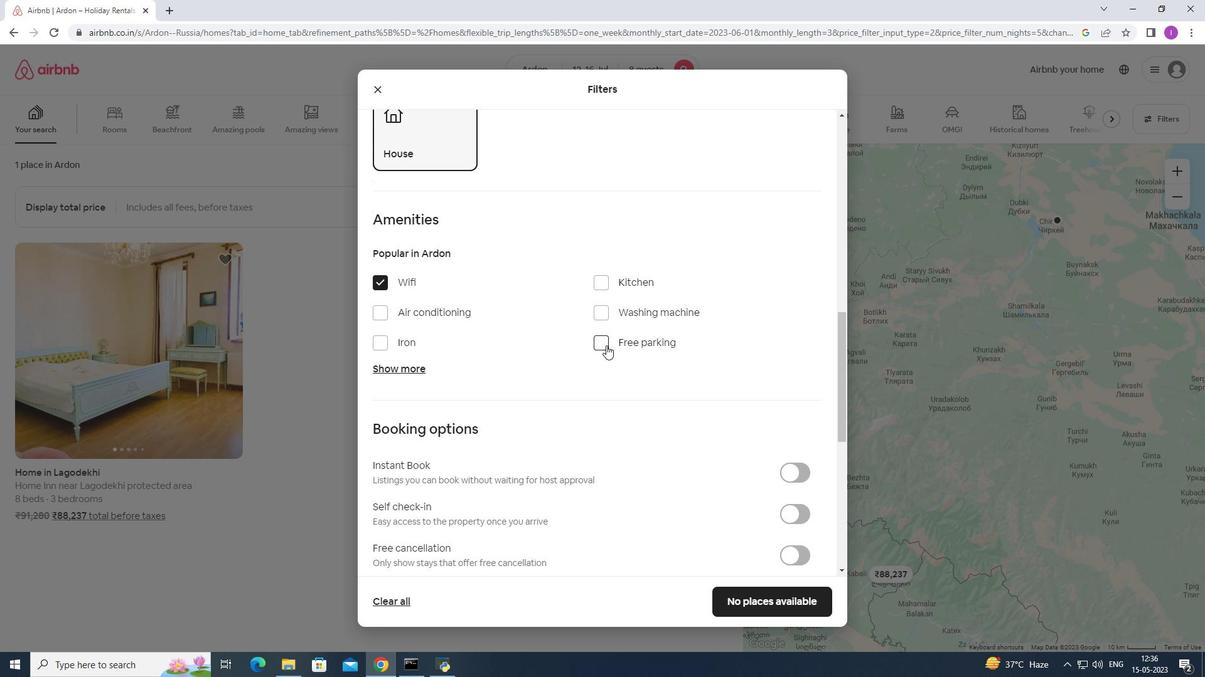 
Action: Mouse moved to (407, 367)
Screenshot: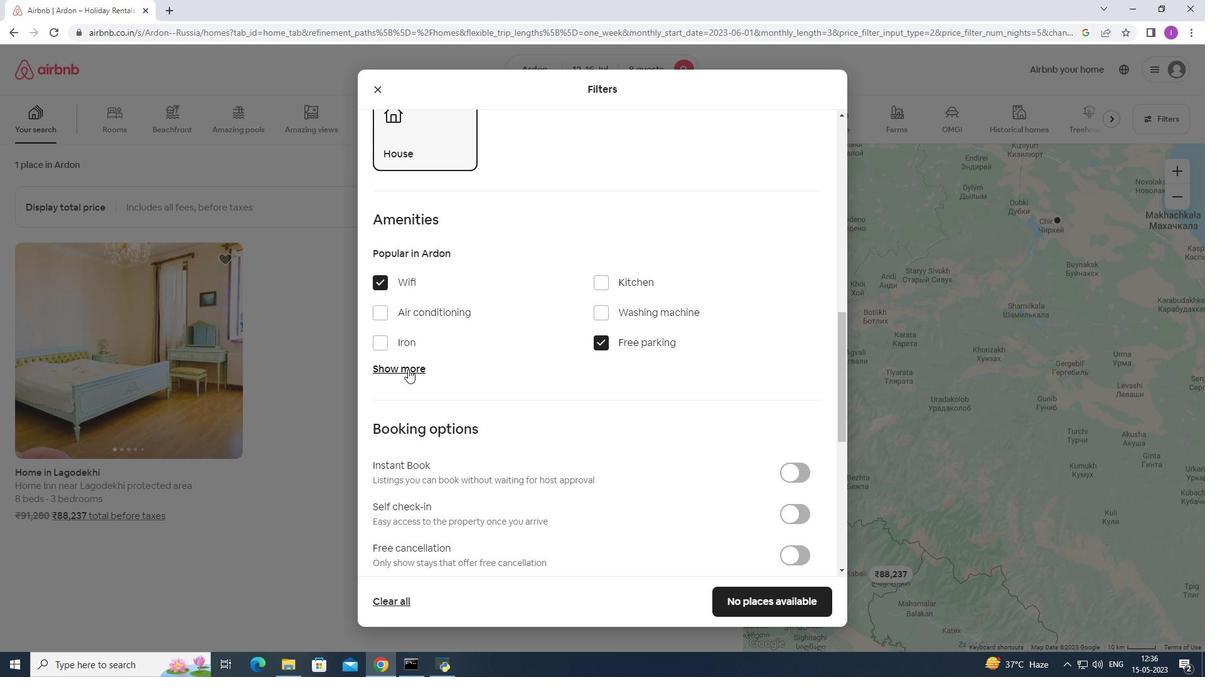 
Action: Mouse pressed left at (407, 367)
Screenshot: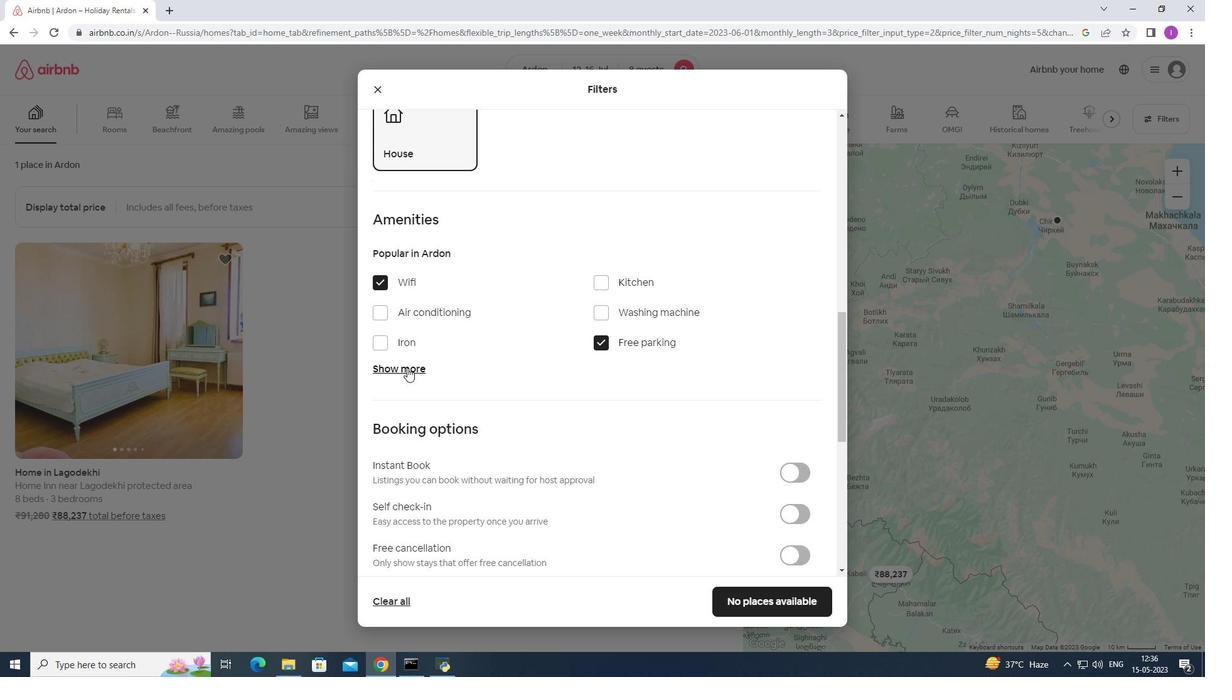 
Action: Mouse moved to (603, 446)
Screenshot: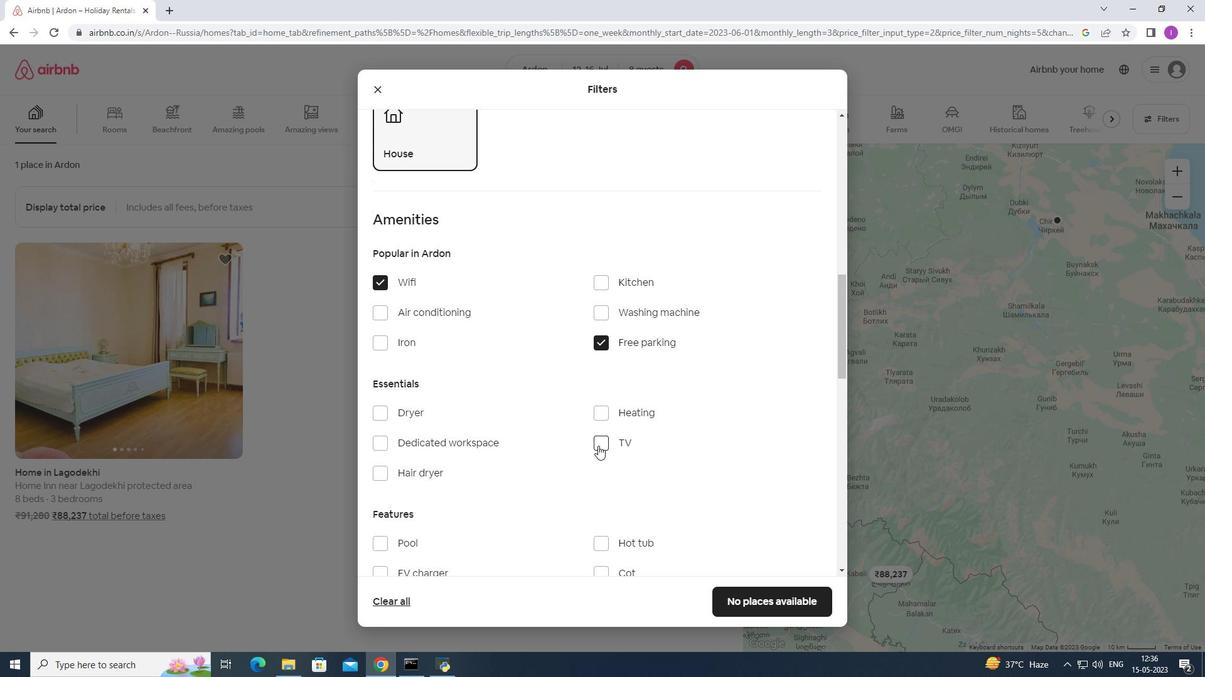 
Action: Mouse pressed left at (603, 446)
Screenshot: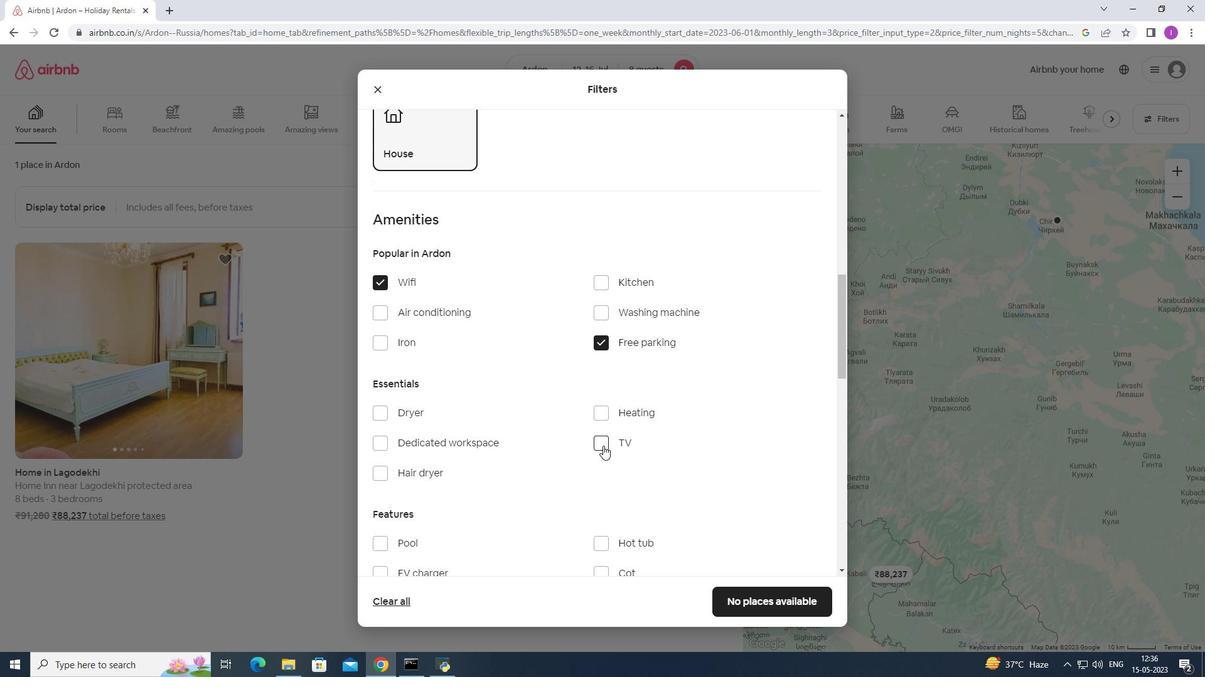 
Action: Mouse moved to (416, 452)
Screenshot: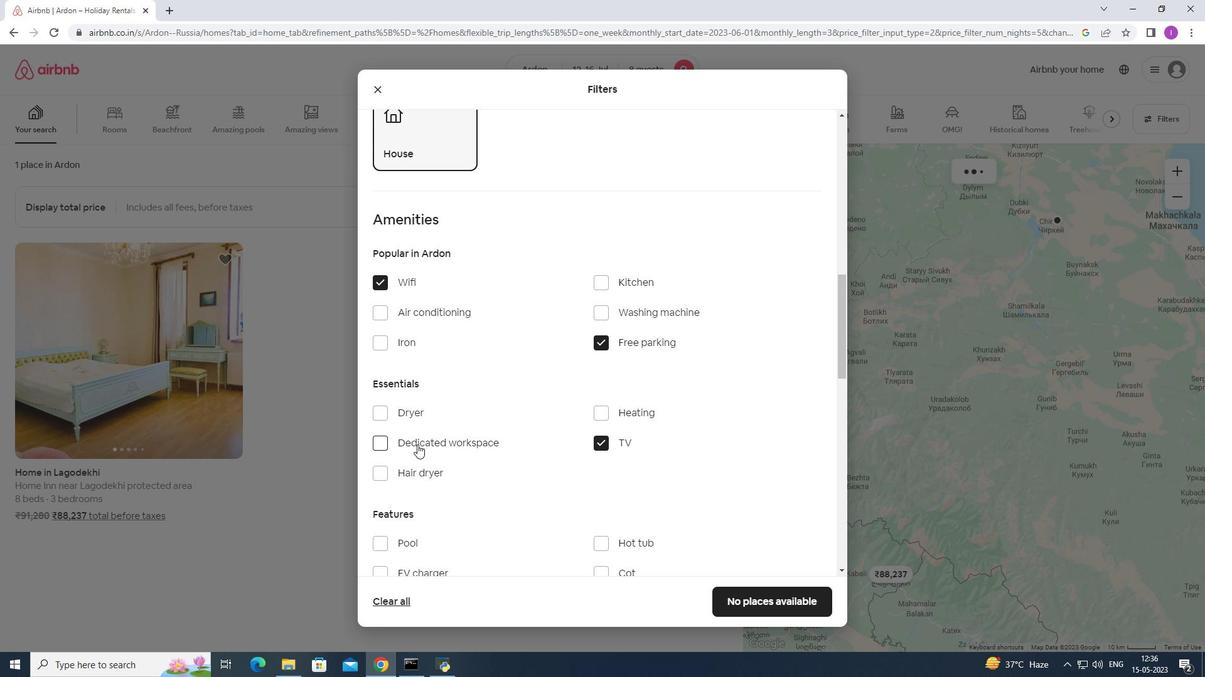 
Action: Mouse scrolled (416, 451) with delta (0, 0)
Screenshot: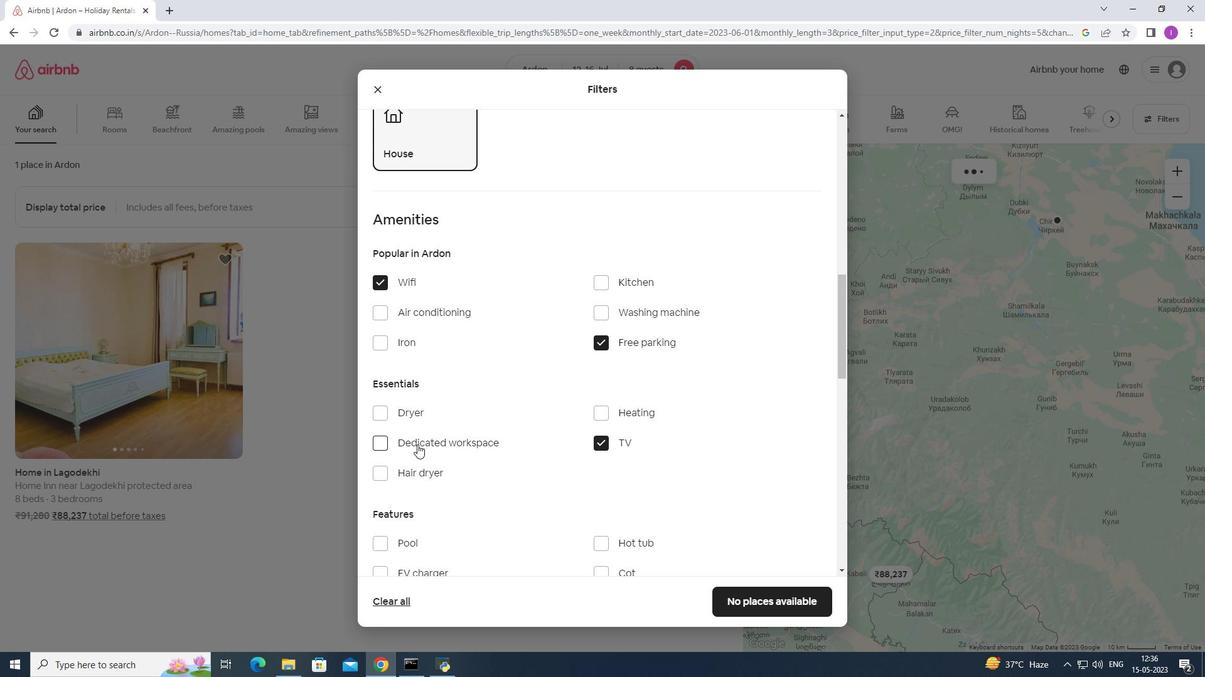 
Action: Mouse scrolled (416, 451) with delta (0, 0)
Screenshot: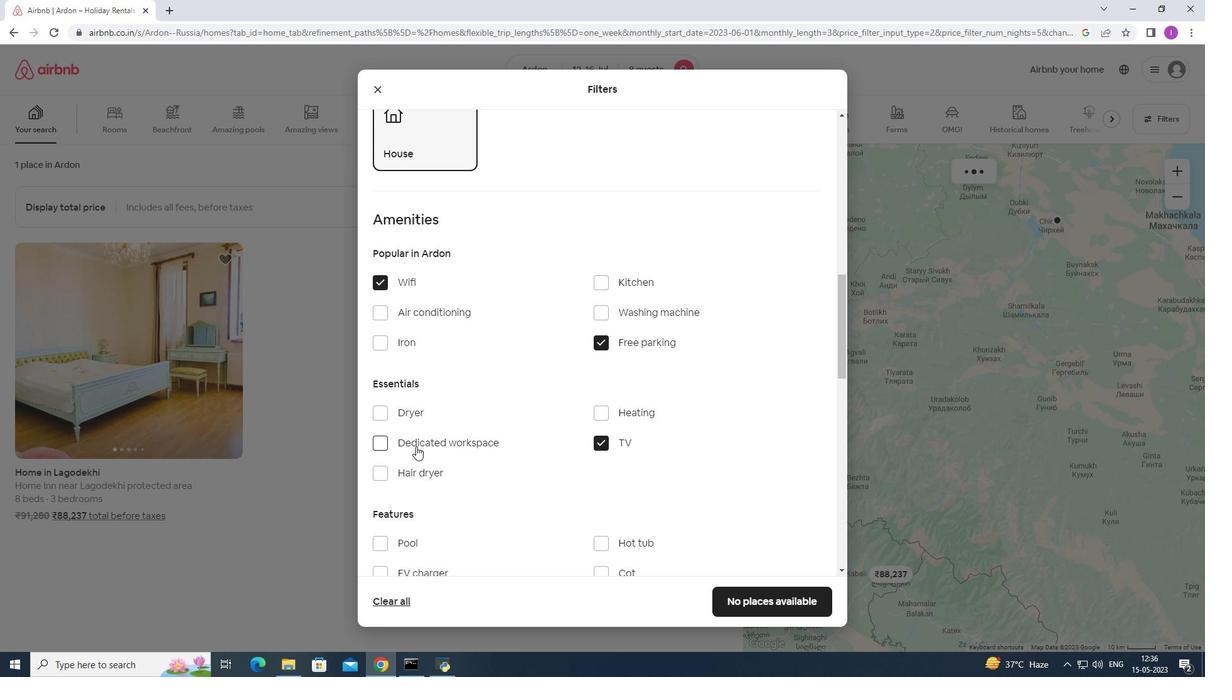 
Action: Mouse scrolled (416, 451) with delta (0, 0)
Screenshot: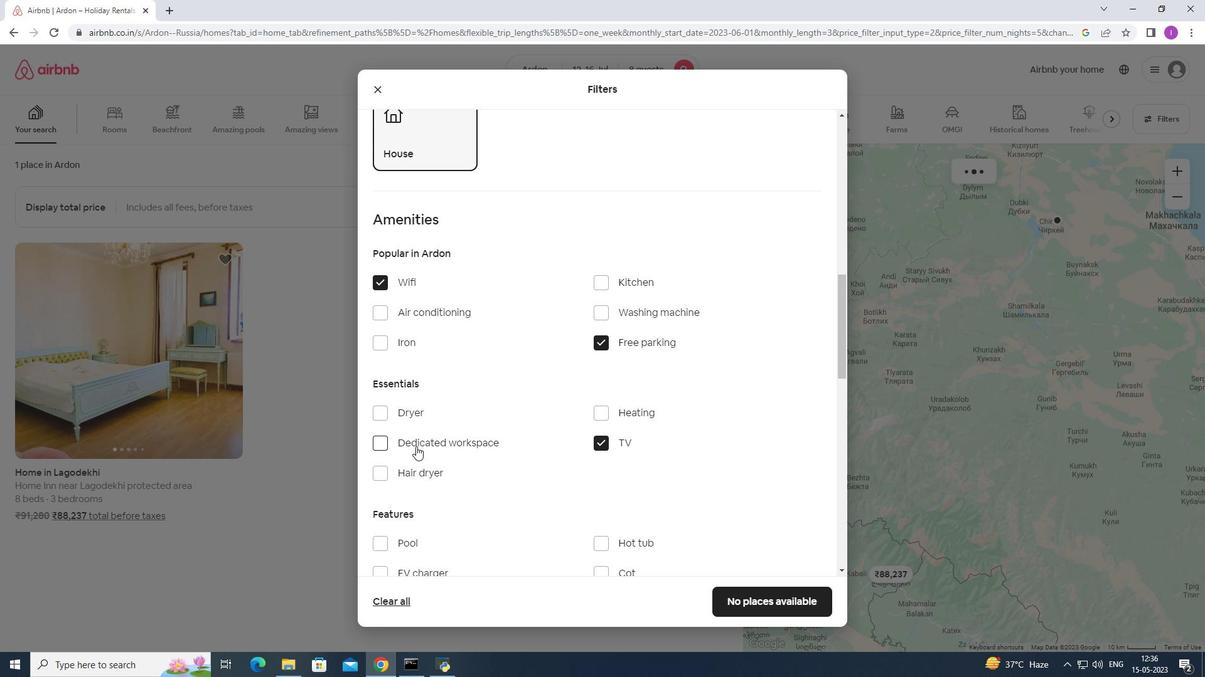 
Action: Mouse moved to (375, 419)
Screenshot: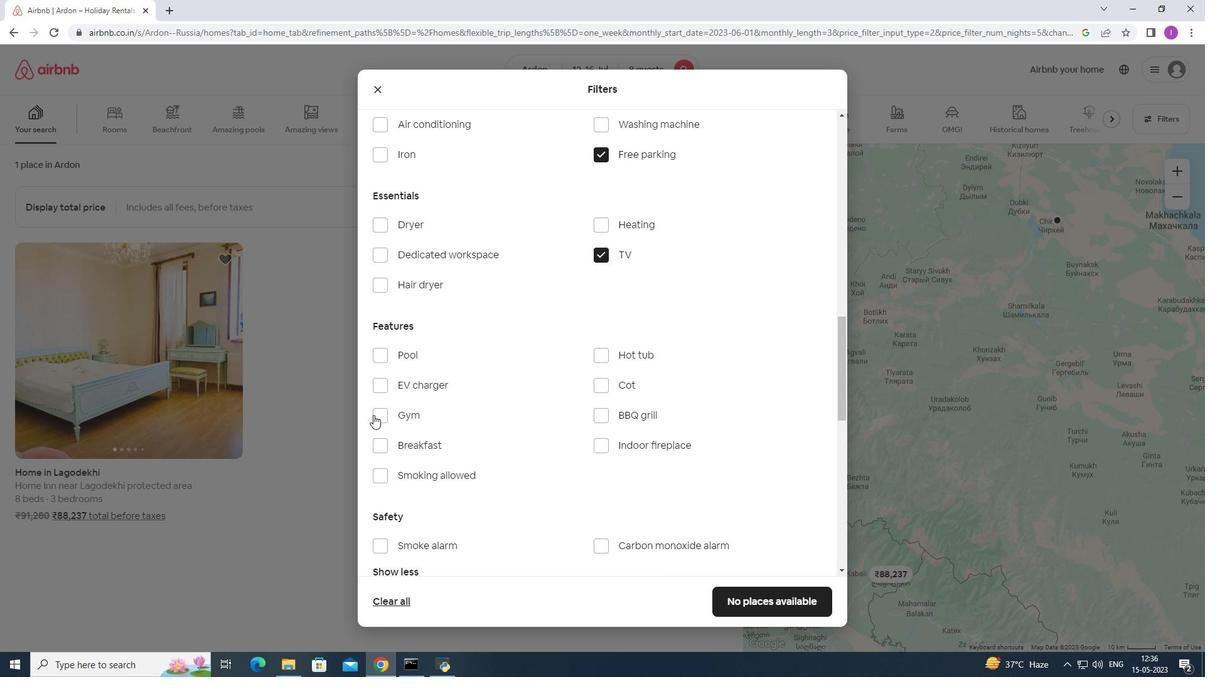 
Action: Mouse pressed left at (375, 419)
Screenshot: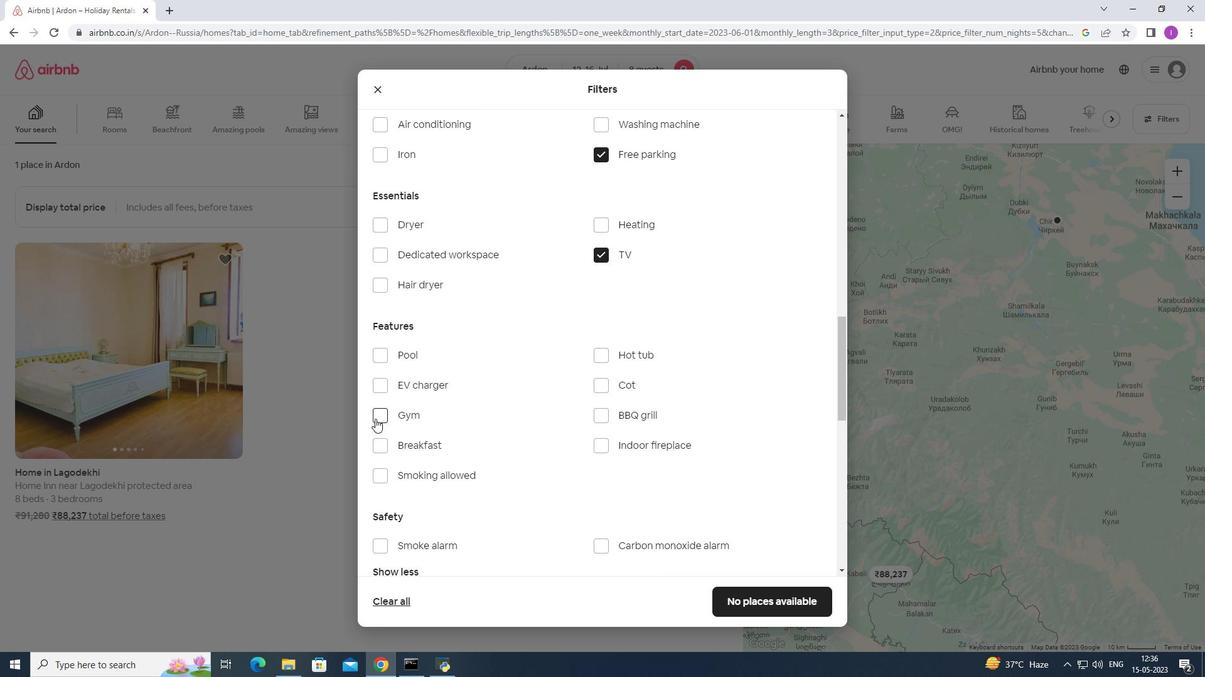 
Action: Mouse moved to (379, 439)
Screenshot: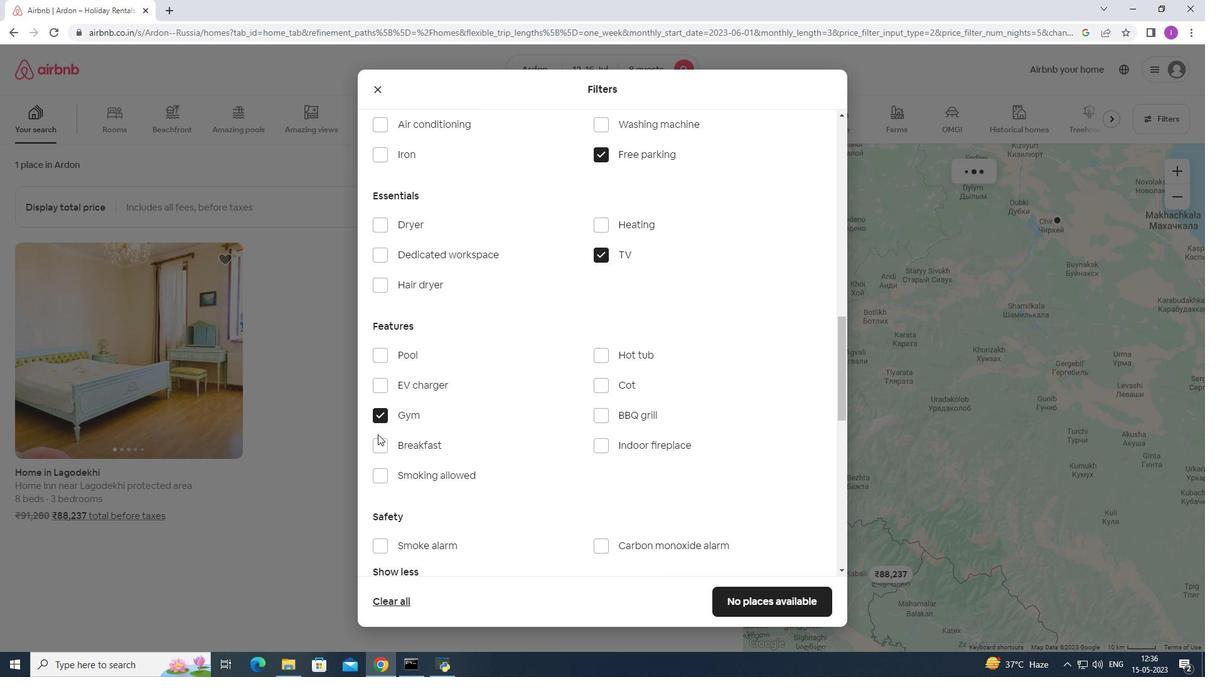 
Action: Mouse pressed left at (379, 439)
Screenshot: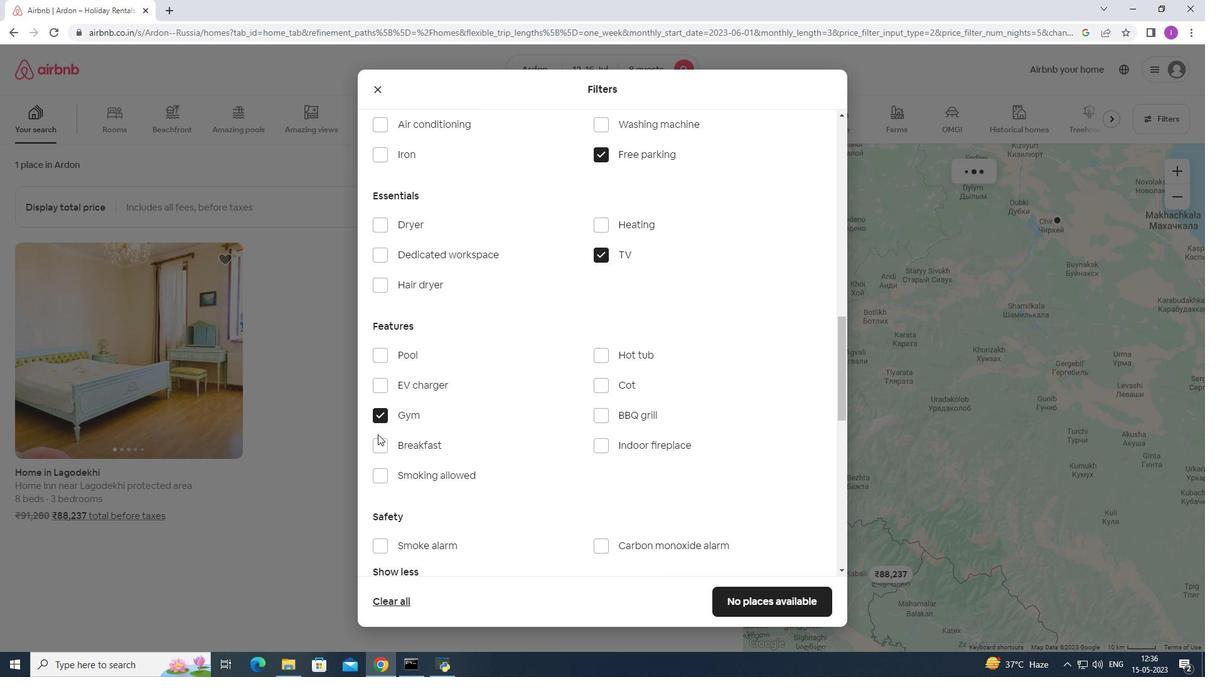 
Action: Mouse moved to (471, 414)
Screenshot: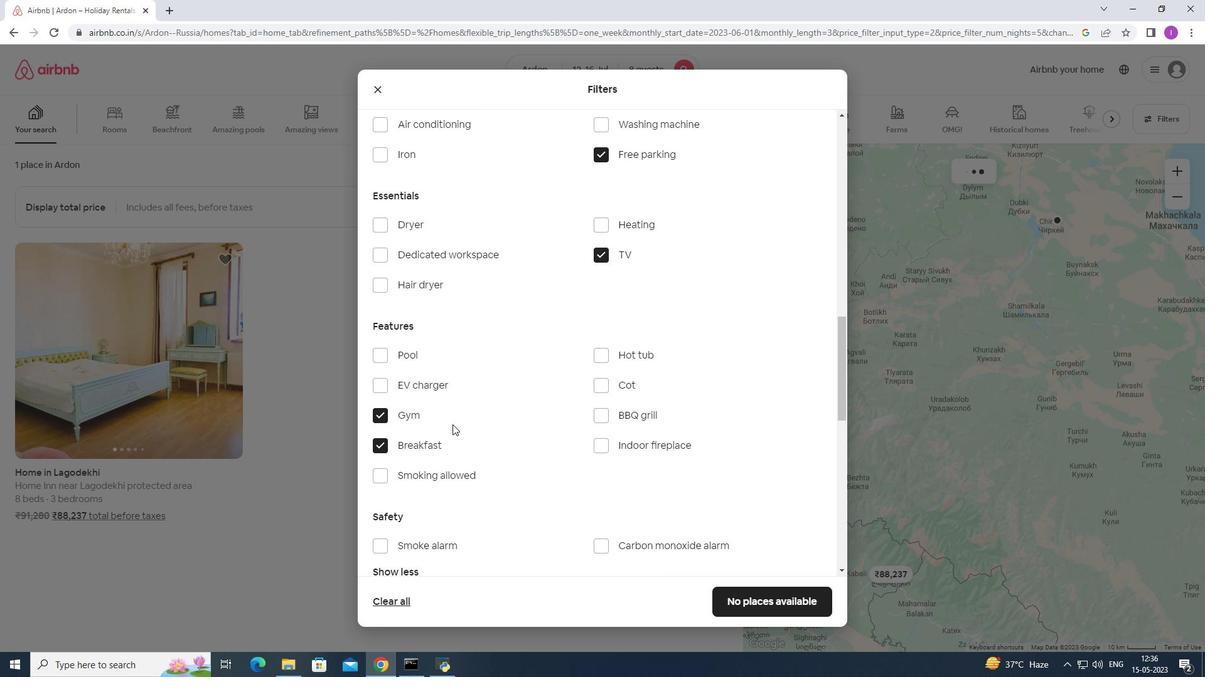 
Action: Mouse scrolled (471, 413) with delta (0, 0)
Screenshot: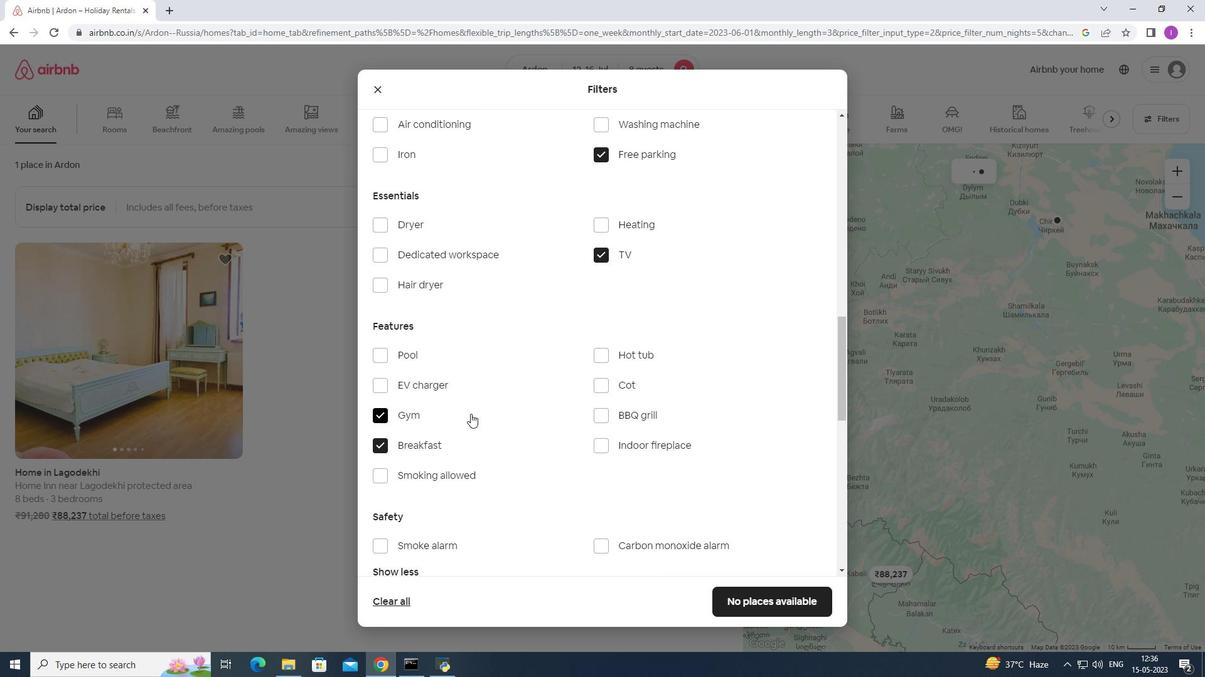 
Action: Mouse scrolled (471, 413) with delta (0, 0)
Screenshot: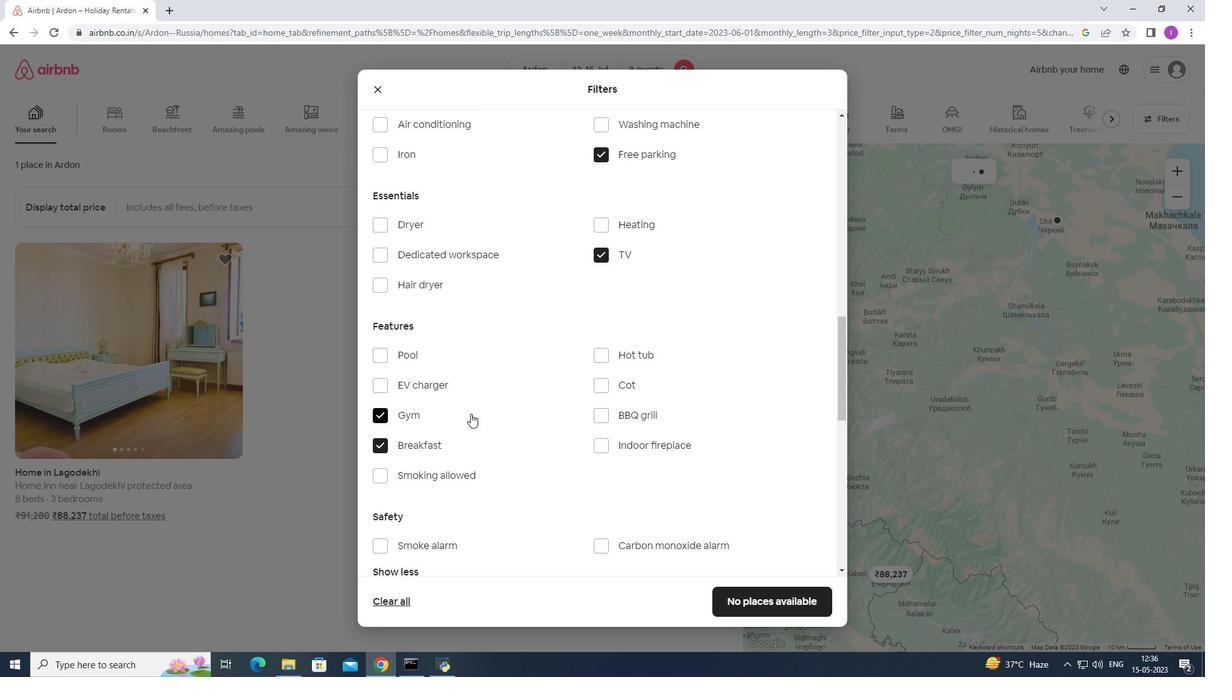 
Action: Mouse moved to (471, 414)
Screenshot: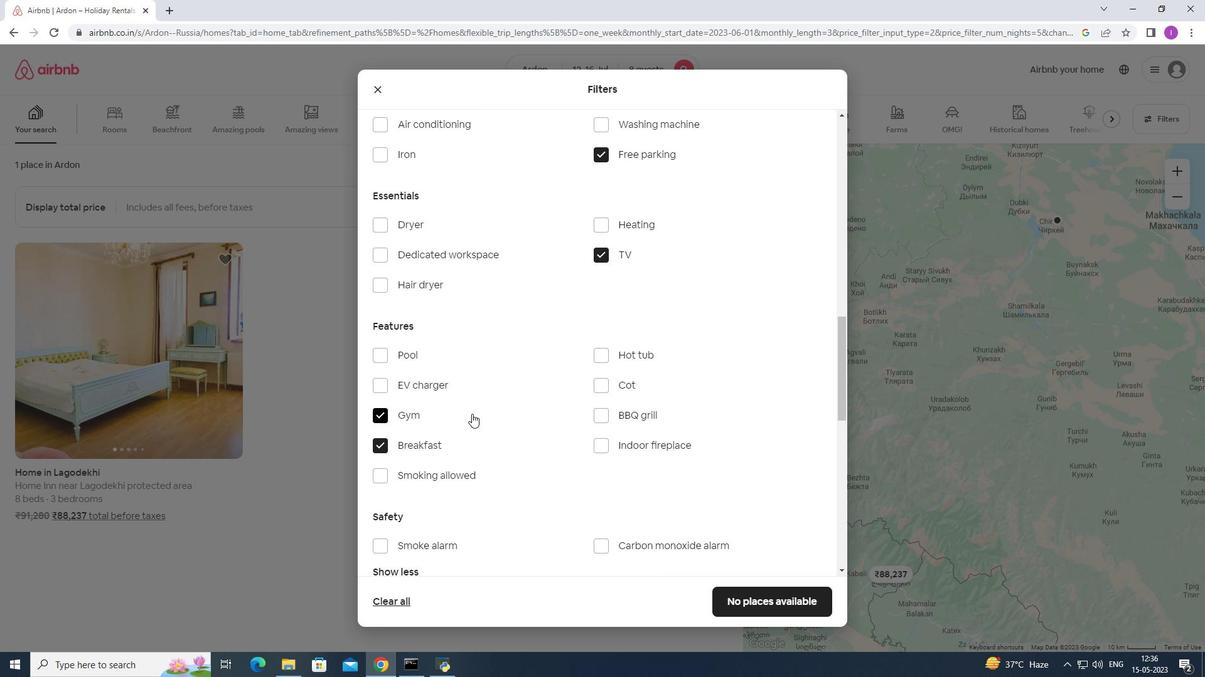 
Action: Mouse scrolled (471, 413) with delta (0, 0)
Screenshot: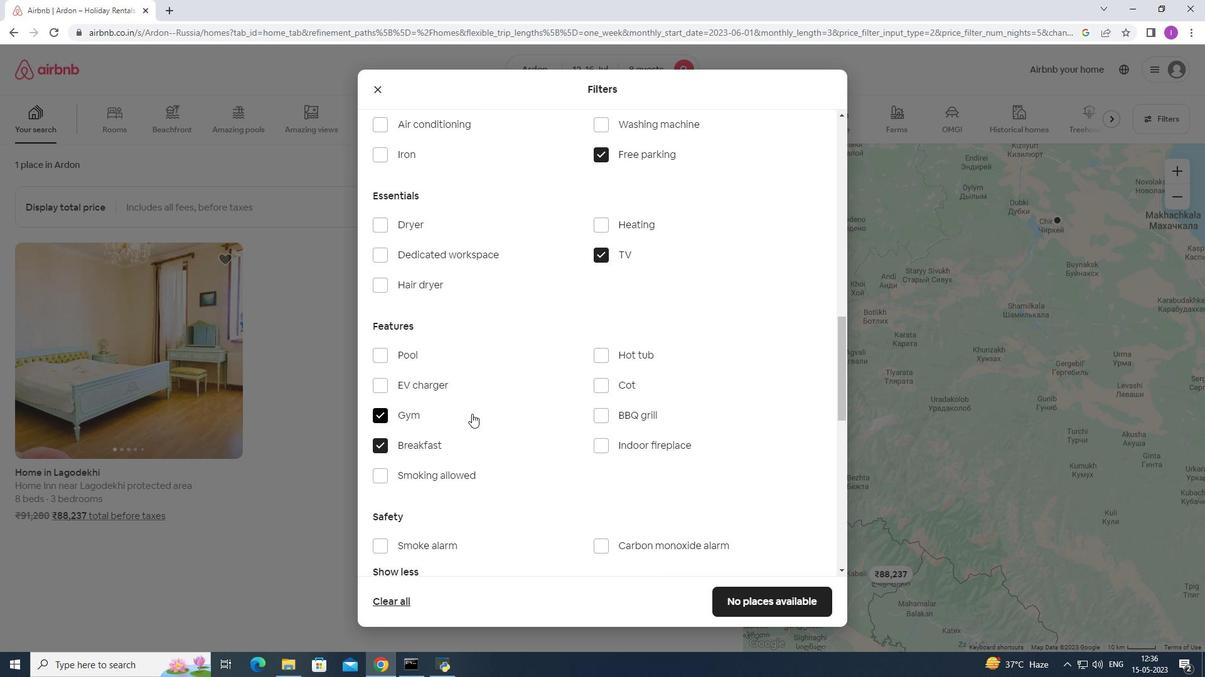 
Action: Mouse moved to (480, 412)
Screenshot: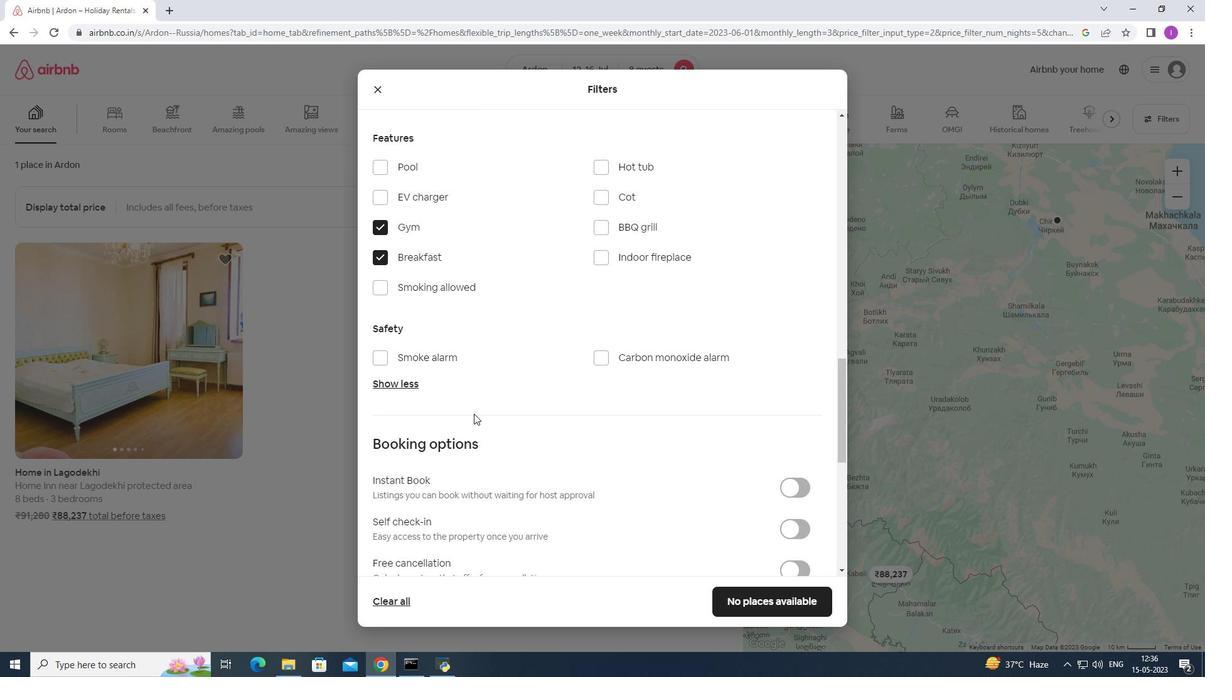 
Action: Mouse scrolled (480, 411) with delta (0, 0)
Screenshot: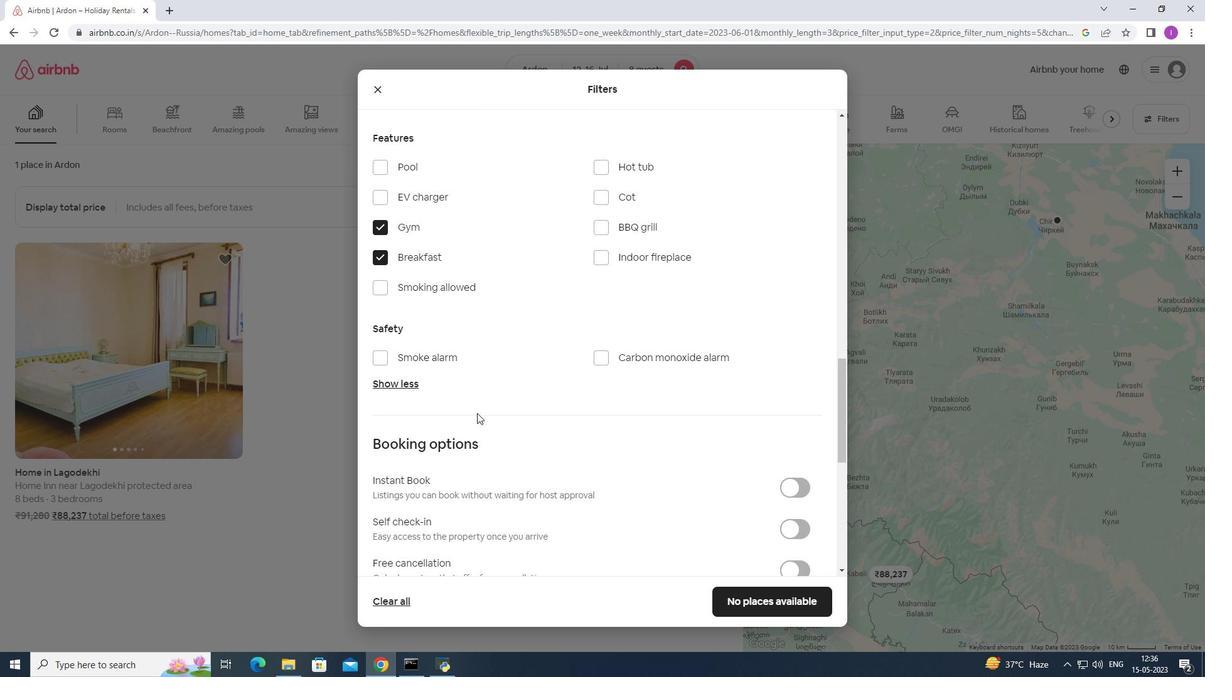 
Action: Mouse scrolled (480, 411) with delta (0, 0)
Screenshot: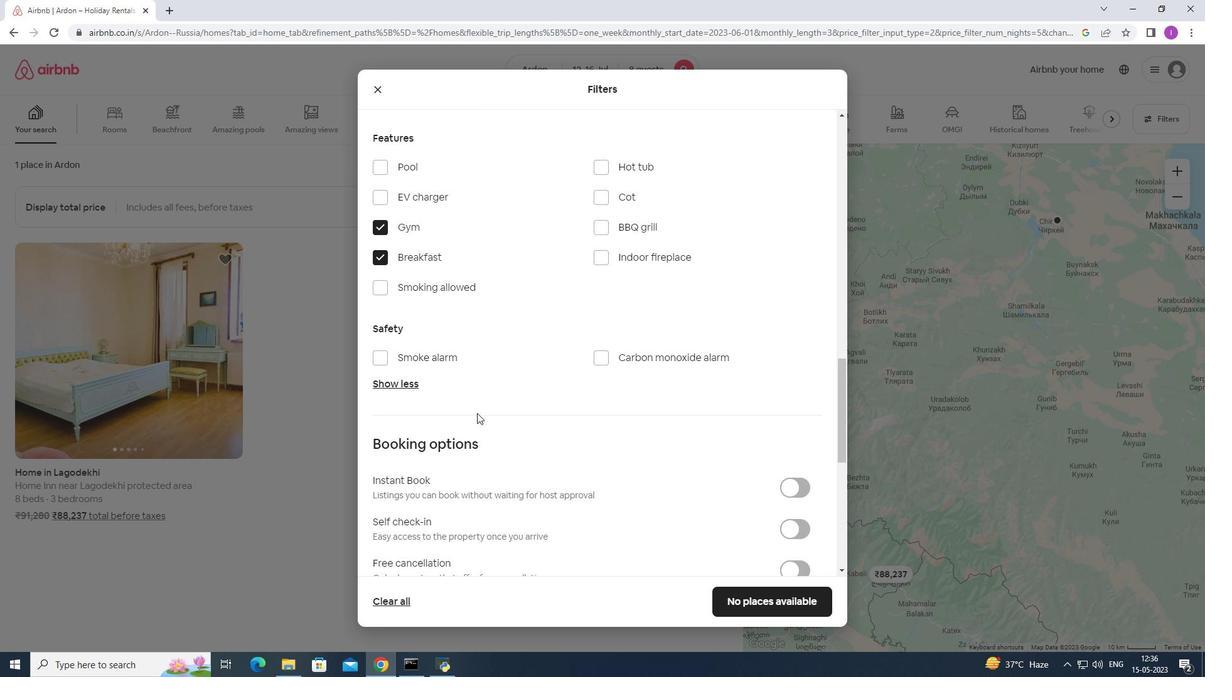 
Action: Mouse scrolled (480, 411) with delta (0, 0)
Screenshot: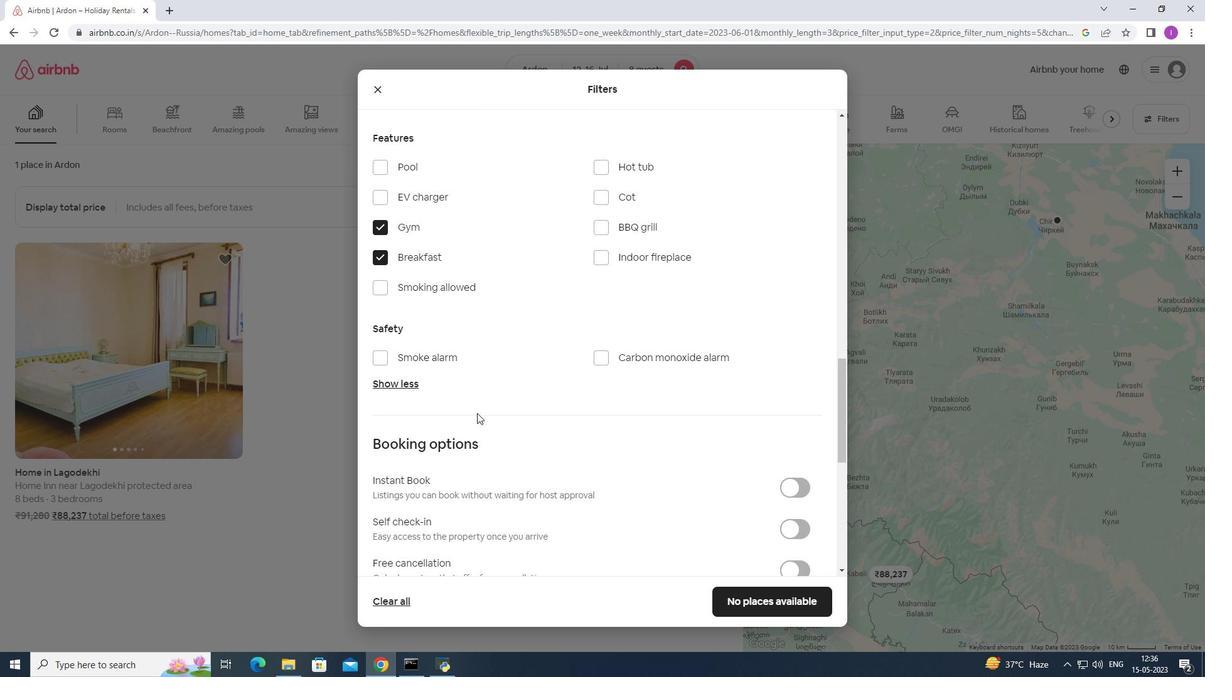 
Action: Mouse moved to (798, 344)
Screenshot: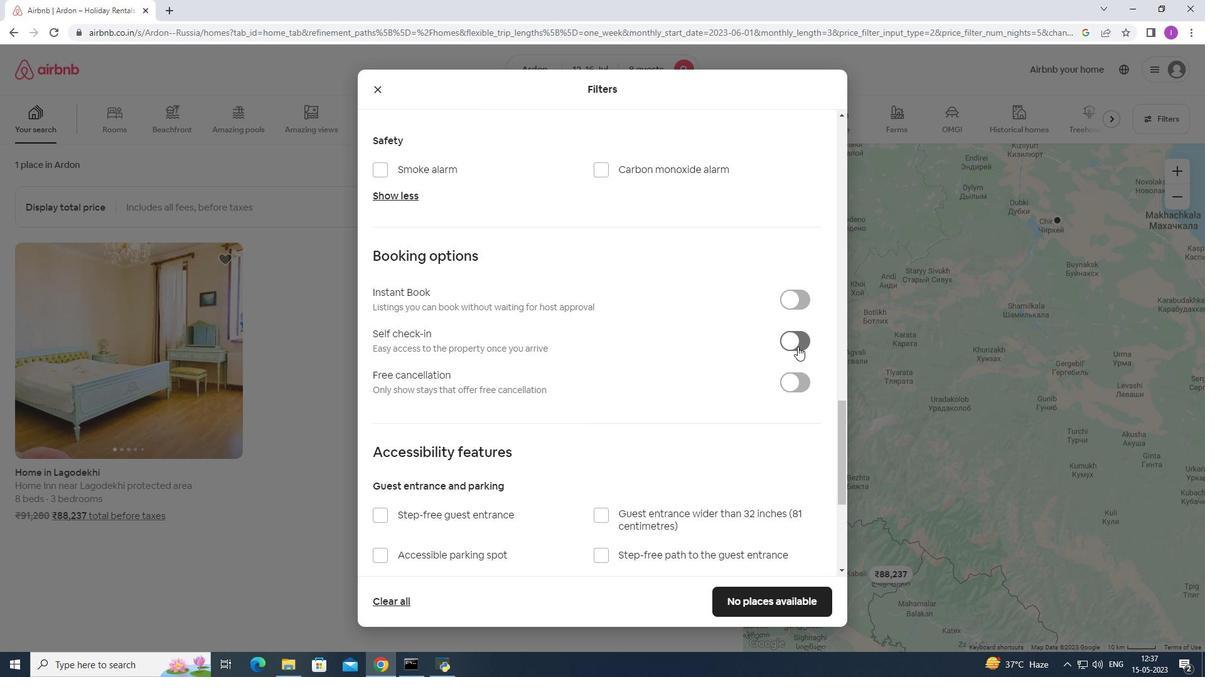
Action: Mouse pressed left at (798, 344)
Screenshot: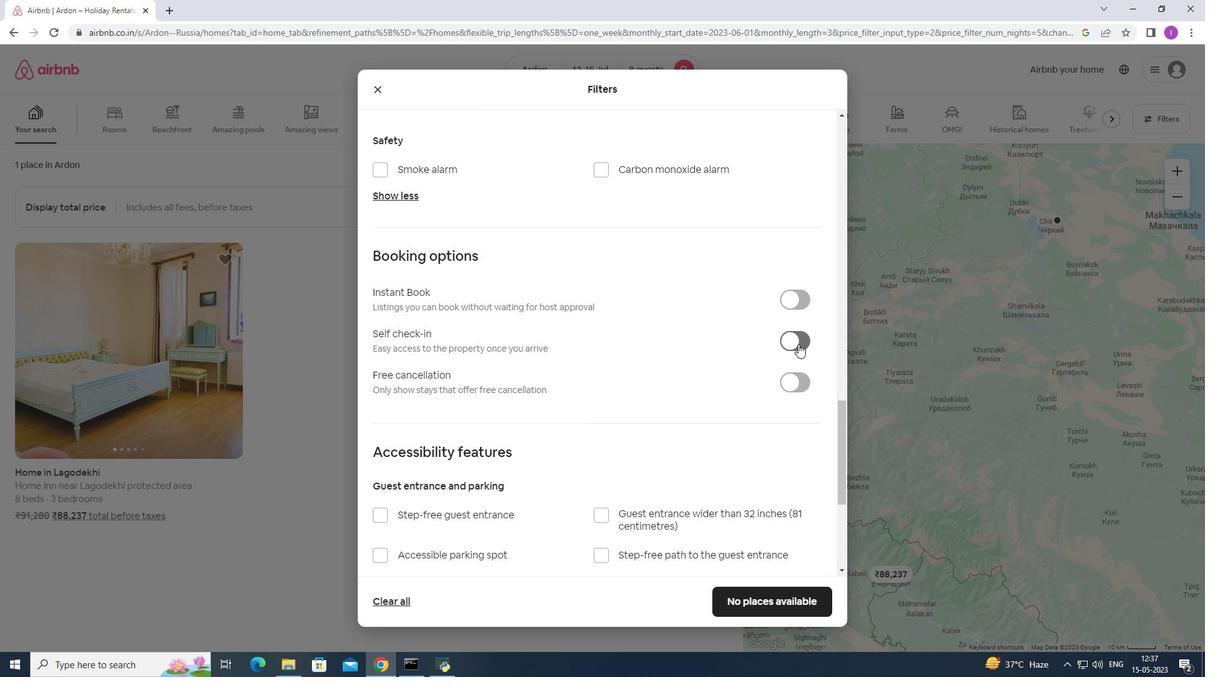 
Action: Mouse moved to (543, 437)
Screenshot: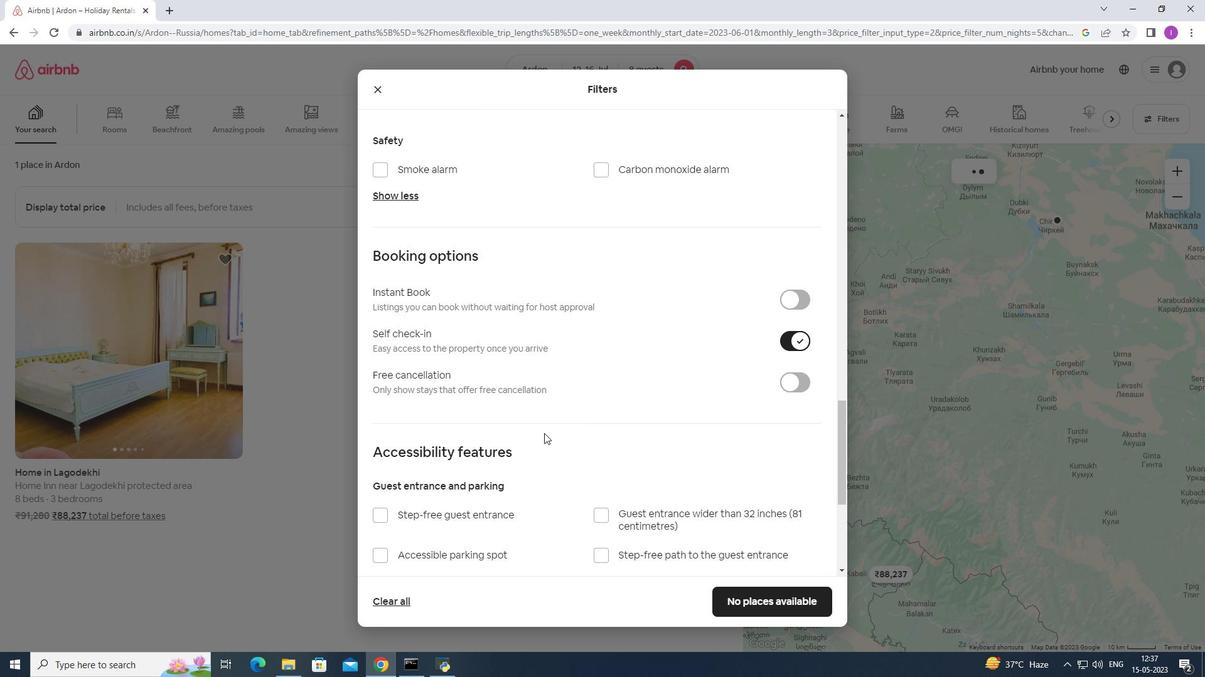 
Action: Mouse scrolled (543, 436) with delta (0, 0)
Screenshot: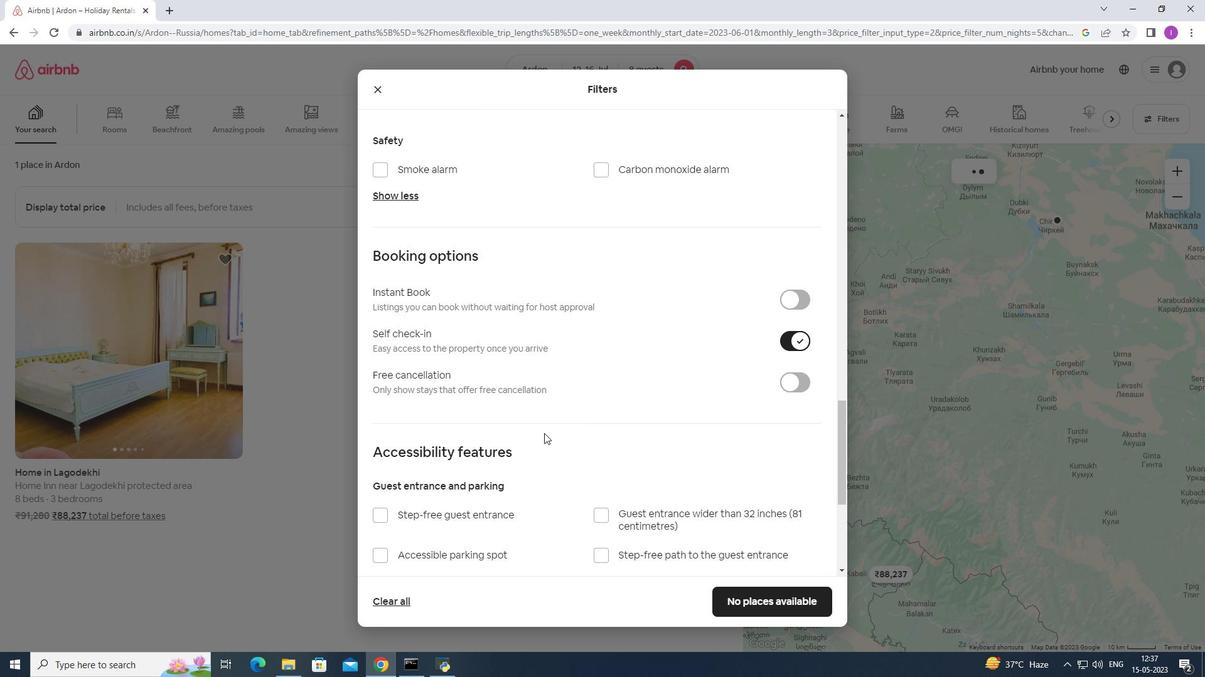 
Action: Mouse scrolled (543, 436) with delta (0, 0)
Screenshot: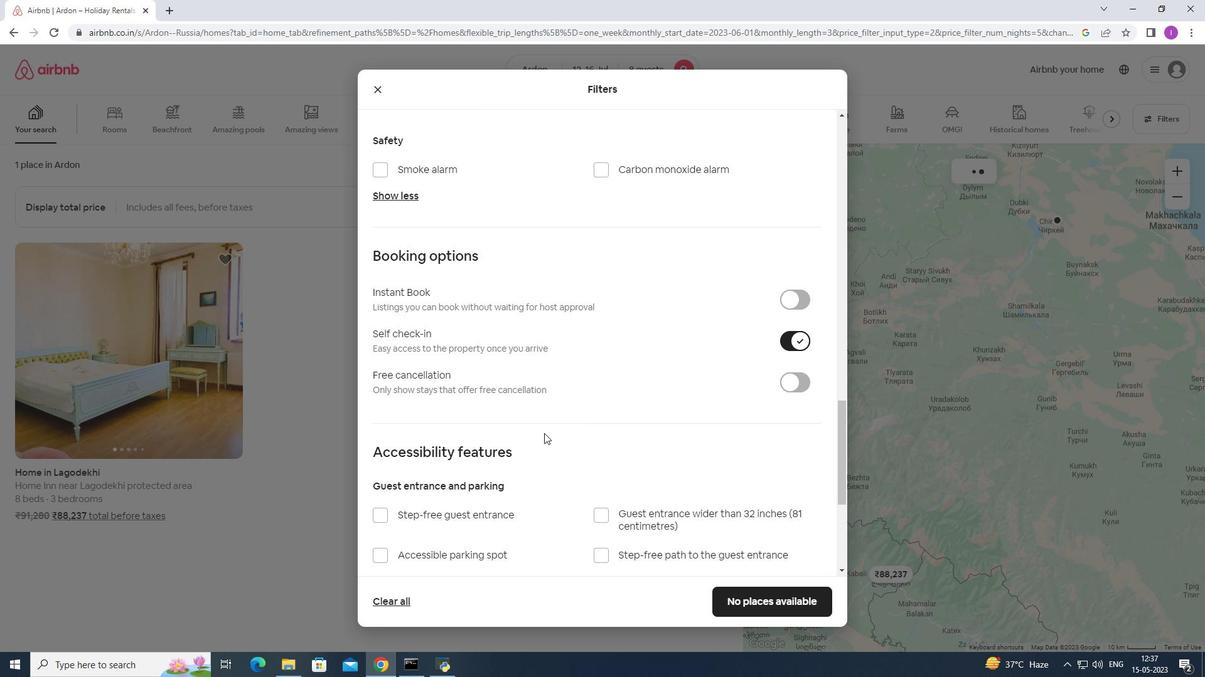 
Action: Mouse scrolled (543, 436) with delta (0, 0)
Screenshot: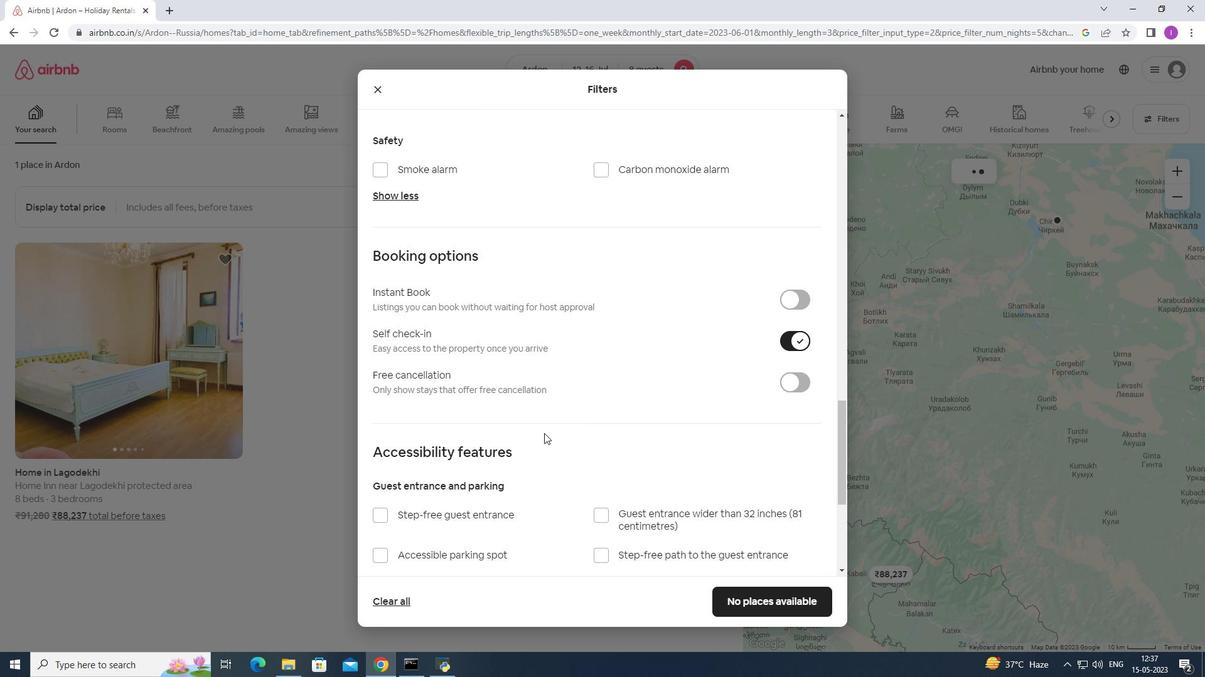 
Action: Mouse moved to (544, 428)
Screenshot: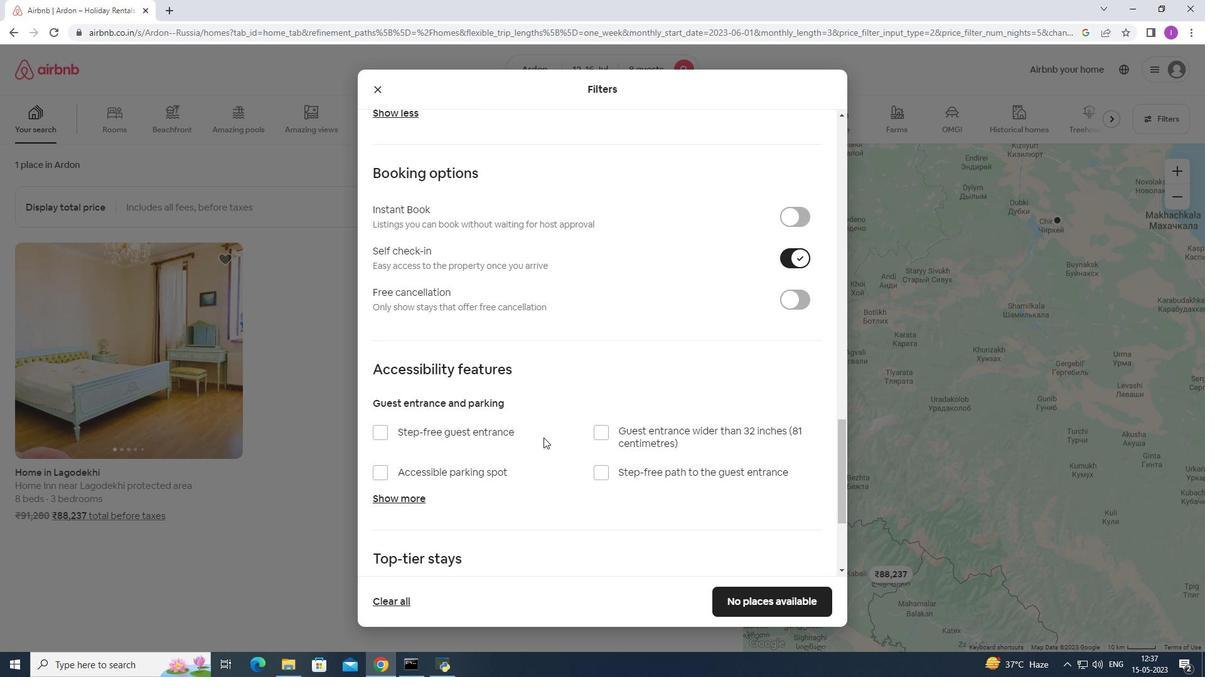 
Action: Mouse scrolled (544, 427) with delta (0, 0)
Screenshot: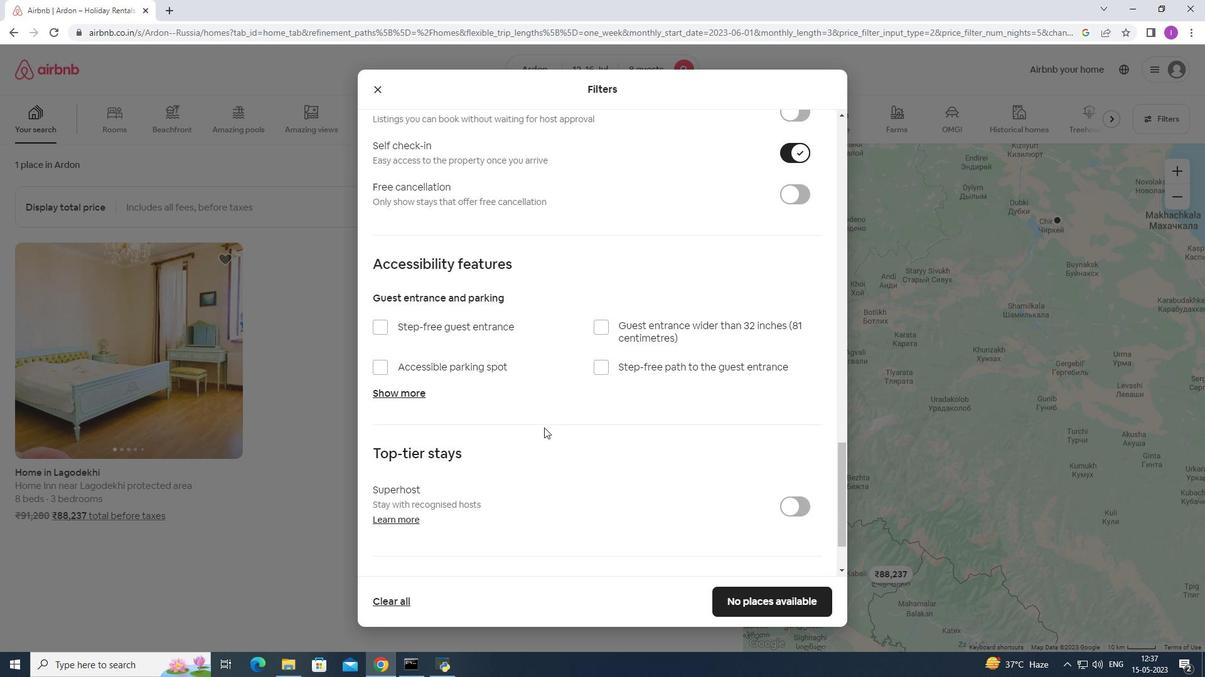 
Action: Mouse moved to (544, 427)
Screenshot: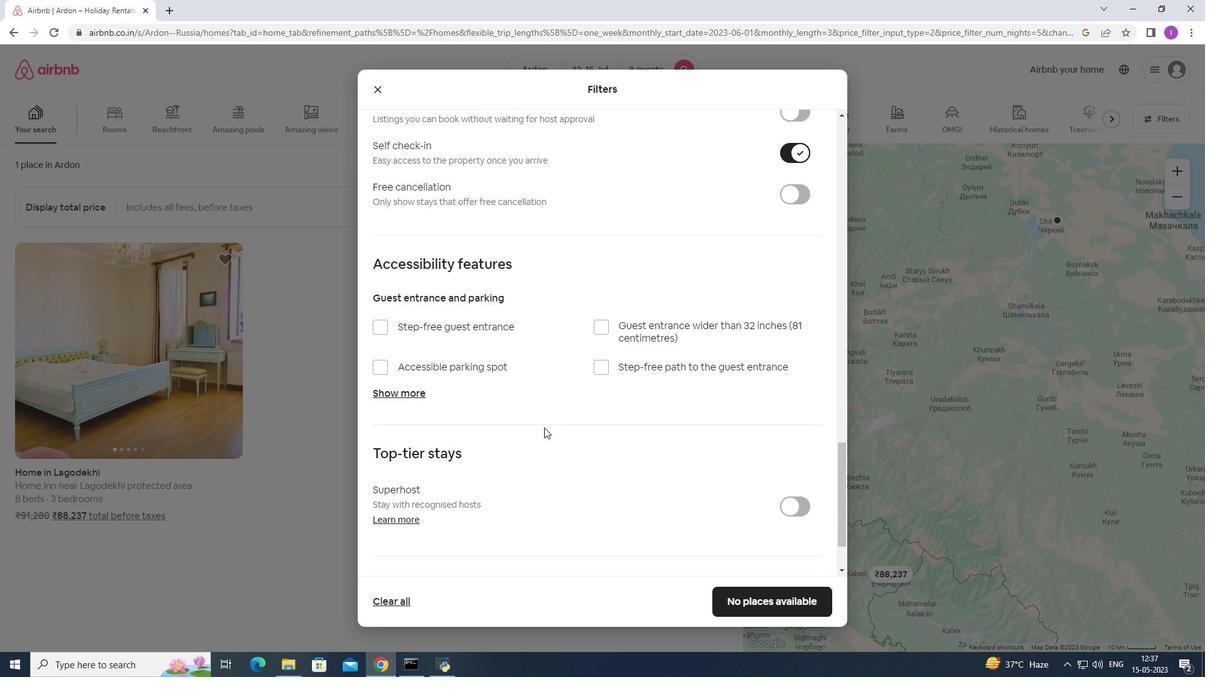 
Action: Mouse scrolled (544, 426) with delta (0, 0)
Screenshot: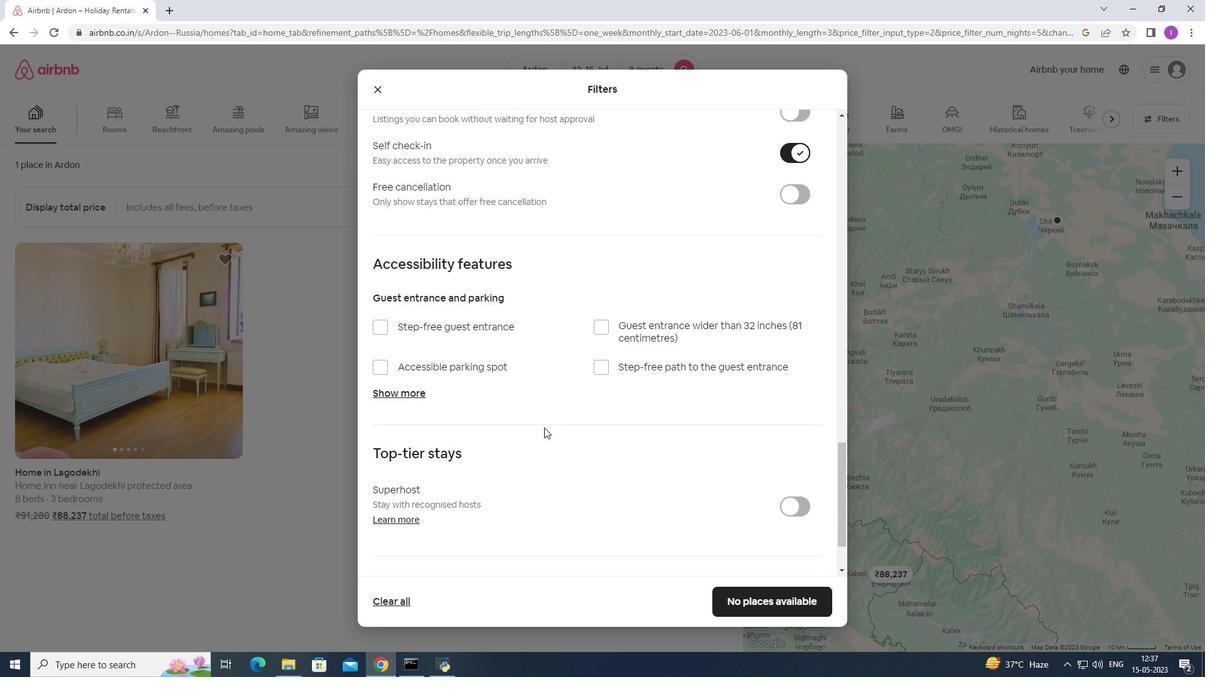 
Action: Mouse scrolled (544, 426) with delta (0, 0)
Screenshot: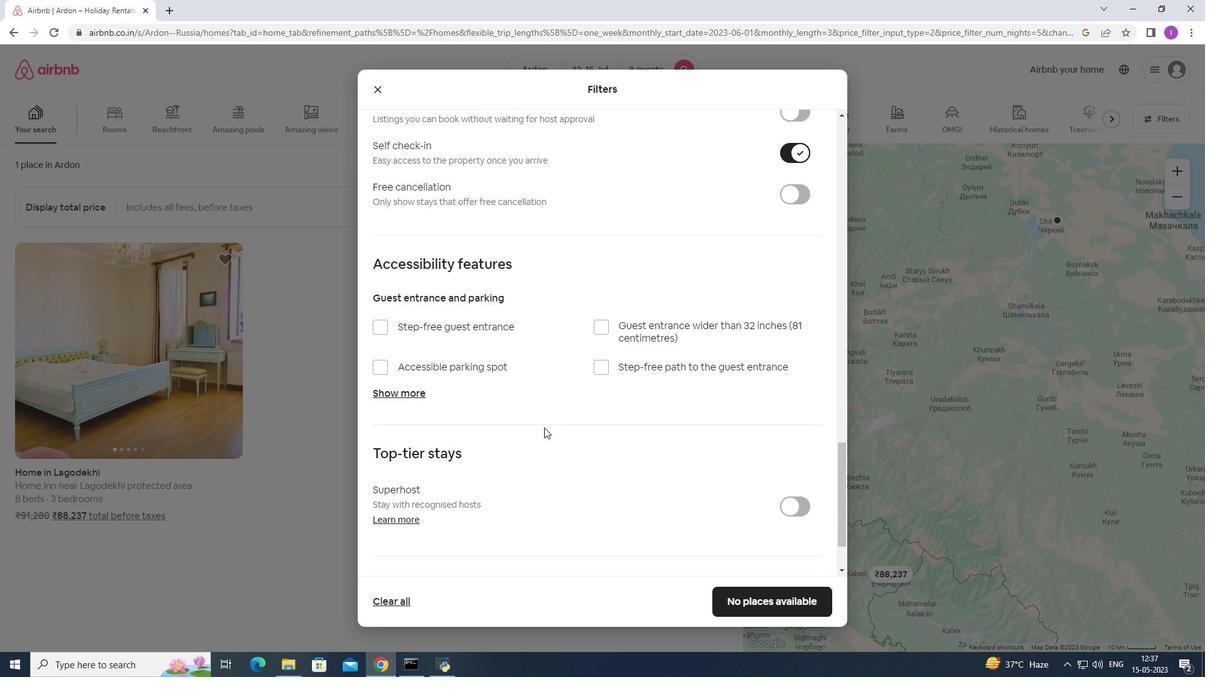 
Action: Mouse moved to (545, 427)
Screenshot: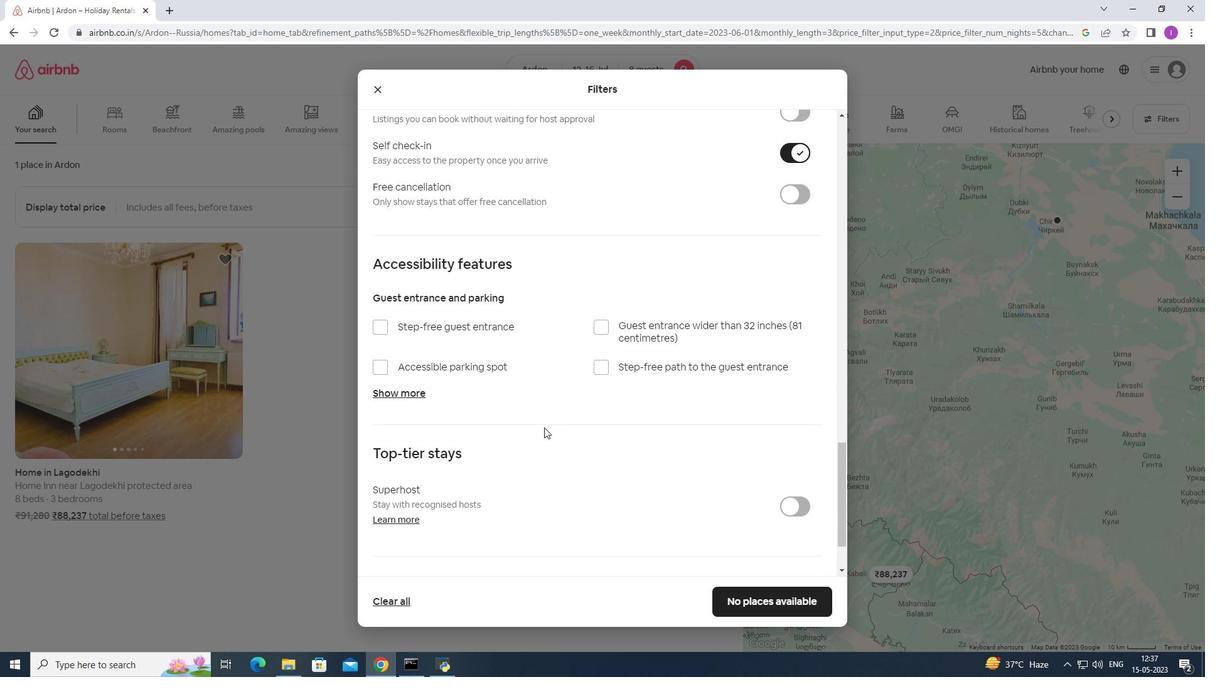 
Action: Mouse scrolled (545, 426) with delta (0, 0)
Screenshot: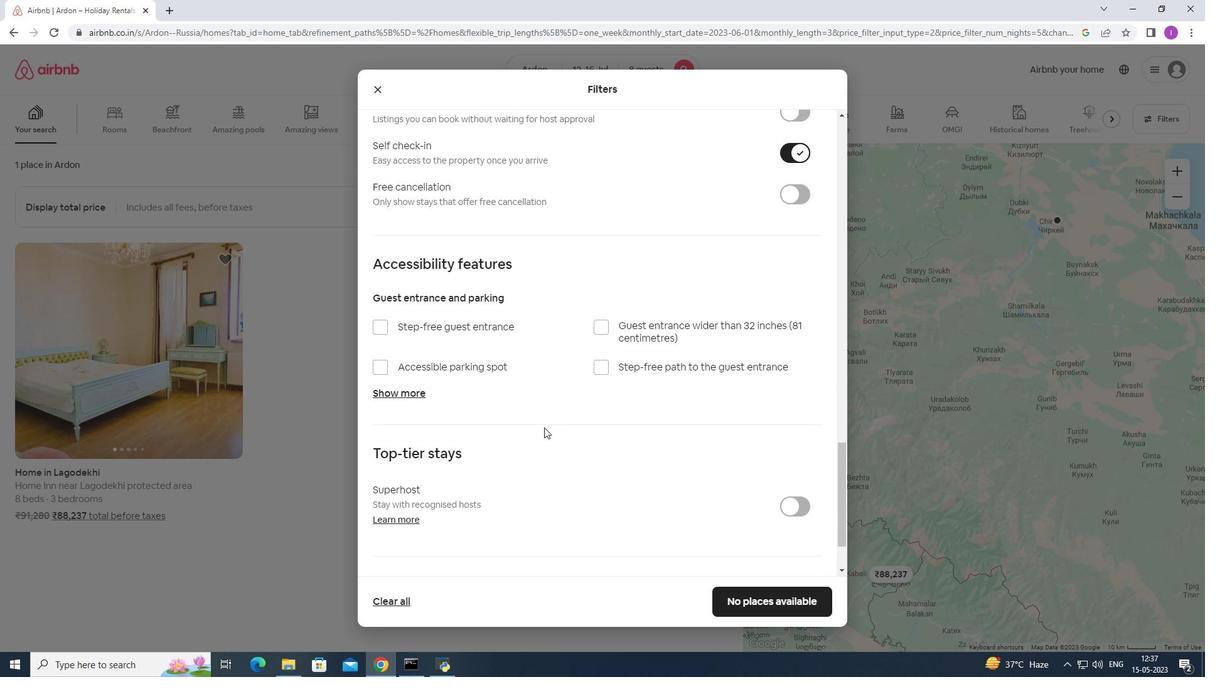 
Action: Mouse moved to (546, 421)
Screenshot: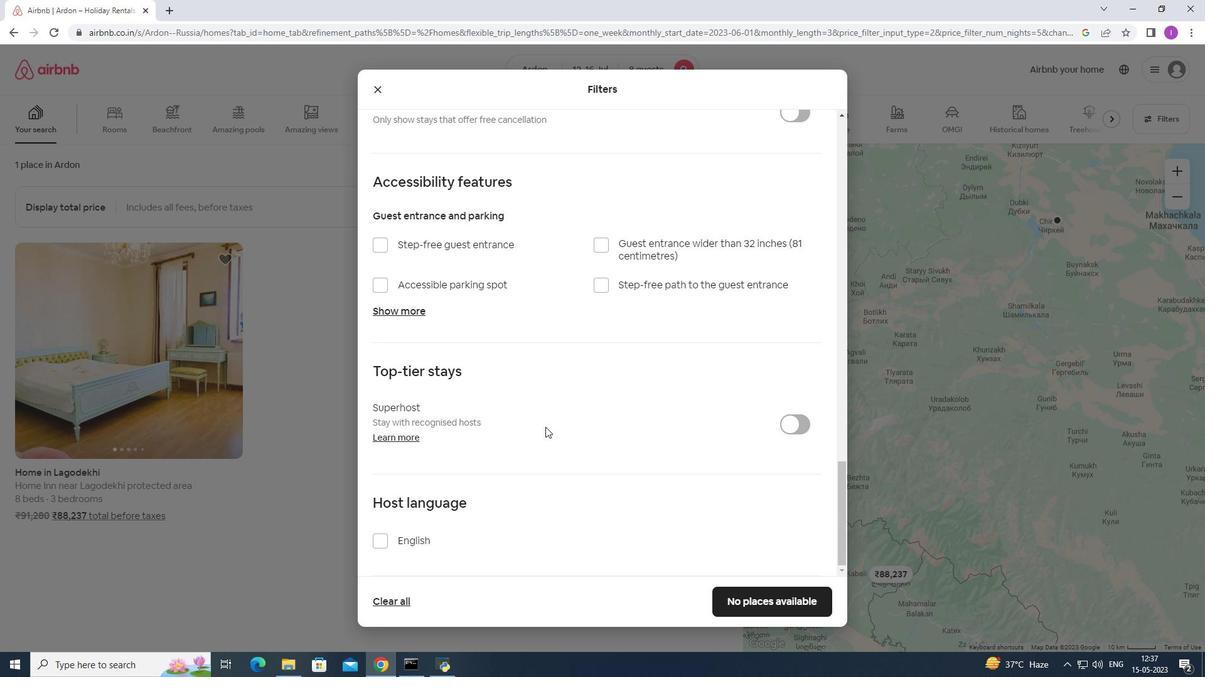 
Action: Mouse scrolled (546, 421) with delta (0, 0)
Screenshot: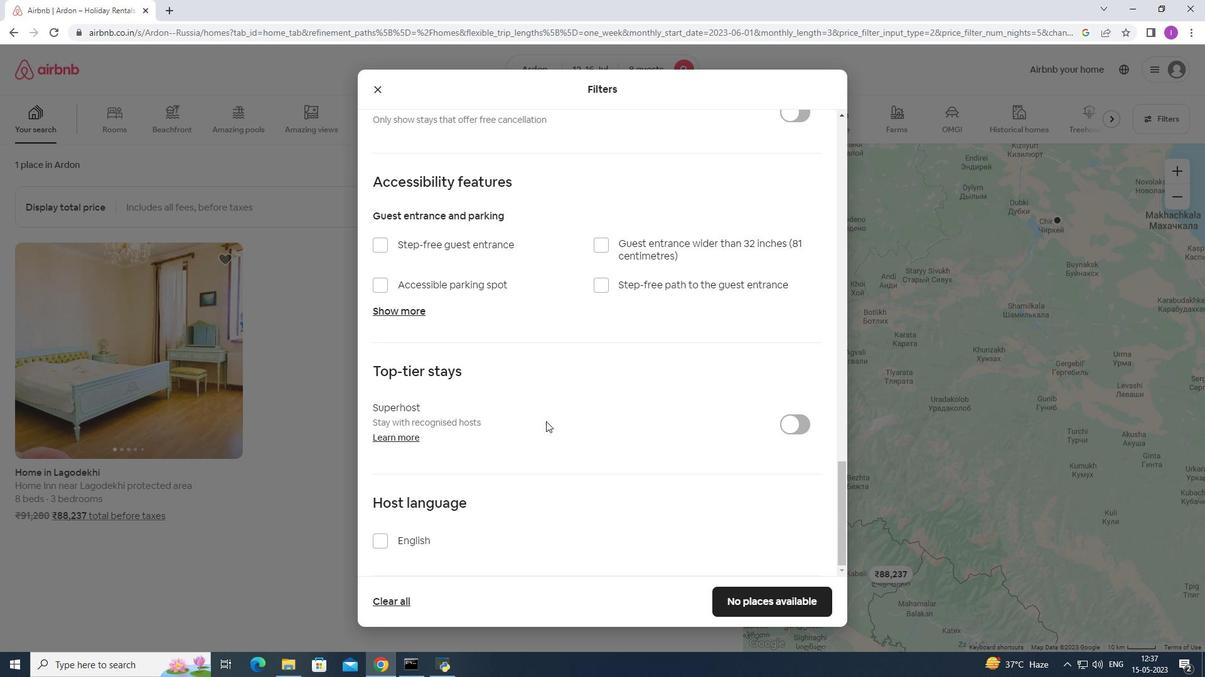
Action: Mouse moved to (546, 421)
Screenshot: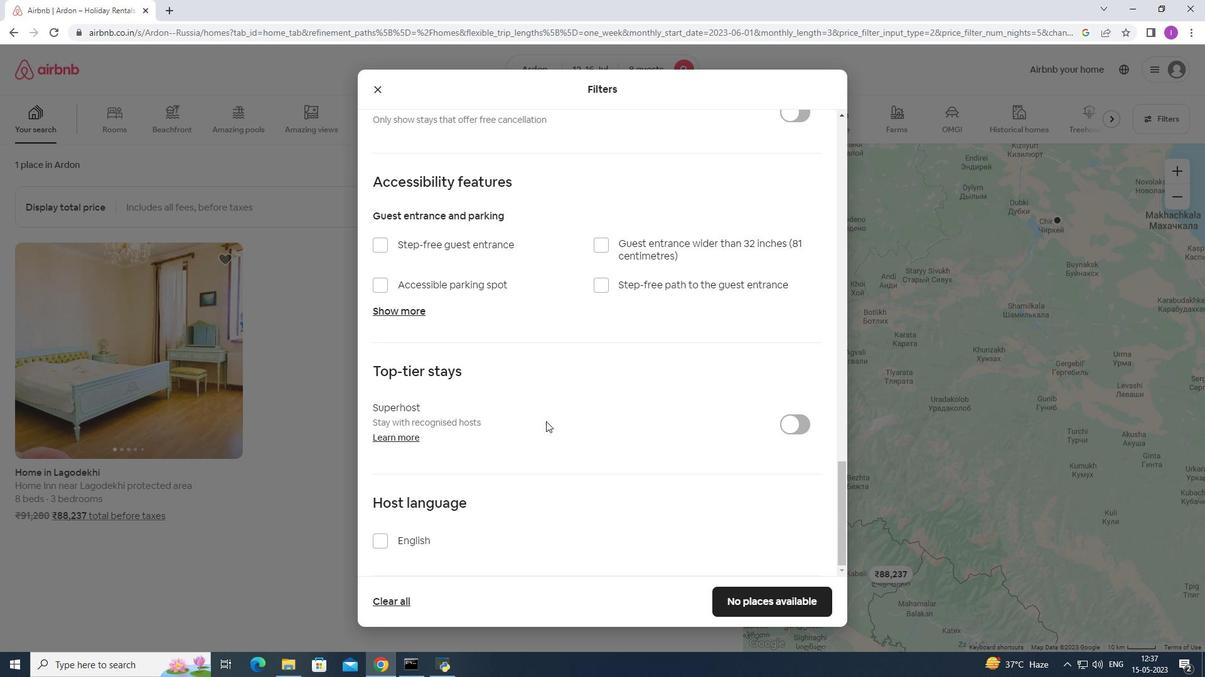 
Action: Mouse scrolled (546, 420) with delta (0, 0)
Screenshot: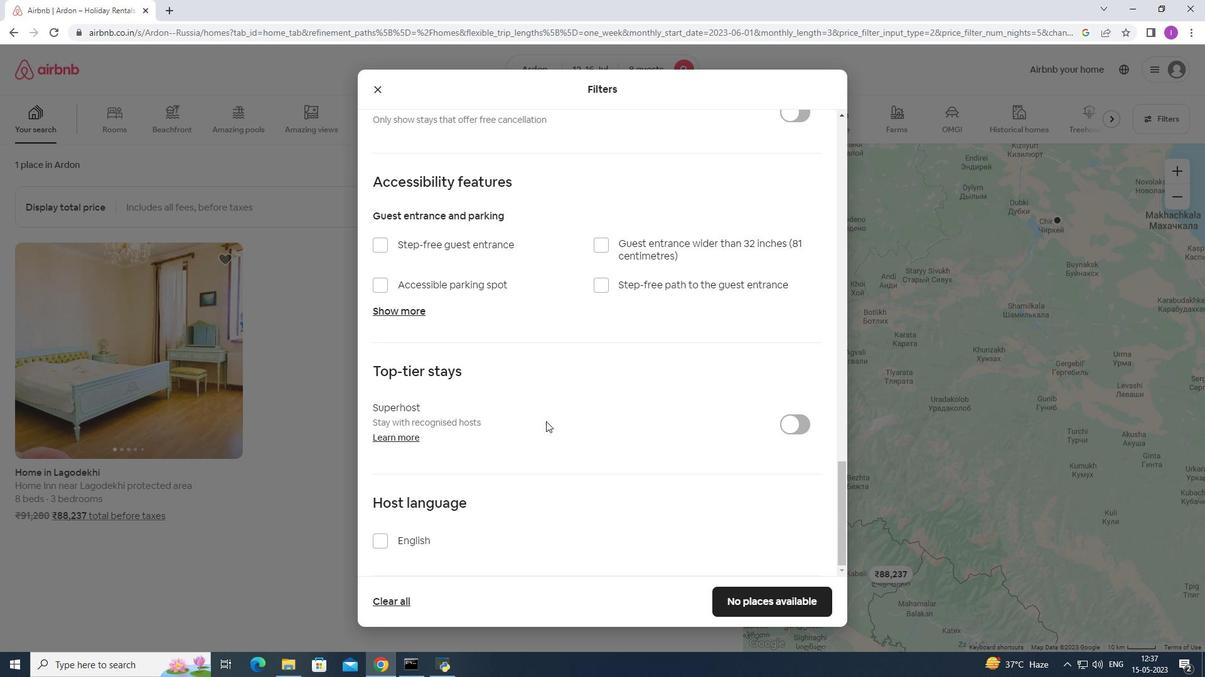 
Action: Mouse scrolled (546, 420) with delta (0, 0)
Screenshot: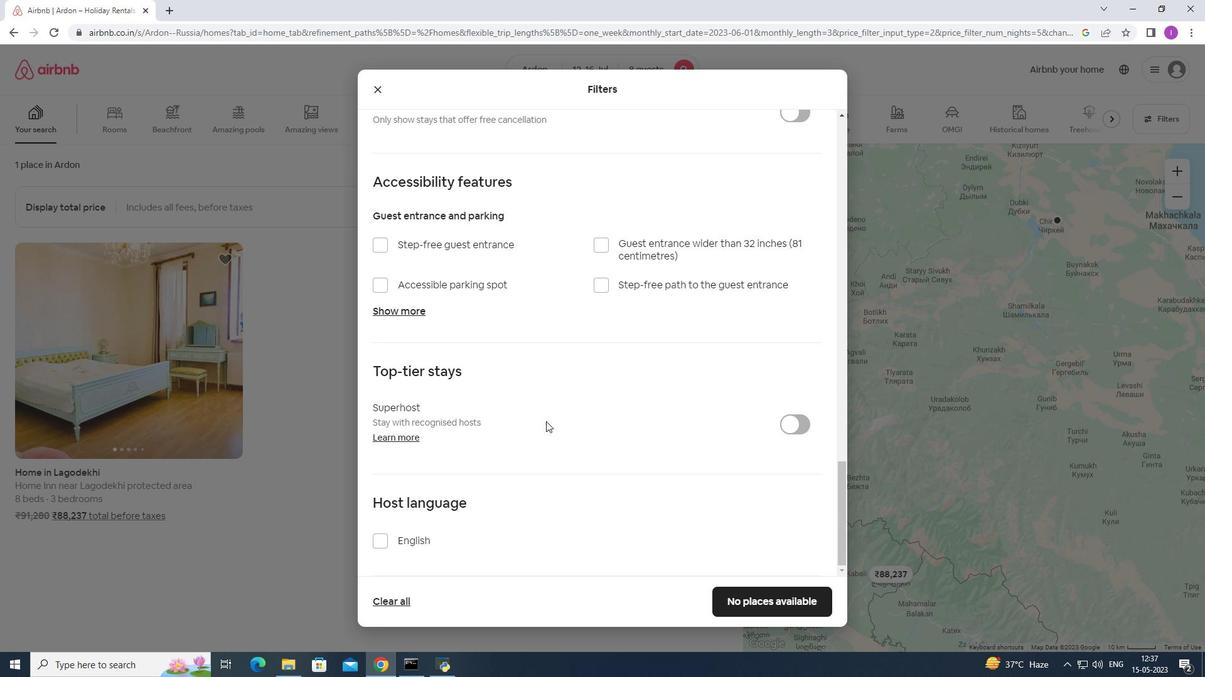 
Action: Mouse moved to (547, 421)
Screenshot: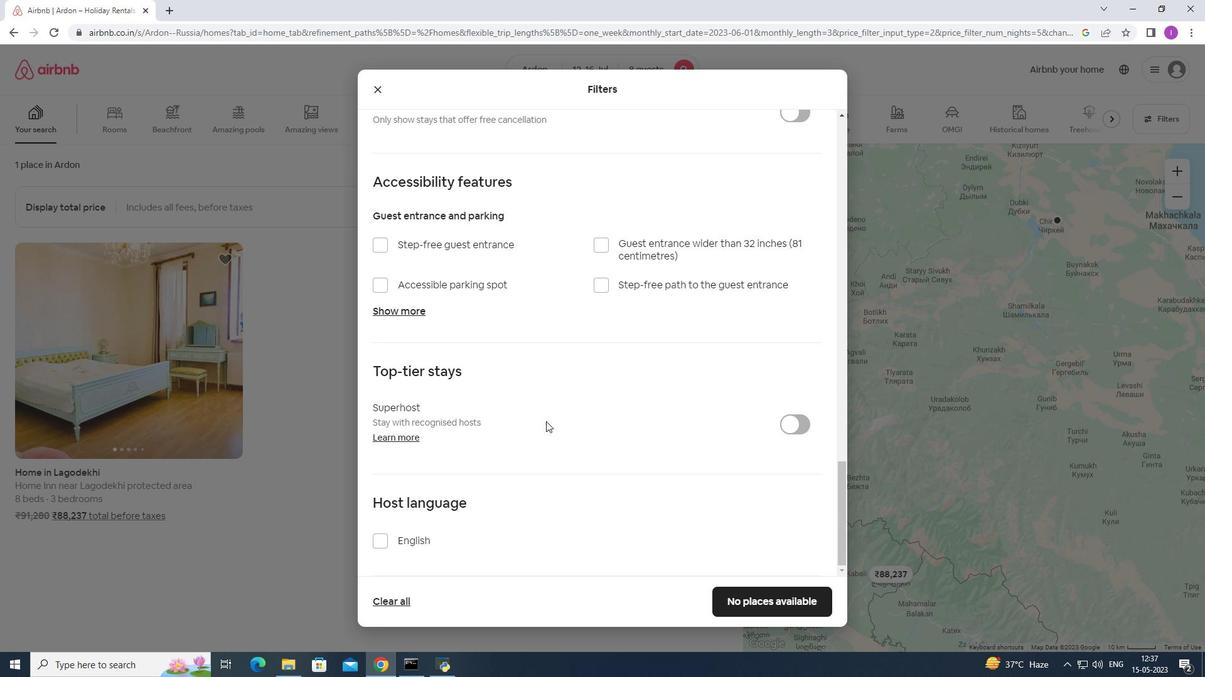 
Action: Mouse scrolled (547, 420) with delta (0, 0)
Screenshot: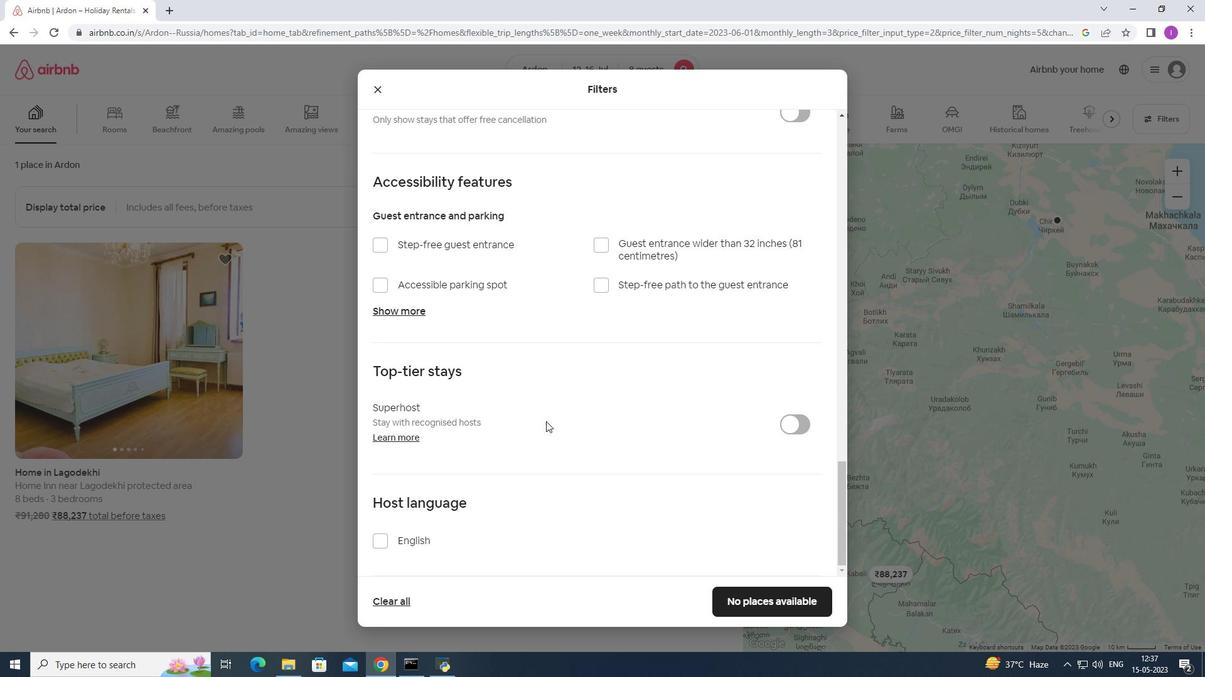 
Action: Mouse moved to (494, 502)
Screenshot: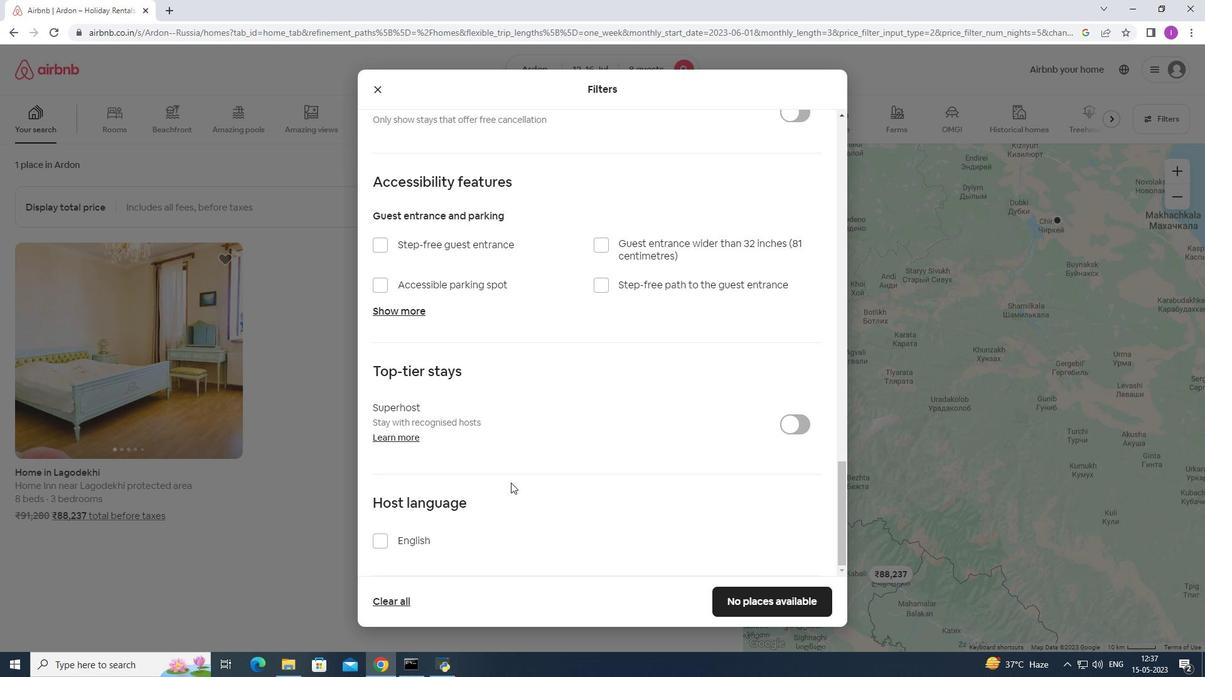 
Action: Mouse scrolled (494, 501) with delta (0, 0)
Screenshot: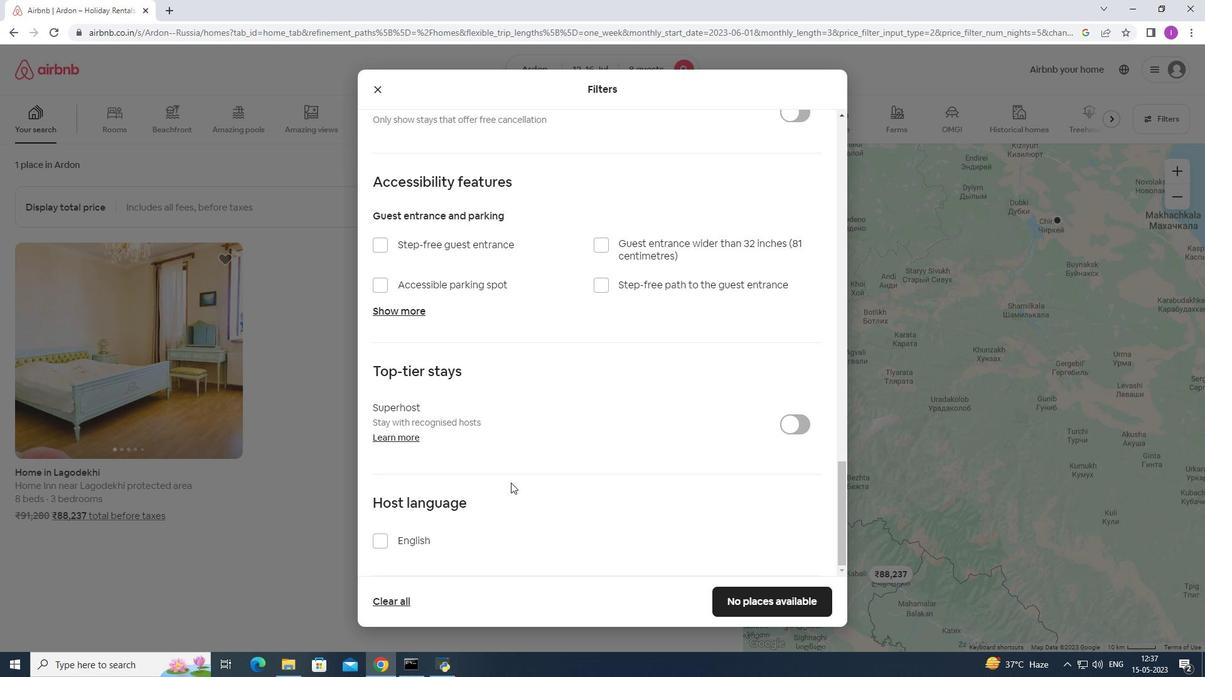 
Action: Mouse moved to (492, 505)
Screenshot: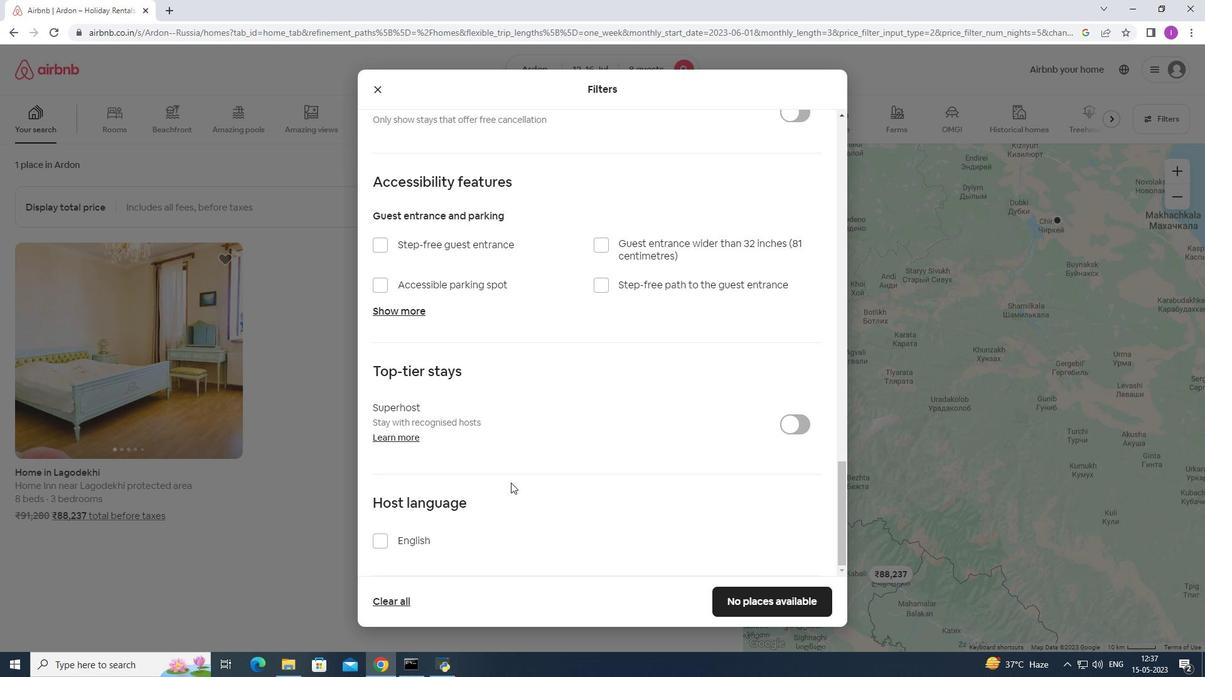 
Action: Mouse scrolled (492, 505) with delta (0, 0)
Screenshot: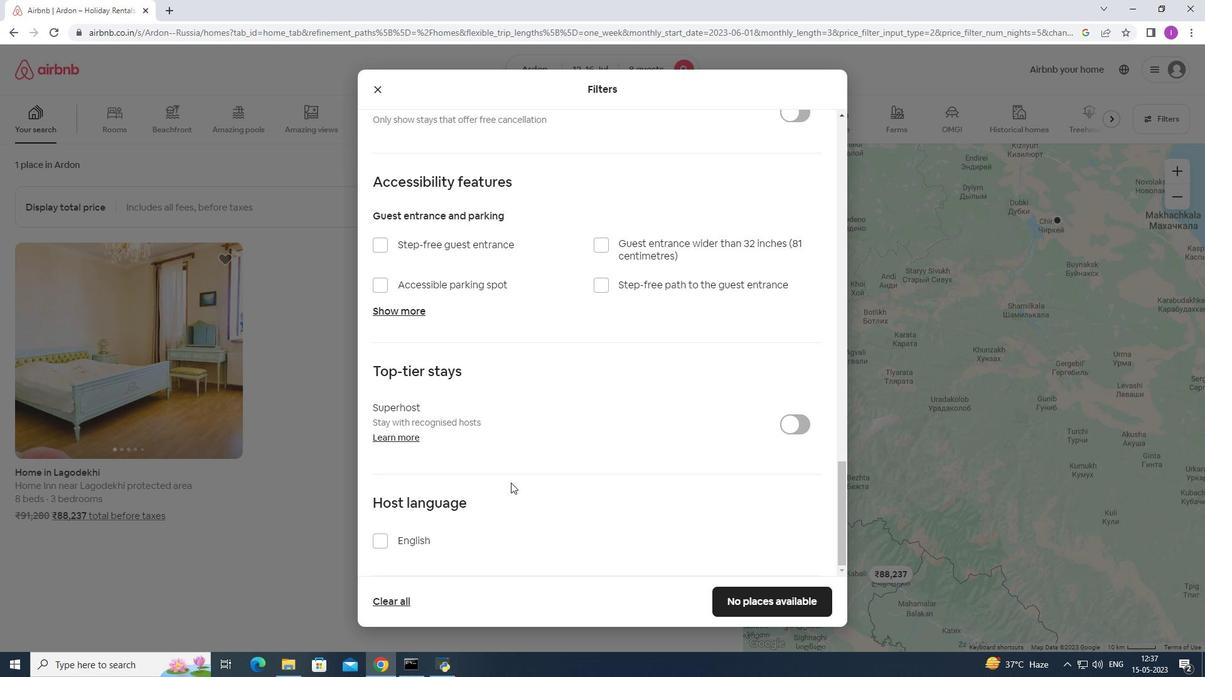 
Action: Mouse moved to (492, 507)
Screenshot: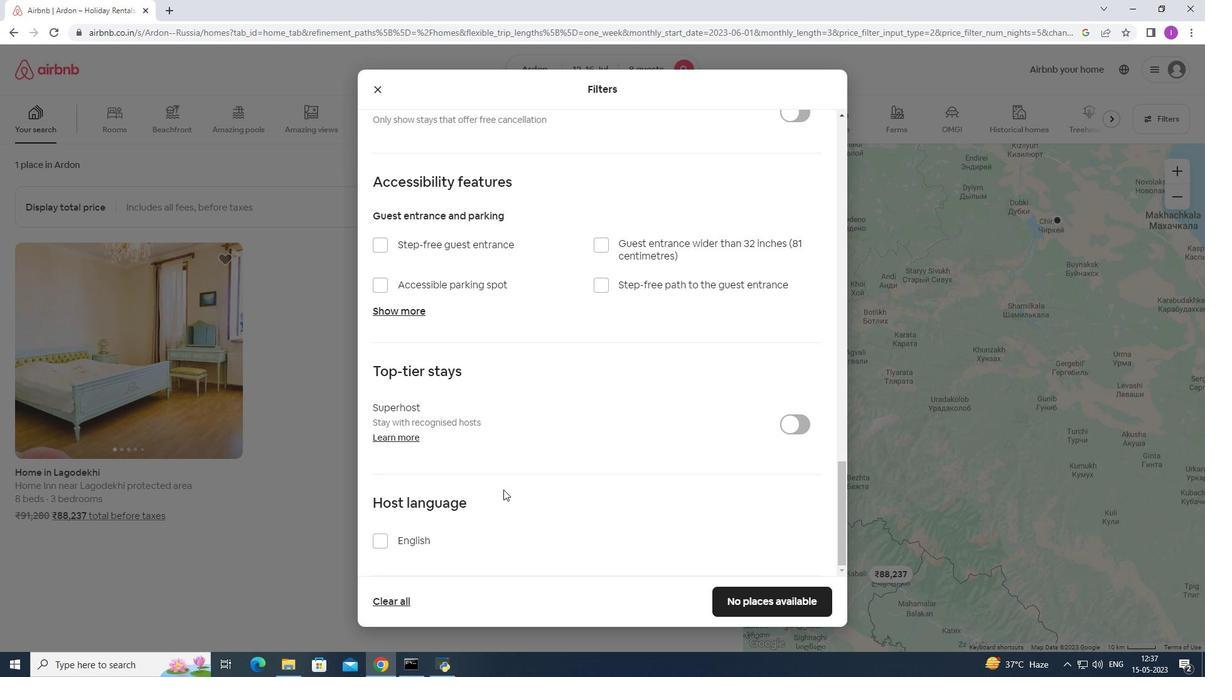 
Action: Mouse scrolled (492, 506) with delta (0, 0)
Screenshot: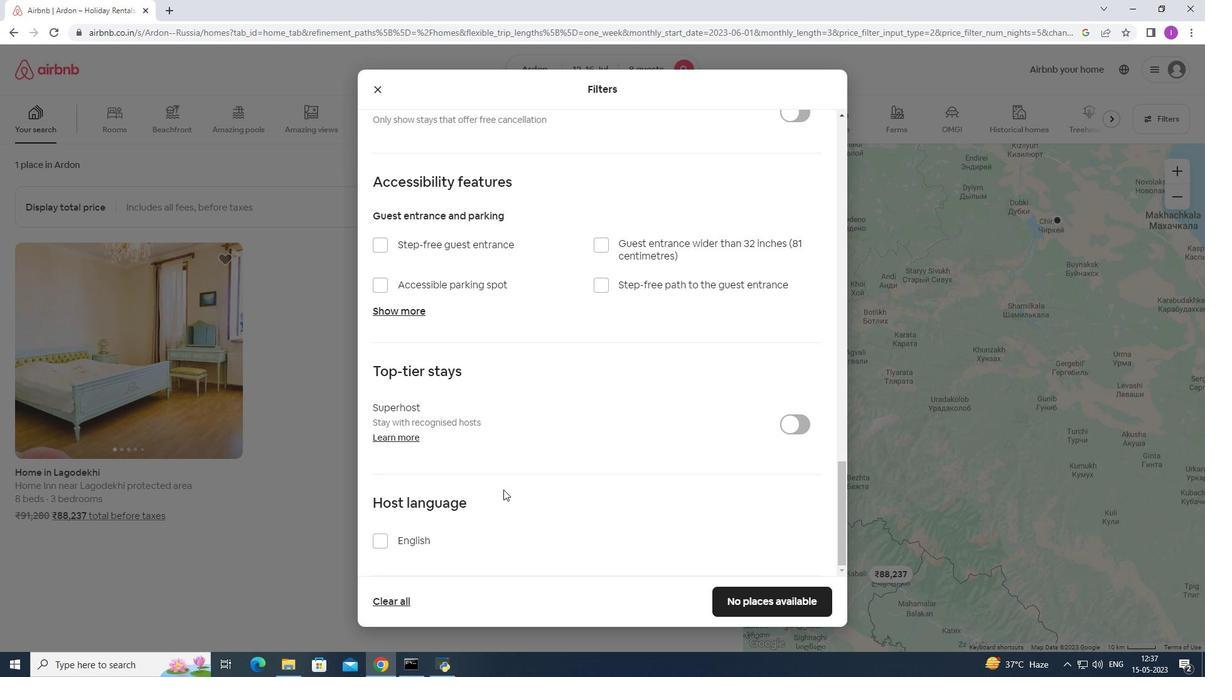 
Action: Mouse moved to (491, 508)
Screenshot: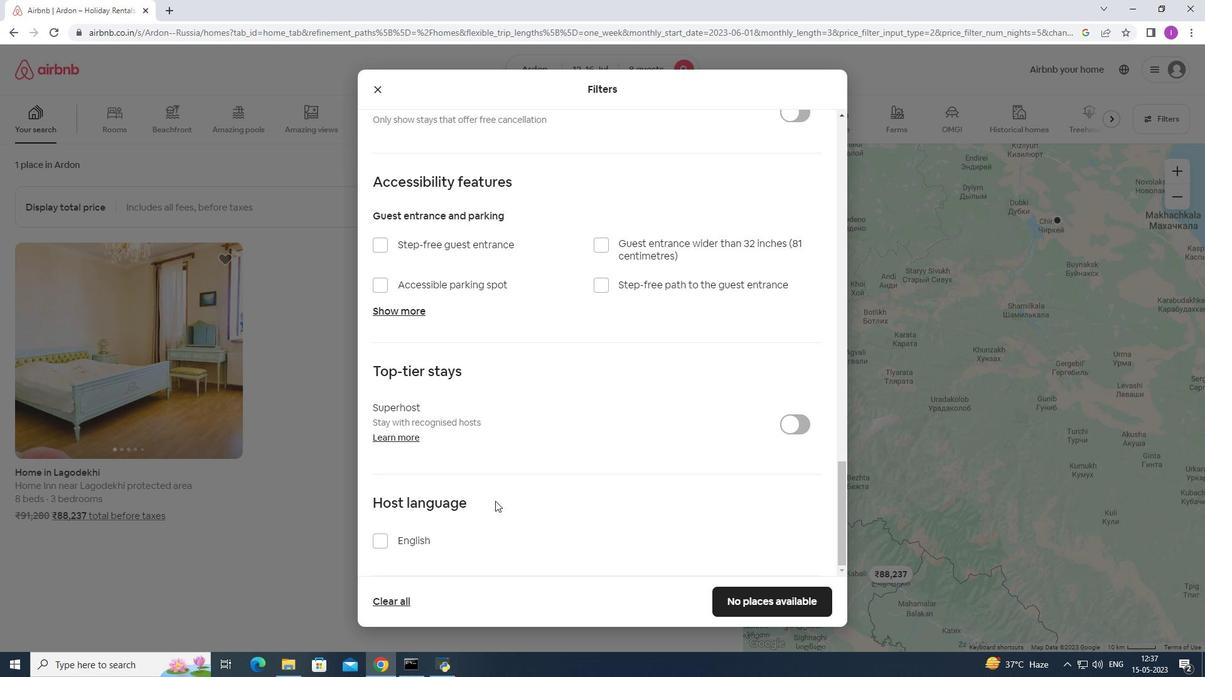 
Action: Mouse scrolled (491, 507) with delta (0, 0)
Screenshot: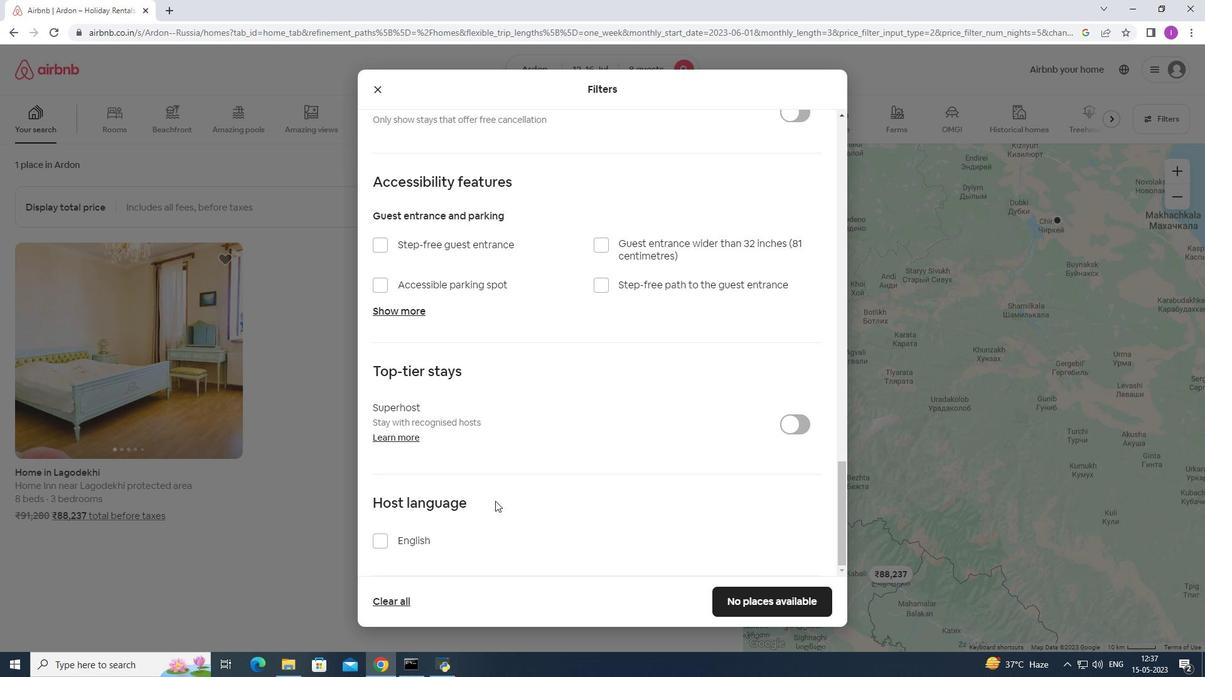 
Action: Mouse moved to (384, 542)
Screenshot: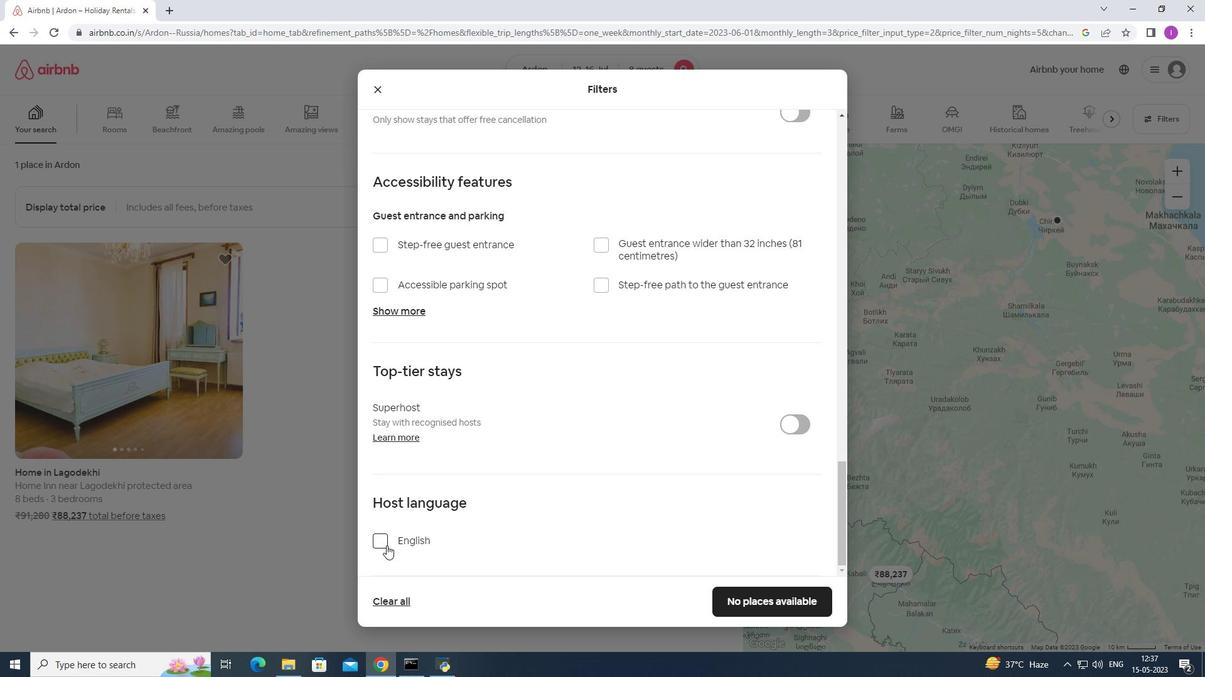 
Action: Mouse pressed left at (384, 542)
Screenshot: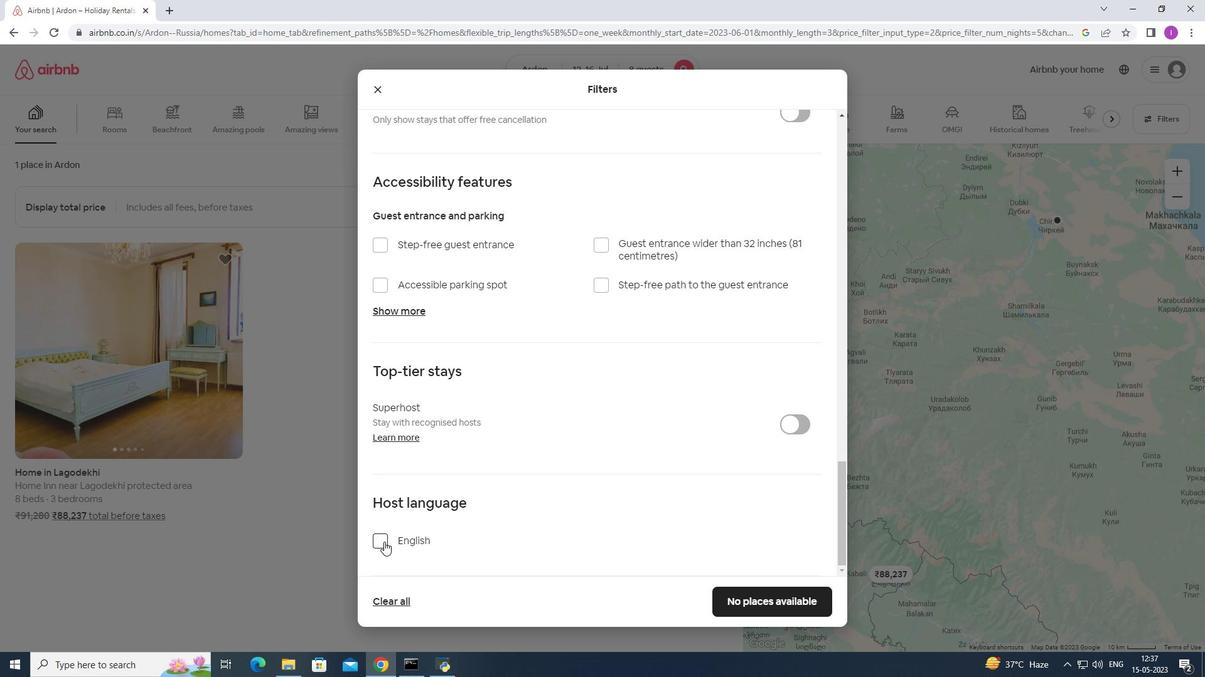
Action: Mouse moved to (783, 598)
Screenshot: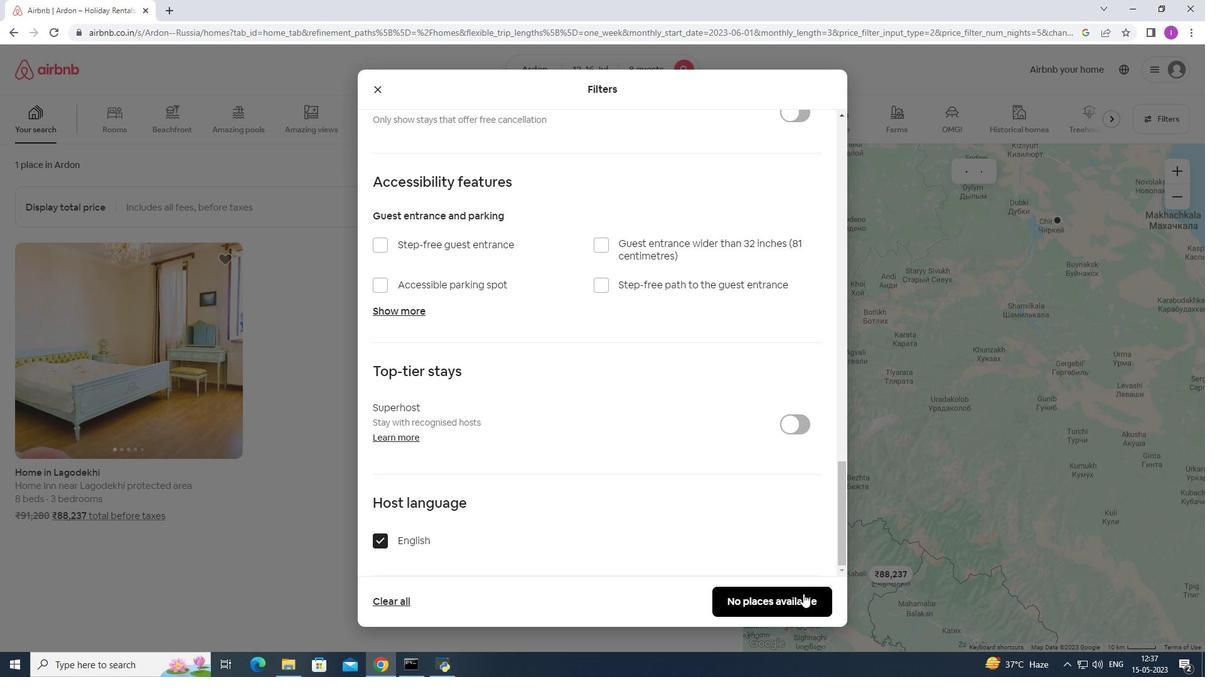 
Action: Mouse pressed left at (783, 598)
Screenshot: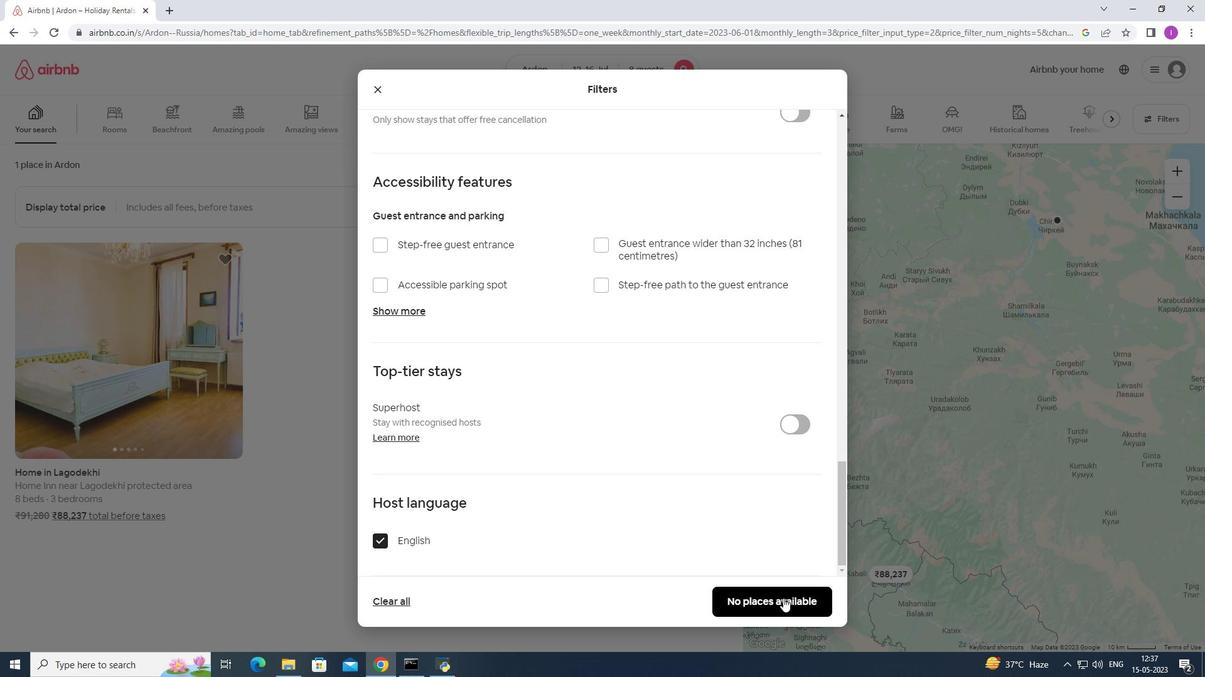 
Action: Mouse moved to (553, 514)
Screenshot: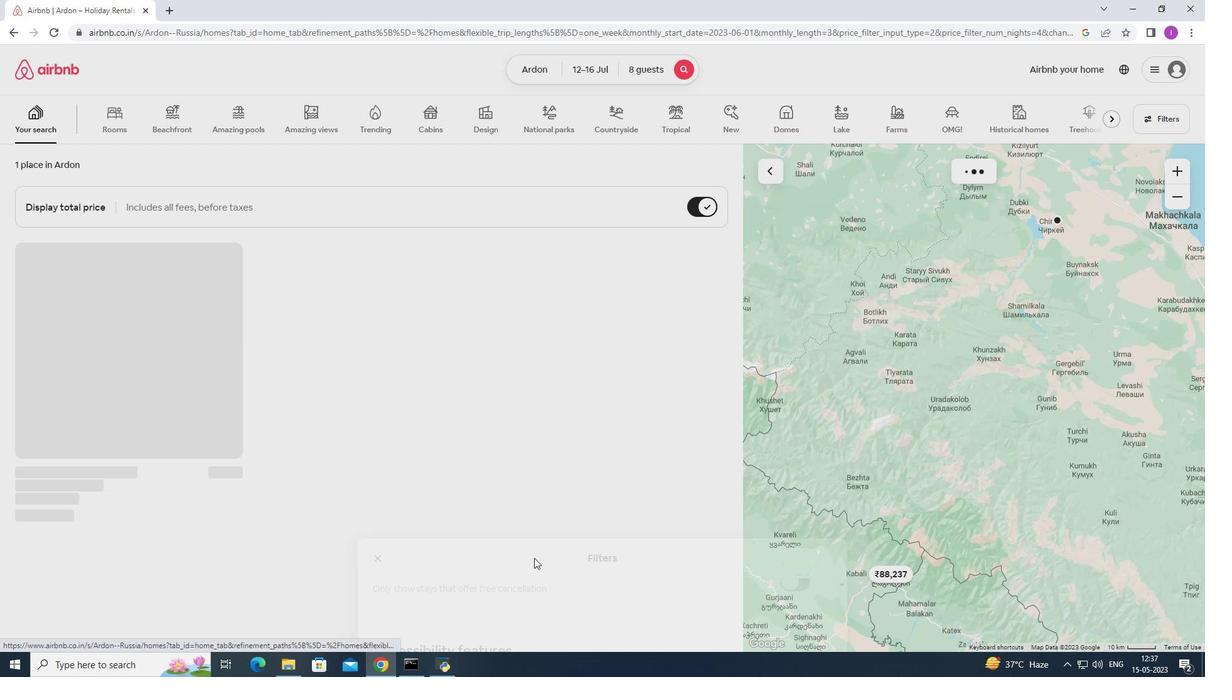 
